 Task: Search one way flight ticket for 4 adults, 2 children, 2 infants in seat and 1 infant on lap in premium economy from Hibbing: Range Regional Airport (was Chisholm-hibbing Airport) to New Bern: Coastal Carolina Regional Airport (was Craven County Regional) on 5-4-2023. Choice of flights is Frontier. Number of bags: 1 carry on bag. Price is upto 79000. Outbound departure time preference is 7:00.
Action: Mouse moved to (271, 102)
Screenshot: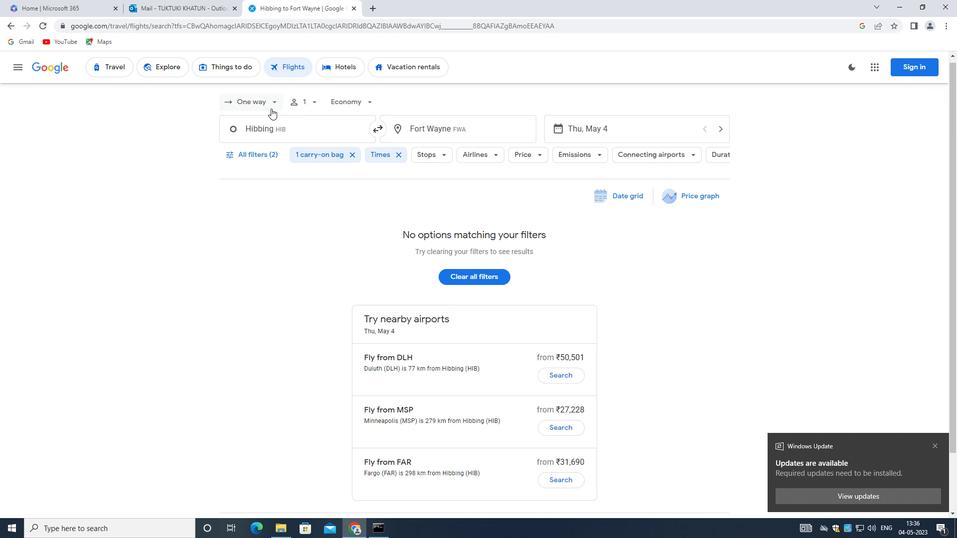 
Action: Mouse pressed left at (271, 102)
Screenshot: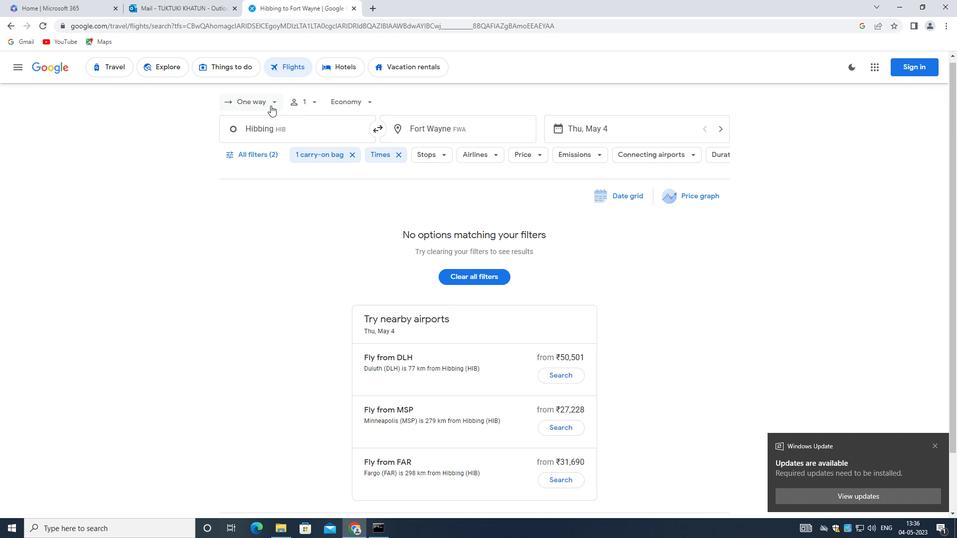 
Action: Mouse moved to (265, 148)
Screenshot: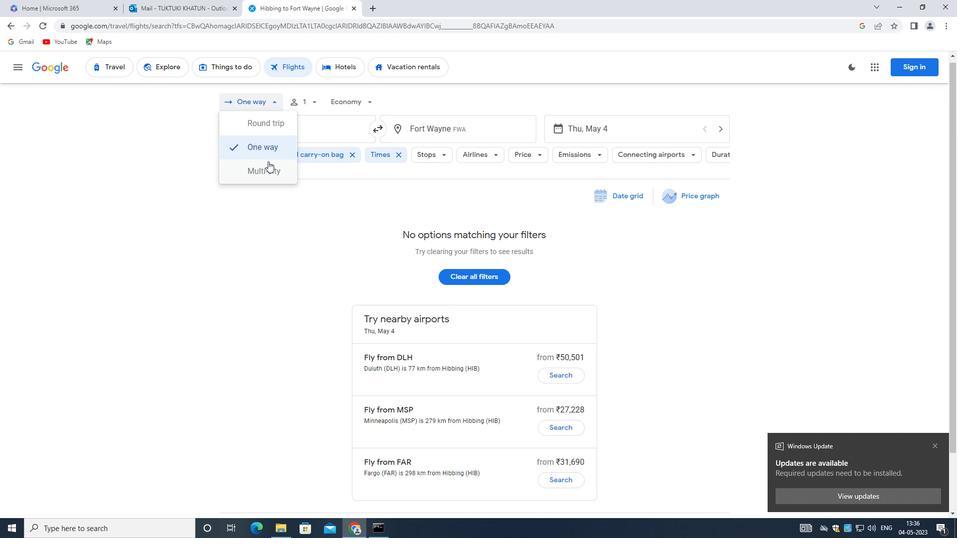 
Action: Mouse pressed left at (265, 148)
Screenshot: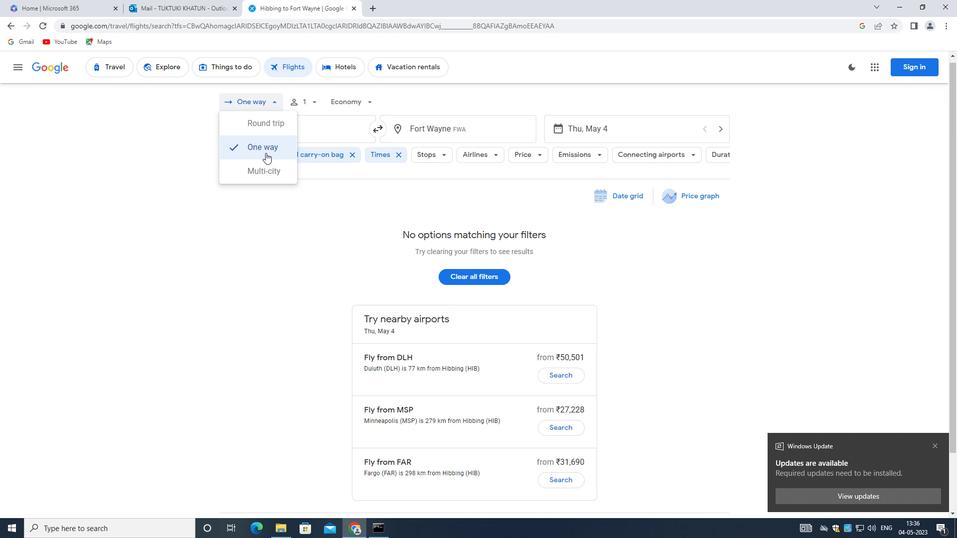 
Action: Mouse moved to (307, 101)
Screenshot: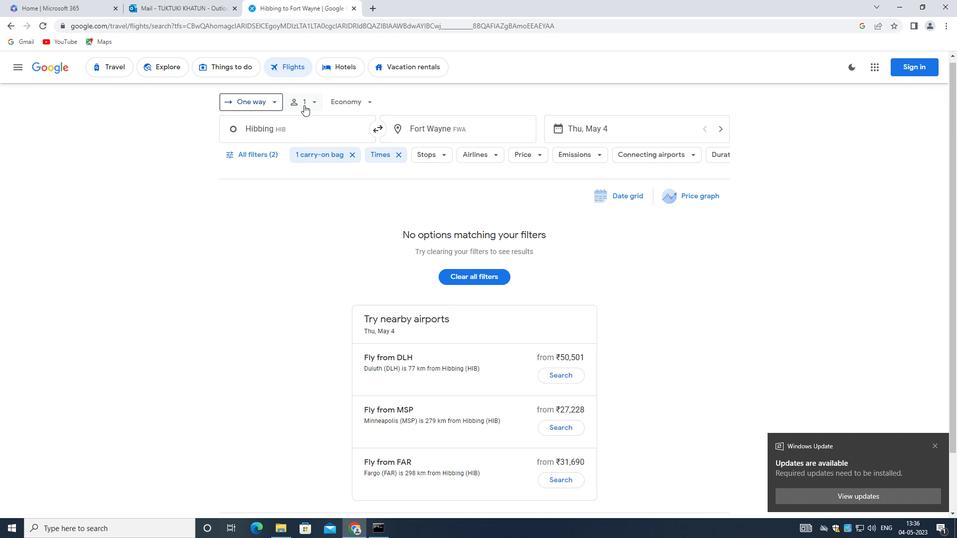 
Action: Mouse pressed left at (307, 101)
Screenshot: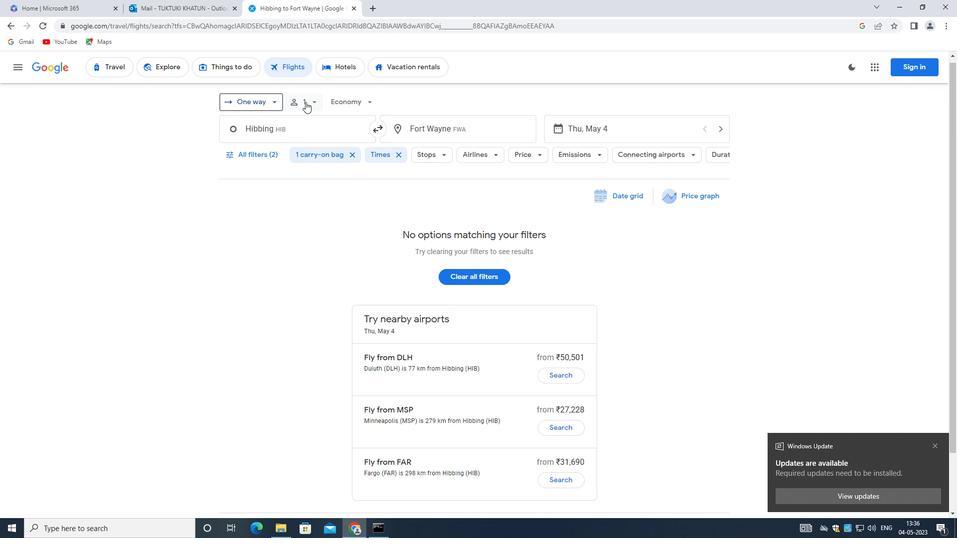 
Action: Mouse moved to (388, 125)
Screenshot: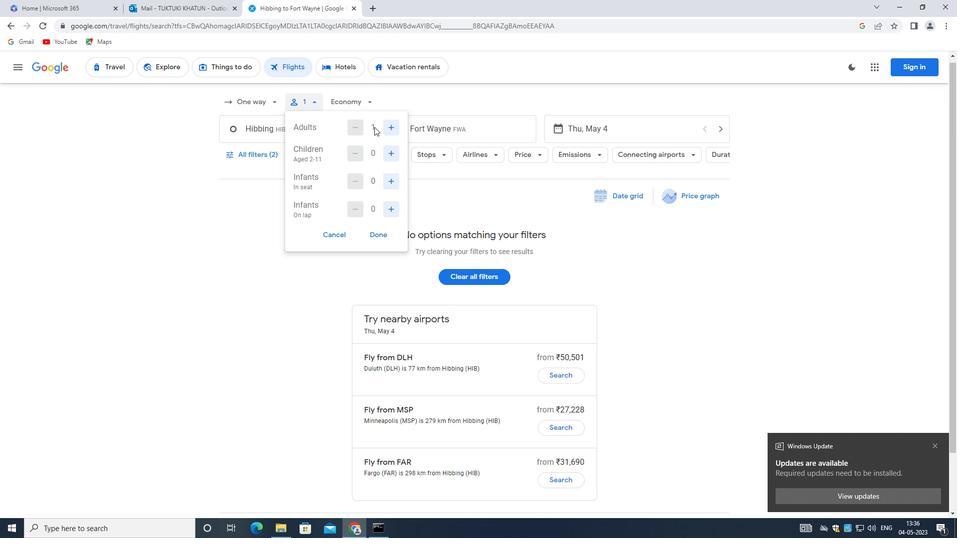 
Action: Mouse pressed left at (388, 125)
Screenshot: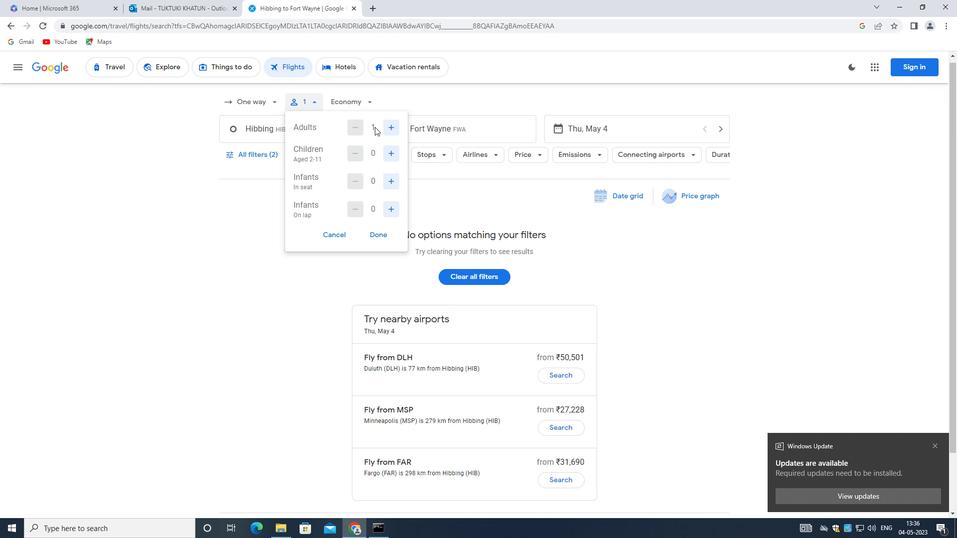 
Action: Mouse pressed left at (388, 125)
Screenshot: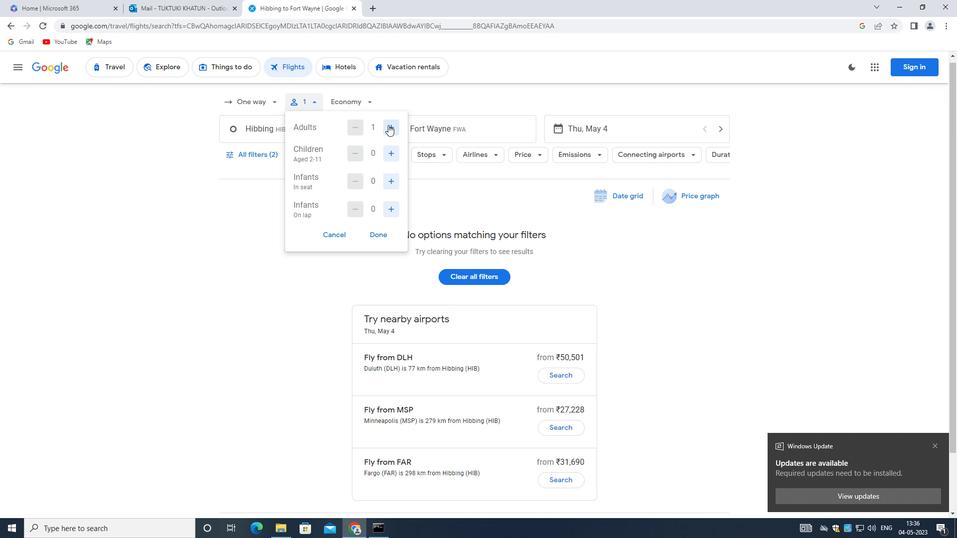 
Action: Mouse pressed left at (388, 125)
Screenshot: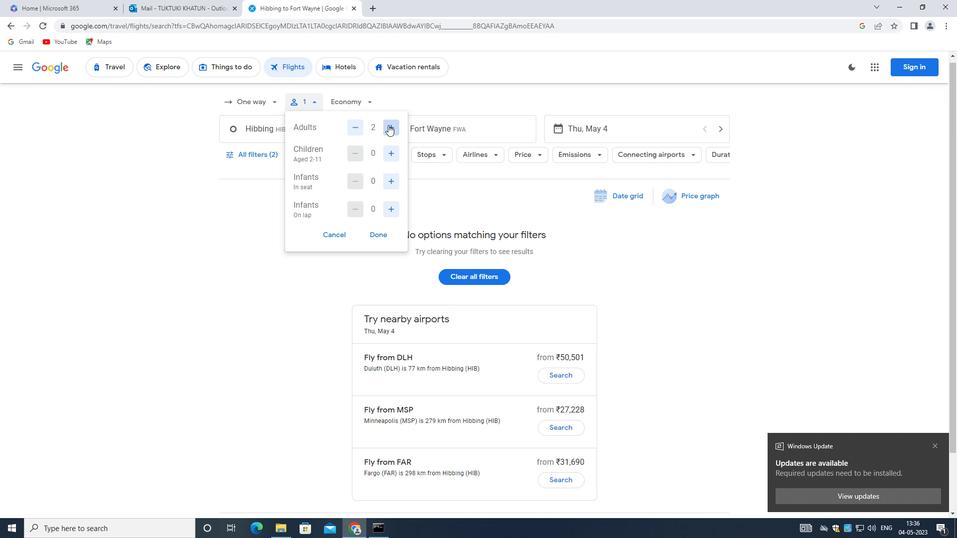 
Action: Mouse moved to (389, 152)
Screenshot: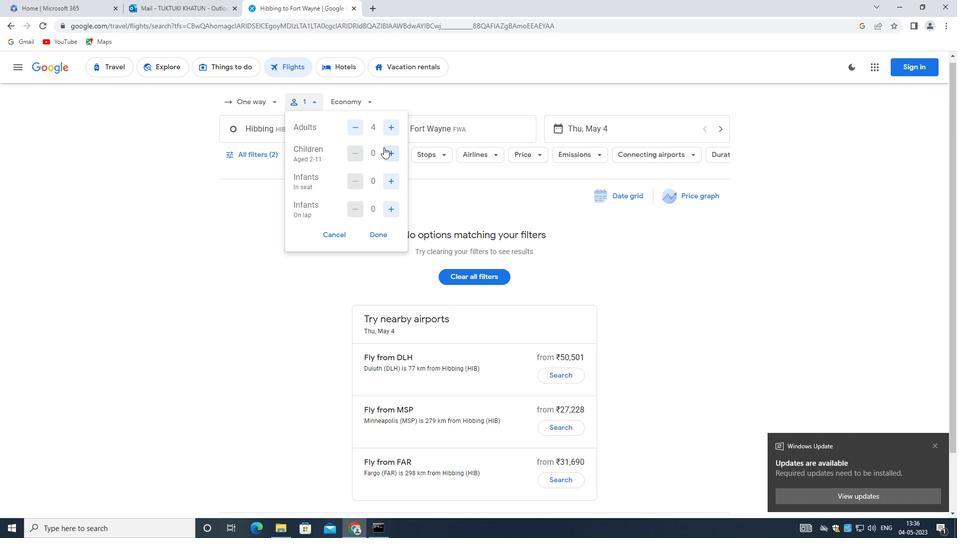 
Action: Mouse pressed left at (389, 152)
Screenshot: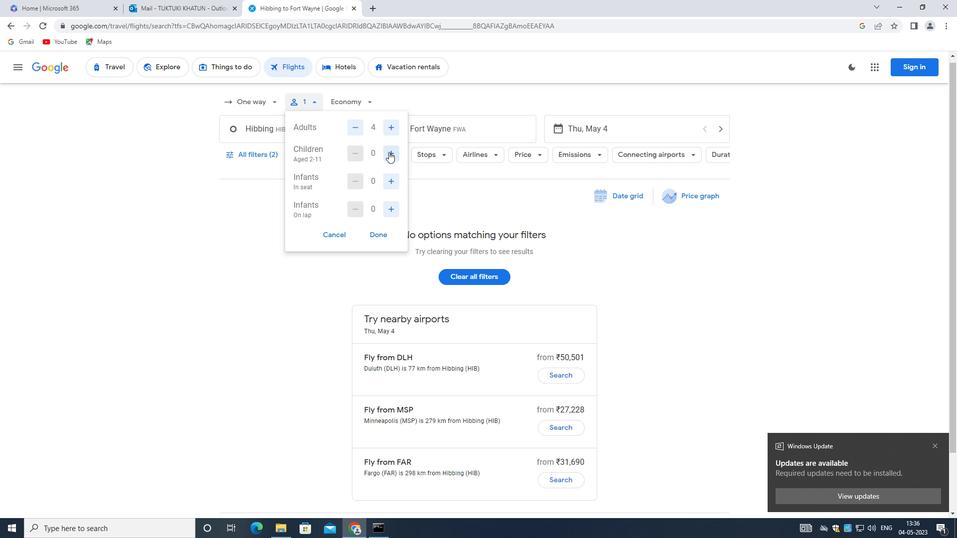
Action: Mouse moved to (390, 152)
Screenshot: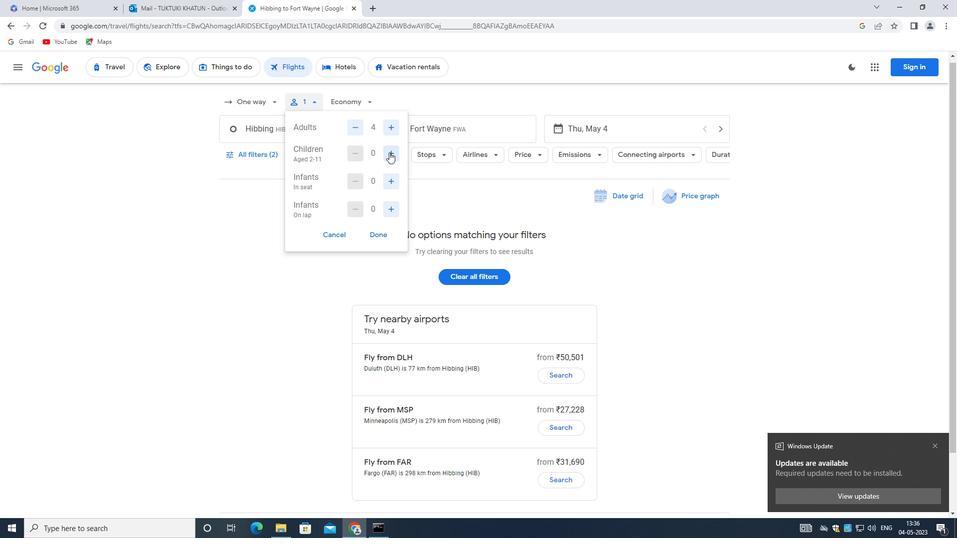 
Action: Mouse pressed left at (390, 152)
Screenshot: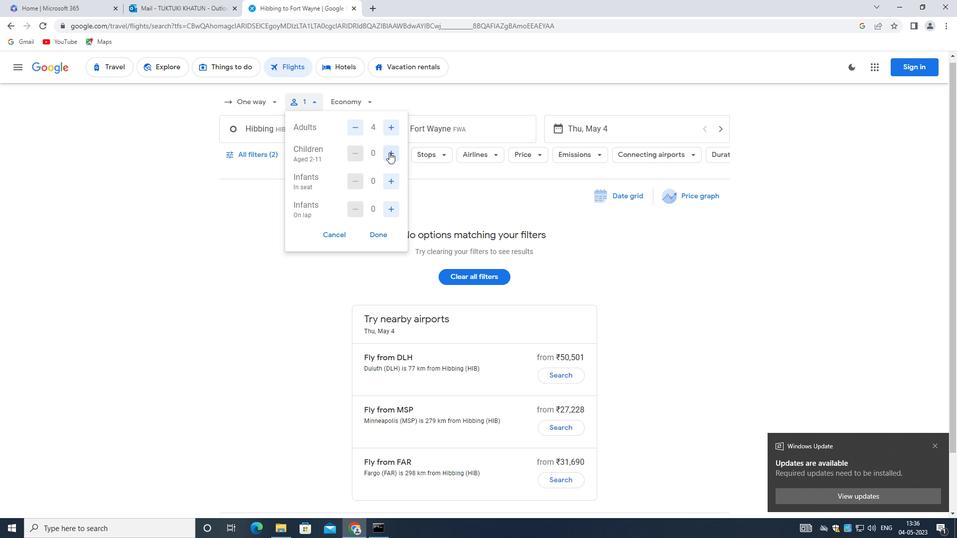 
Action: Mouse moved to (387, 178)
Screenshot: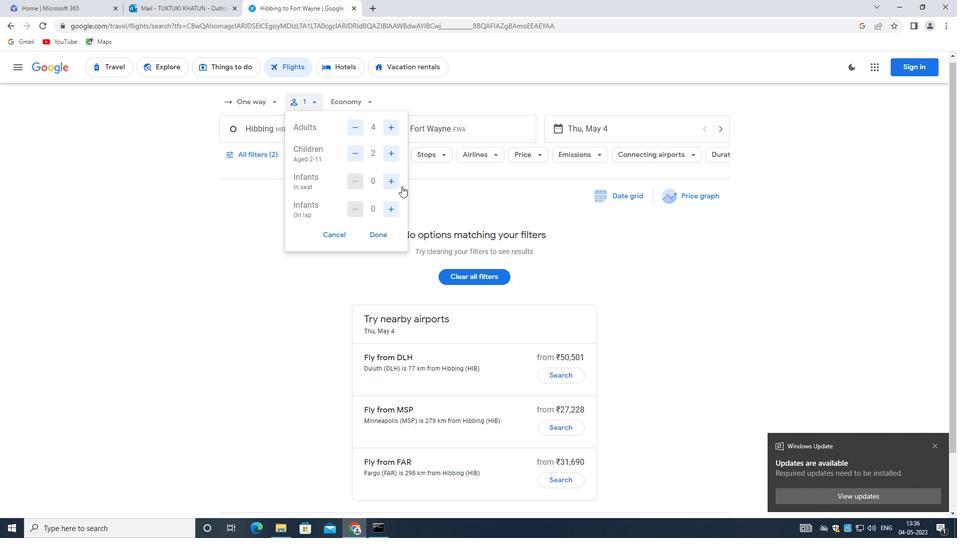 
Action: Mouse pressed left at (387, 178)
Screenshot: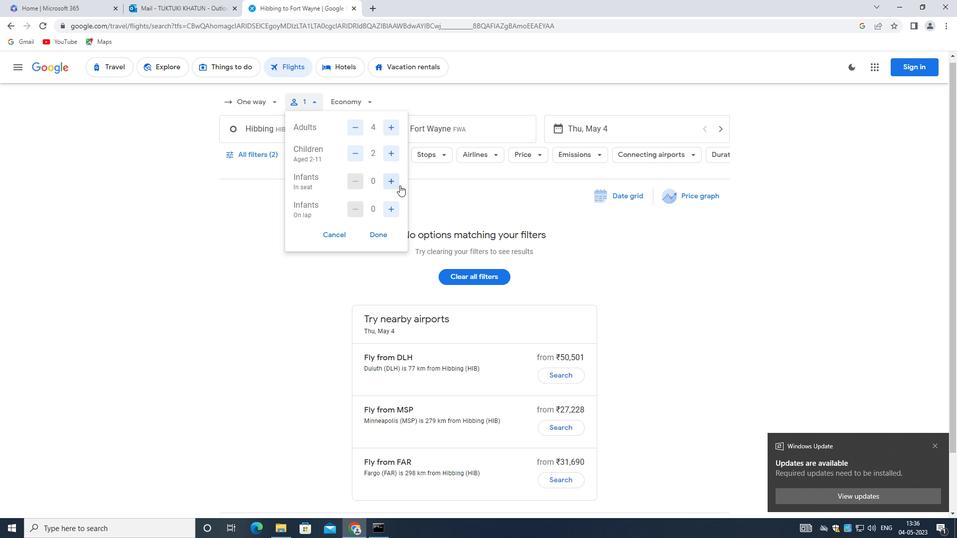 
Action: Mouse pressed left at (387, 178)
Screenshot: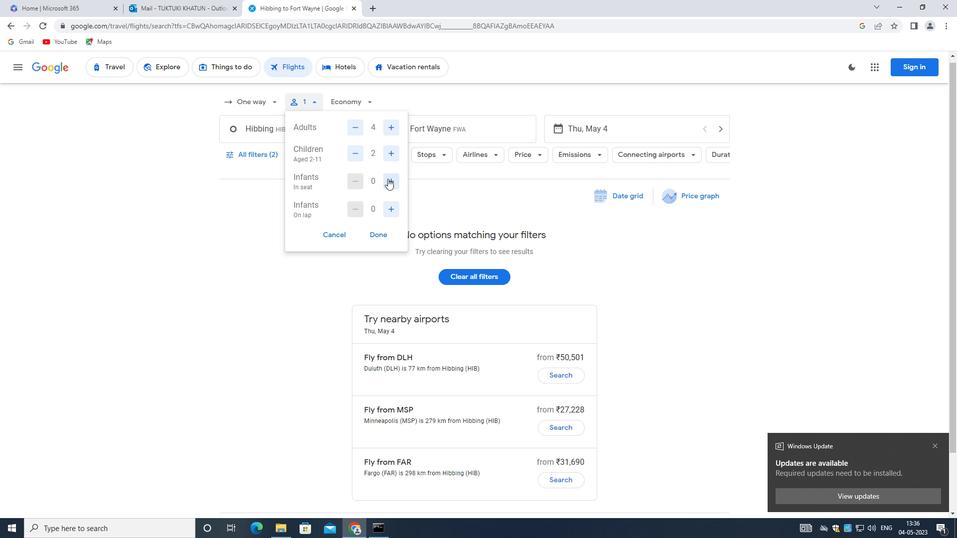 
Action: Mouse moved to (391, 205)
Screenshot: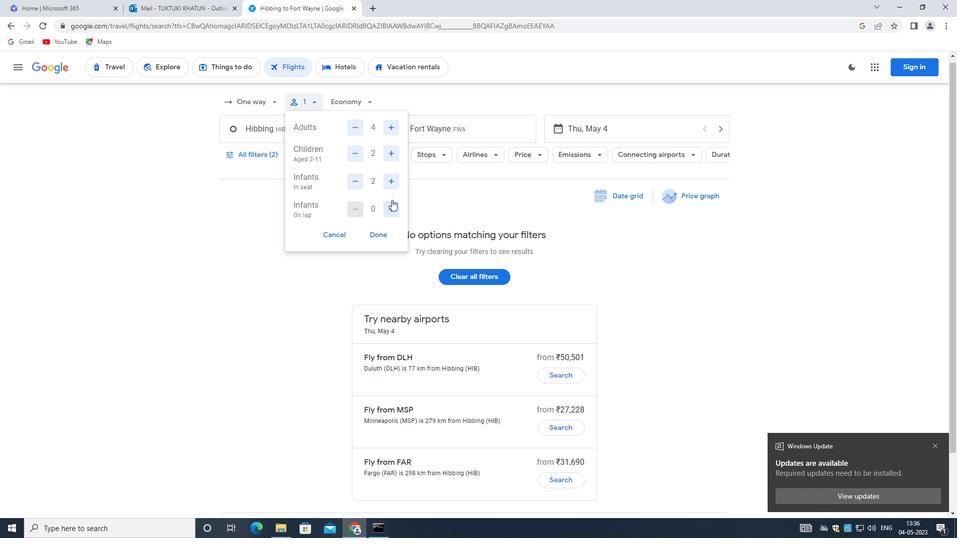 
Action: Mouse pressed left at (391, 205)
Screenshot: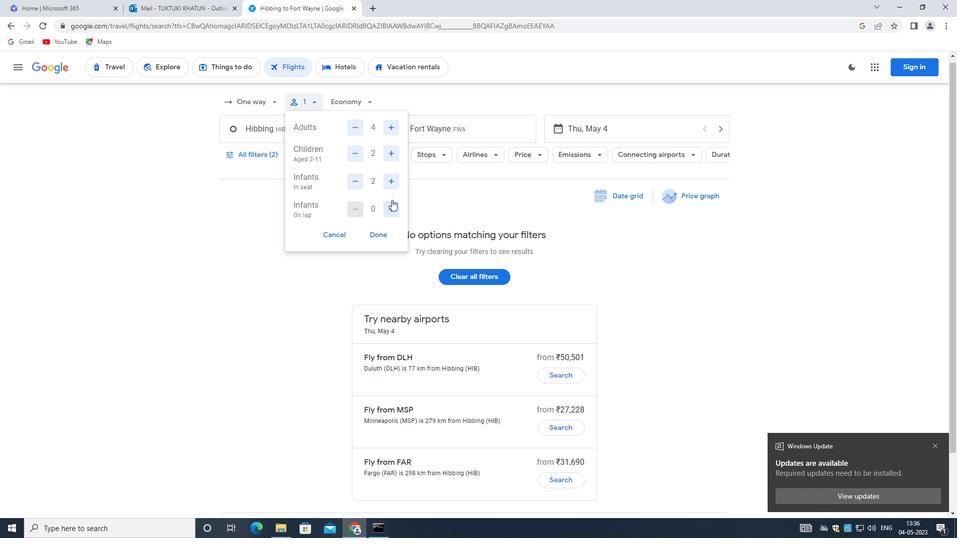 
Action: Mouse moved to (373, 235)
Screenshot: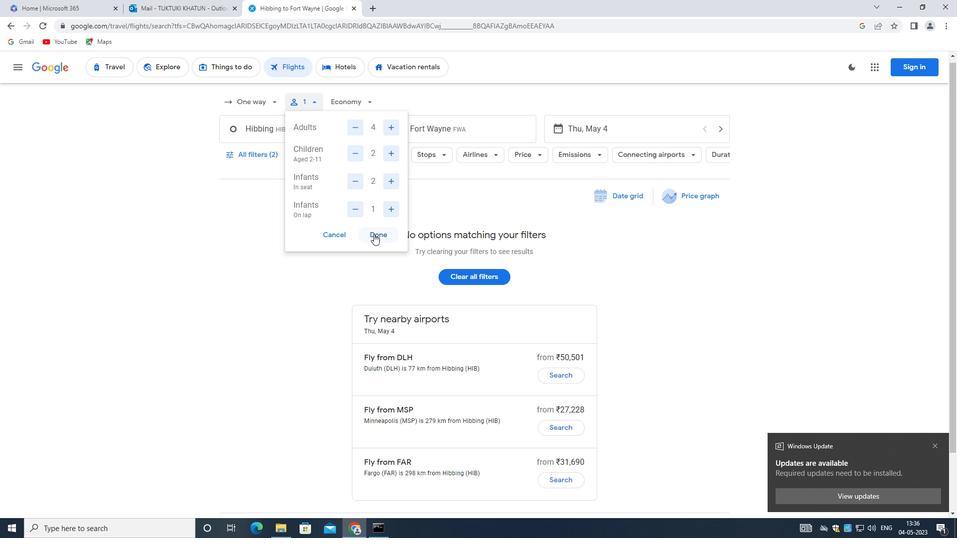 
Action: Mouse pressed left at (373, 235)
Screenshot: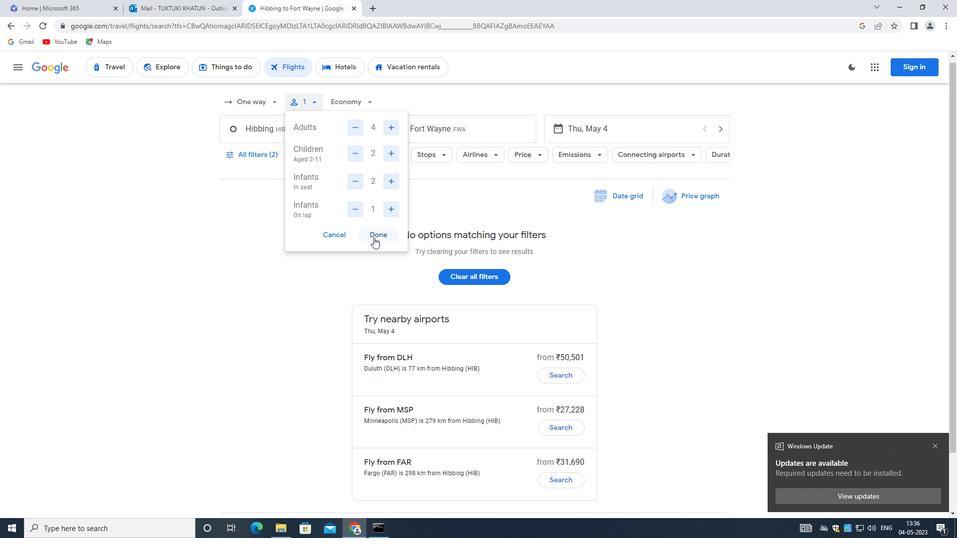 
Action: Mouse moved to (342, 111)
Screenshot: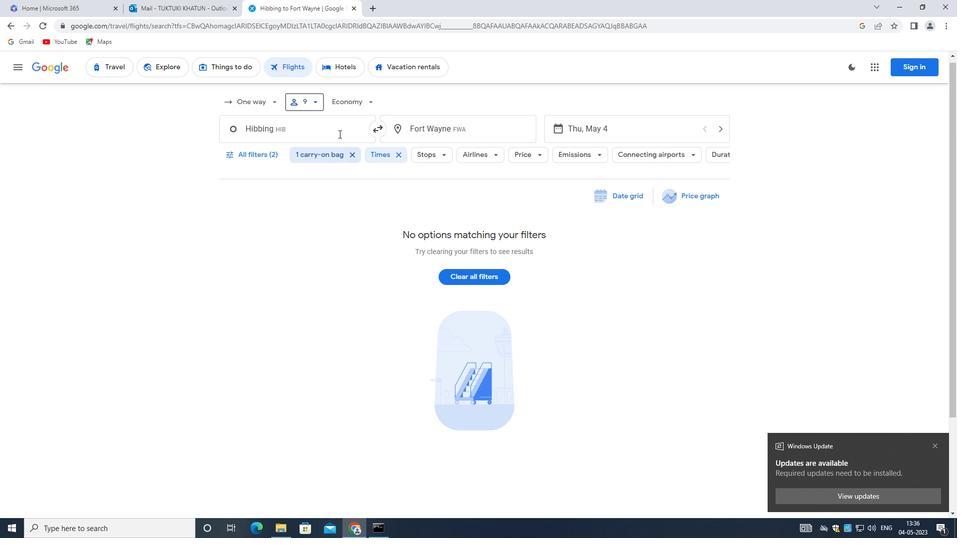 
Action: Mouse pressed left at (342, 111)
Screenshot: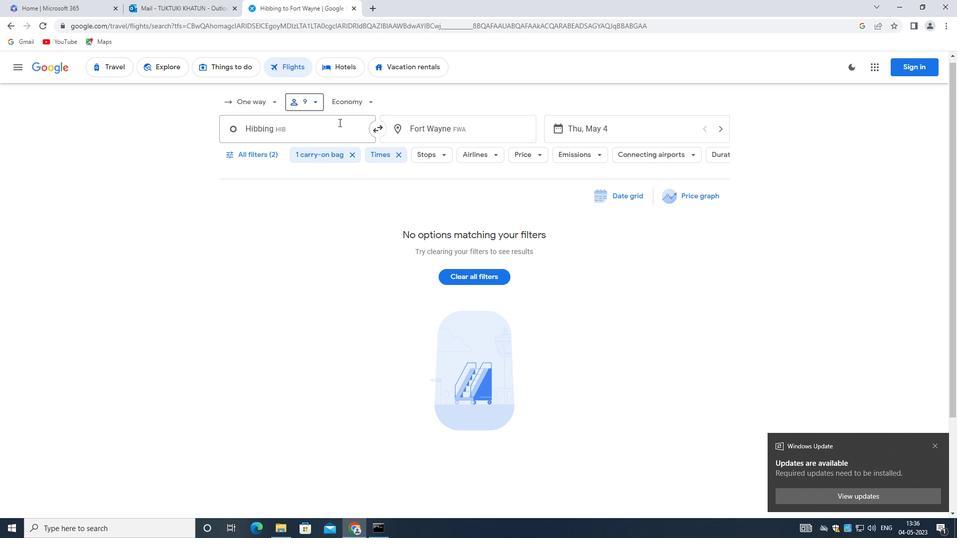
Action: Mouse moved to (383, 150)
Screenshot: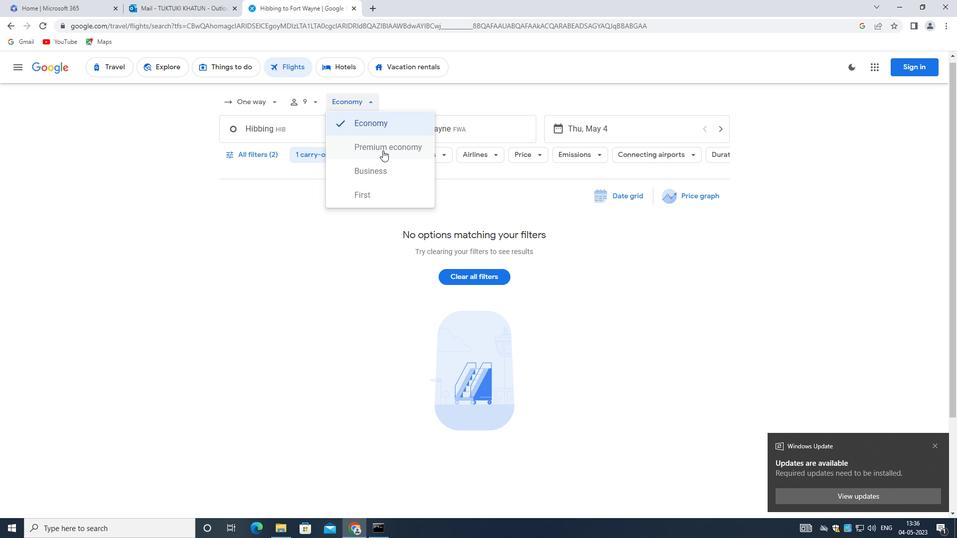 
Action: Mouse pressed left at (383, 150)
Screenshot: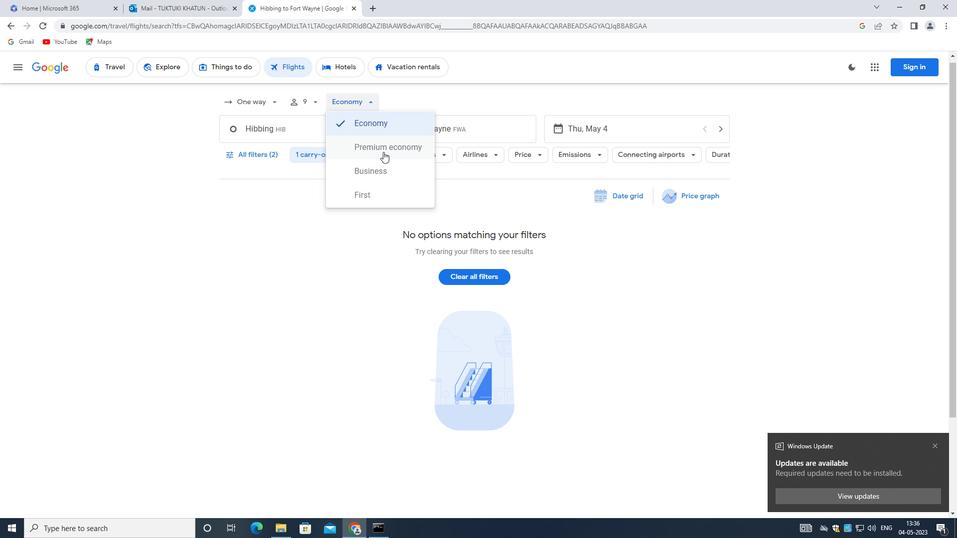 
Action: Mouse moved to (303, 128)
Screenshot: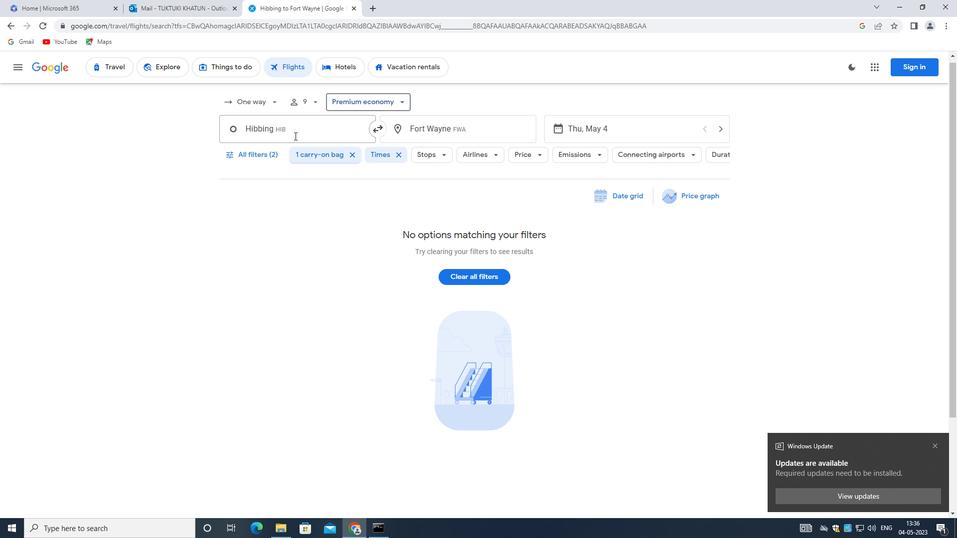 
Action: Mouse pressed left at (303, 128)
Screenshot: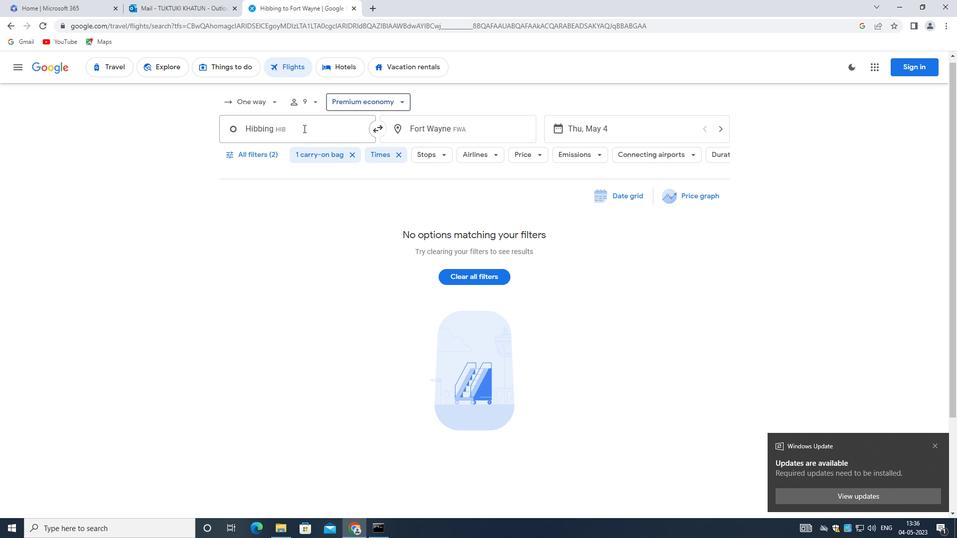 
Action: Mouse moved to (304, 128)
Screenshot: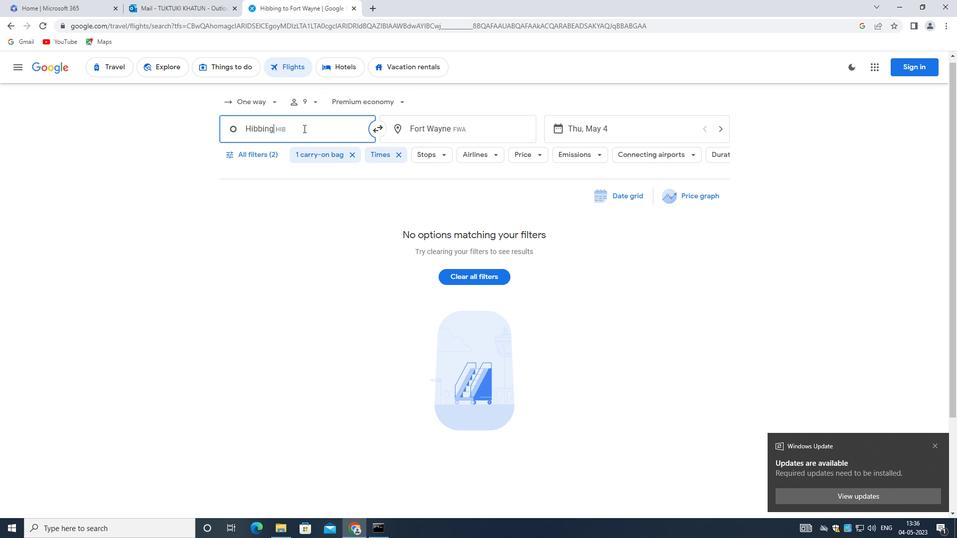 
Action: Key pressed <Key.backspace><Key.shift><Key.shift><Key.shift><Key.shift><Key.shift><Key.shift>RANGE<Key.space><Key.shift><Key.shift><Key.shift><Key.shift><Key.shift><Key.shift><Key.shift><Key.shift><Key.shift><Key.shift><Key.shift><Key.shift>R
Screenshot: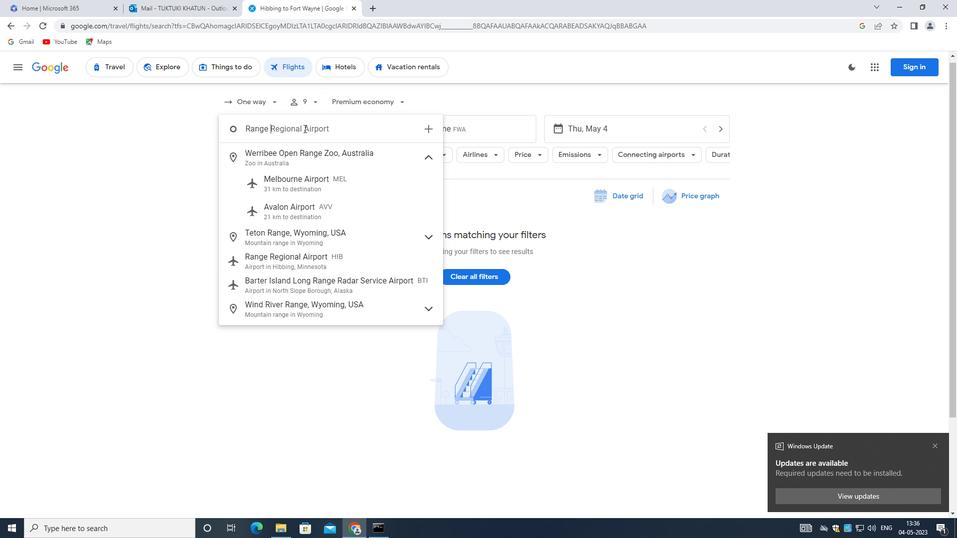 
Action: Mouse moved to (312, 153)
Screenshot: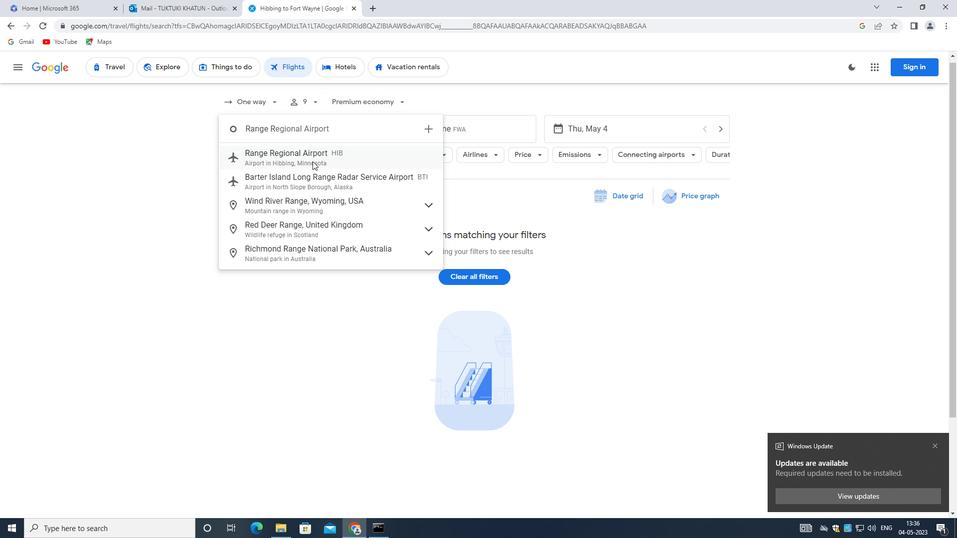 
Action: Mouse pressed left at (312, 153)
Screenshot: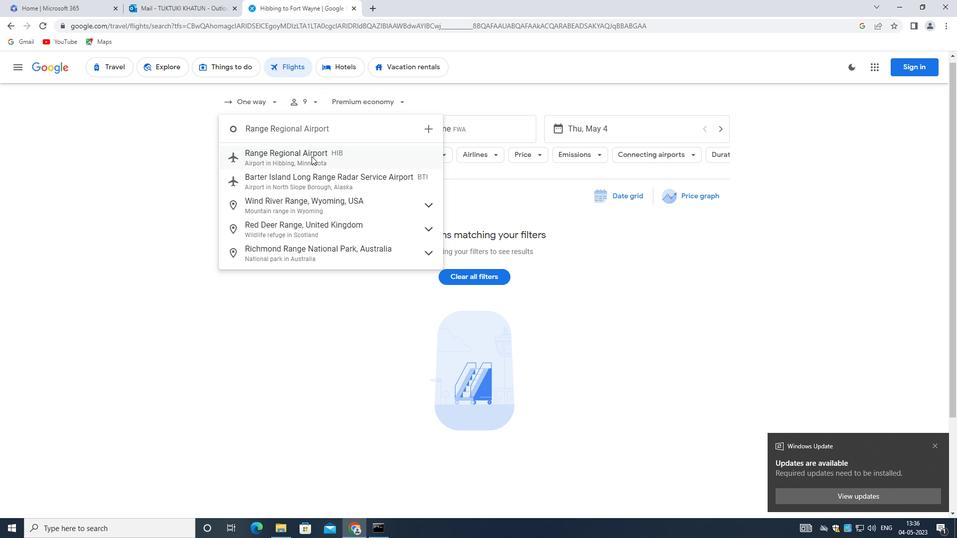 
Action: Mouse moved to (451, 124)
Screenshot: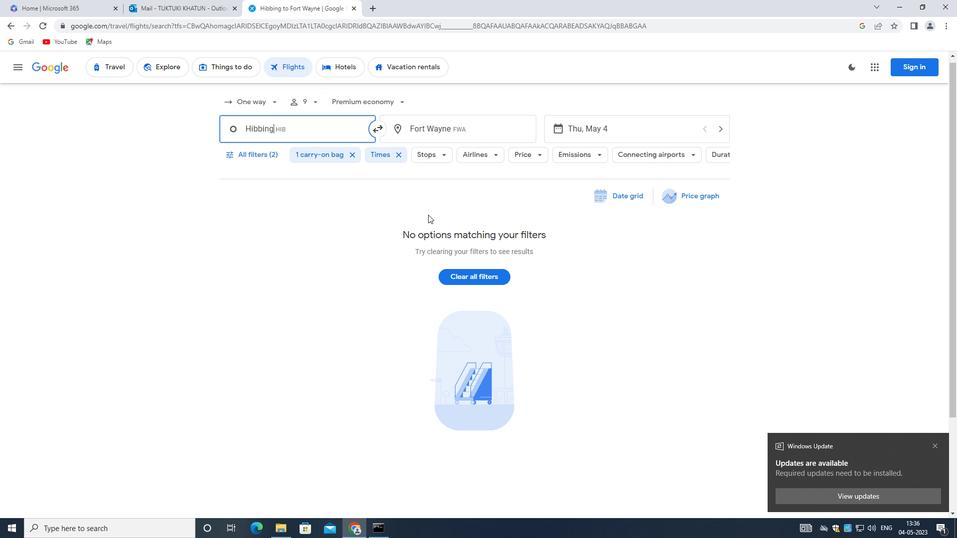 
Action: Mouse pressed left at (451, 124)
Screenshot: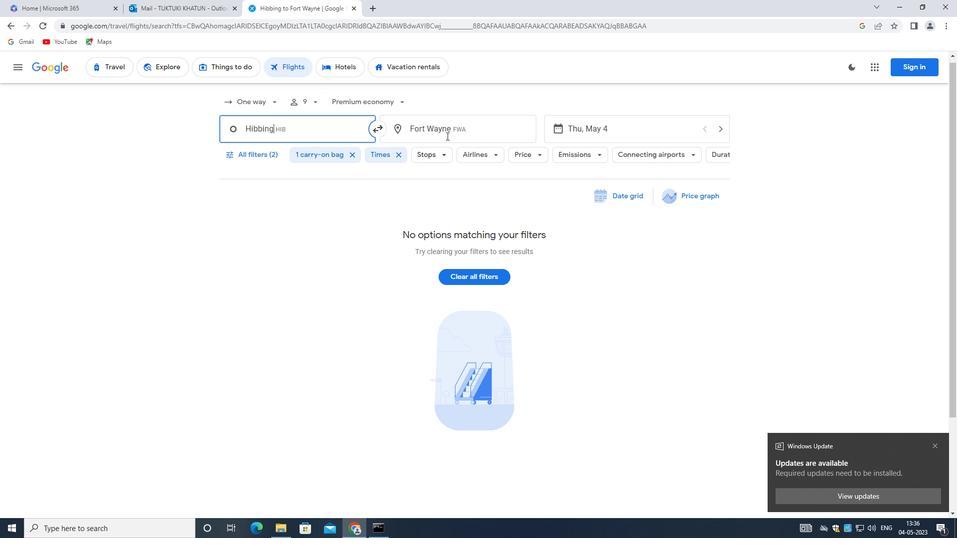
Action: Mouse moved to (452, 124)
Screenshot: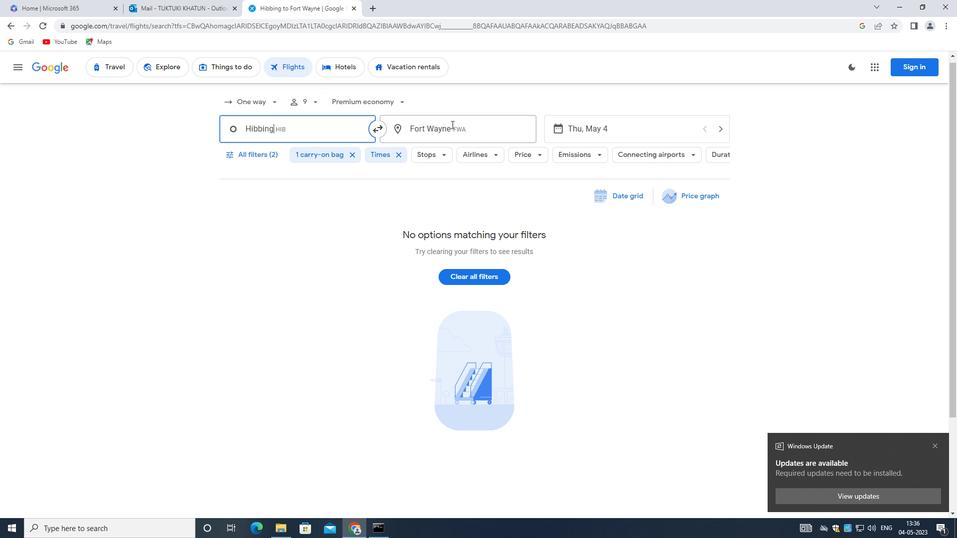 
Action: Key pressed <Key.shift>COASTAL<Key.space><Key.shift>CAROLINA
Screenshot: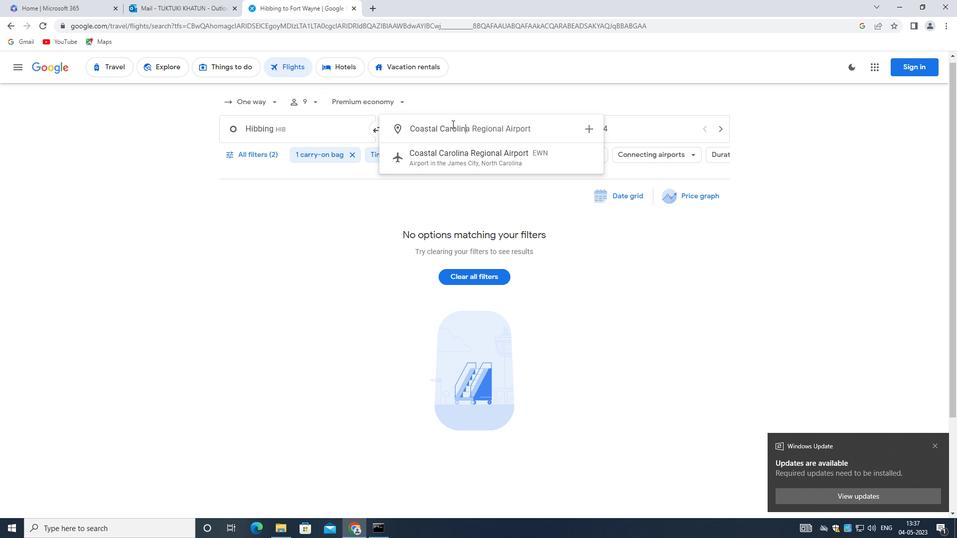 
Action: Mouse moved to (500, 153)
Screenshot: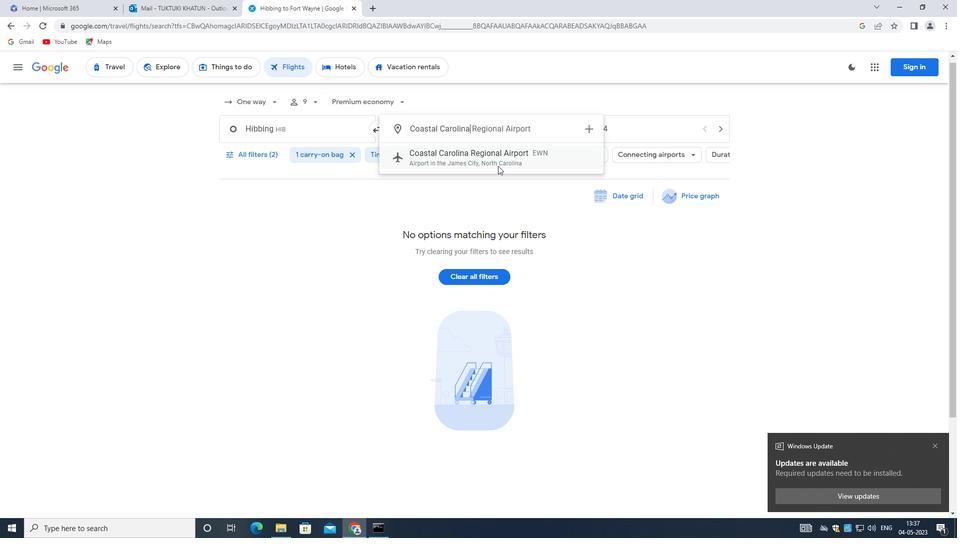 
Action: Mouse pressed left at (500, 153)
Screenshot: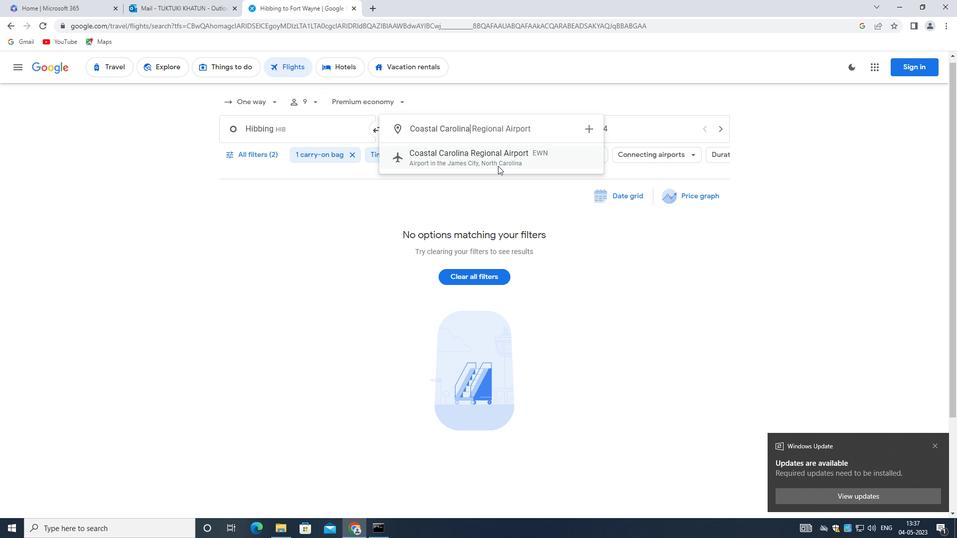 
Action: Mouse moved to (585, 132)
Screenshot: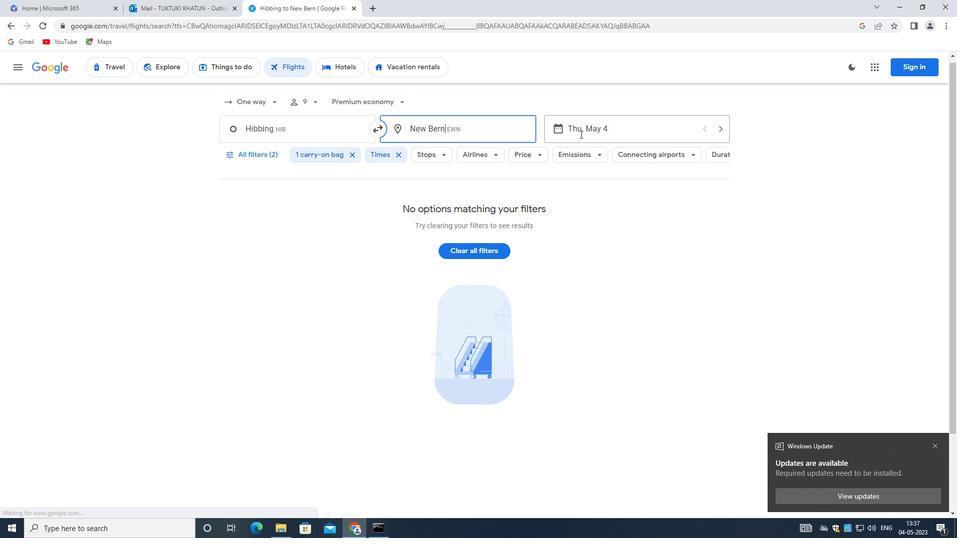
Action: Mouse pressed left at (585, 132)
Screenshot: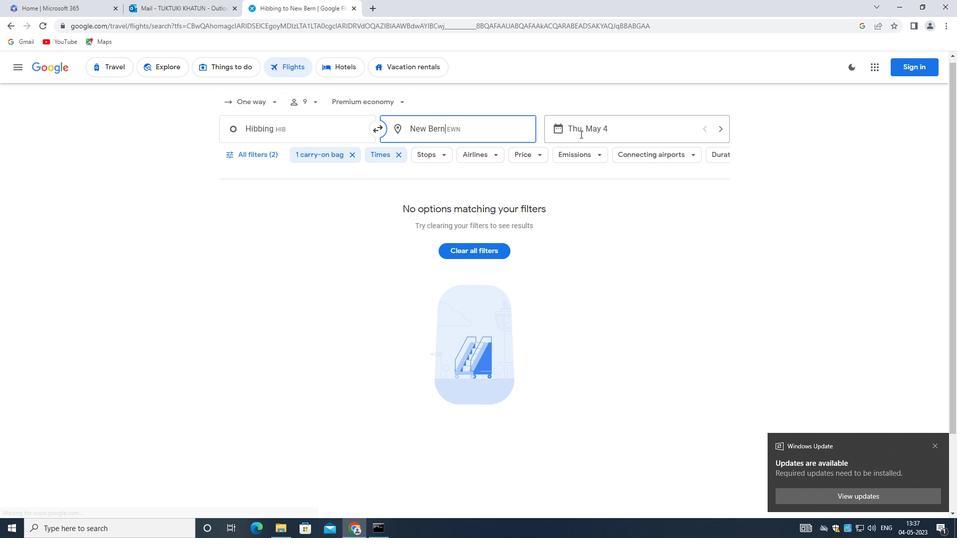 
Action: Mouse moved to (705, 372)
Screenshot: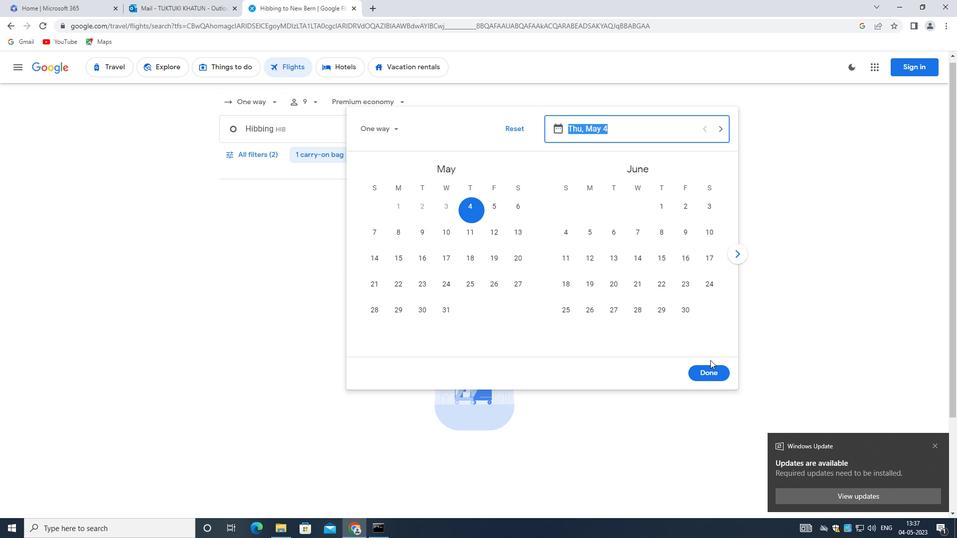 
Action: Mouse pressed left at (705, 372)
Screenshot: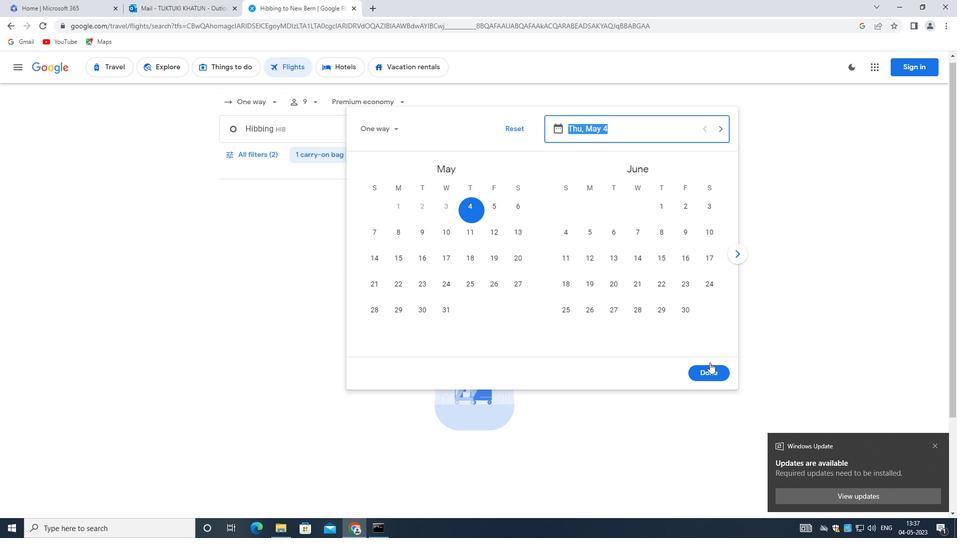
Action: Mouse moved to (249, 150)
Screenshot: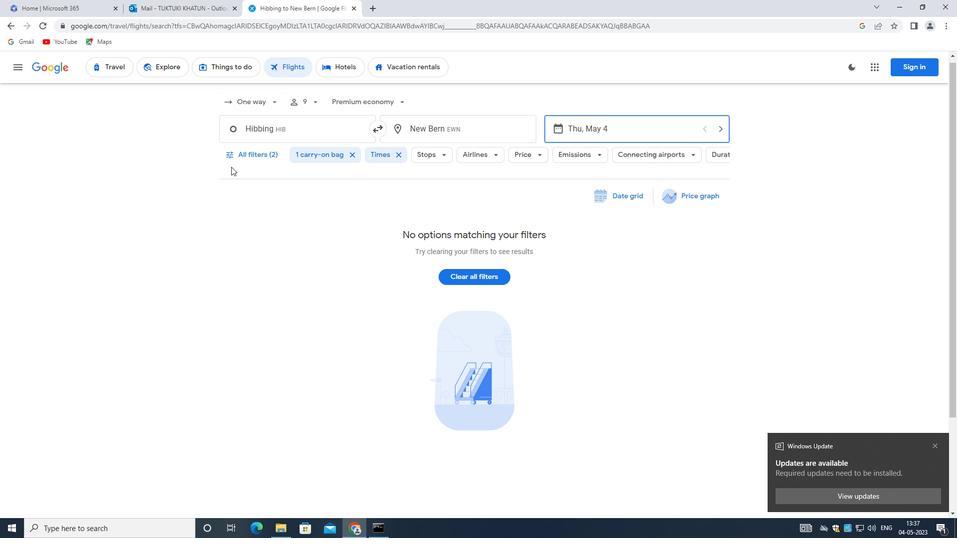 
Action: Mouse pressed left at (249, 150)
Screenshot: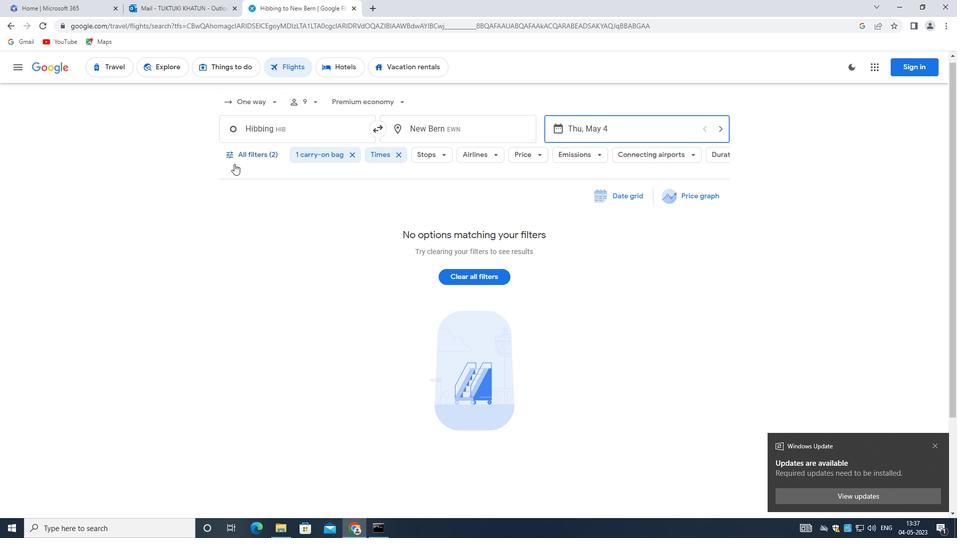 
Action: Mouse moved to (345, 335)
Screenshot: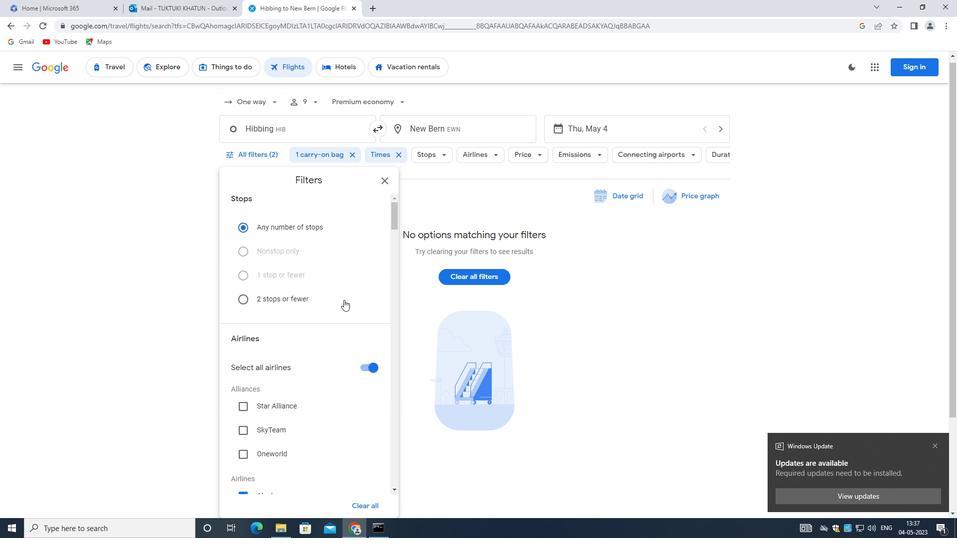 
Action: Mouse scrolled (345, 334) with delta (0, 0)
Screenshot: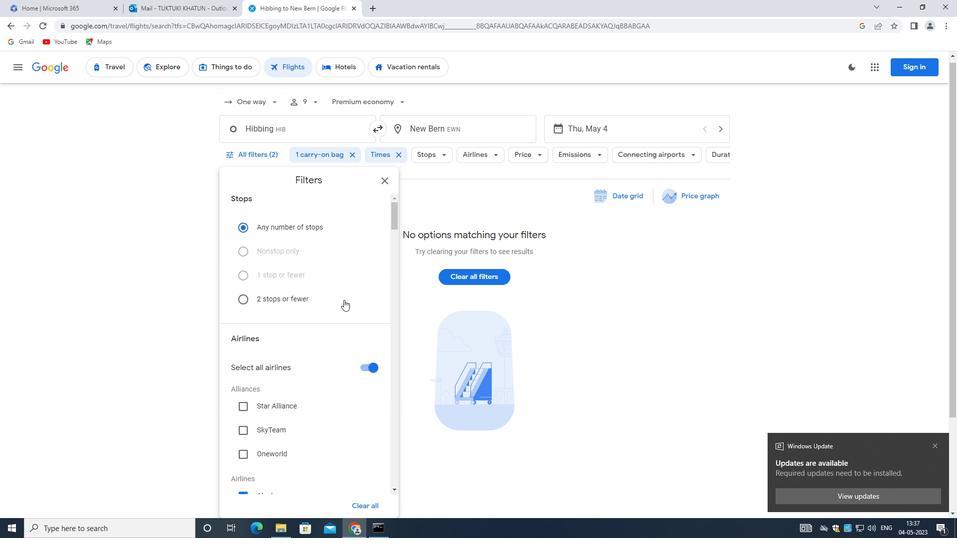 
Action: Mouse moved to (361, 318)
Screenshot: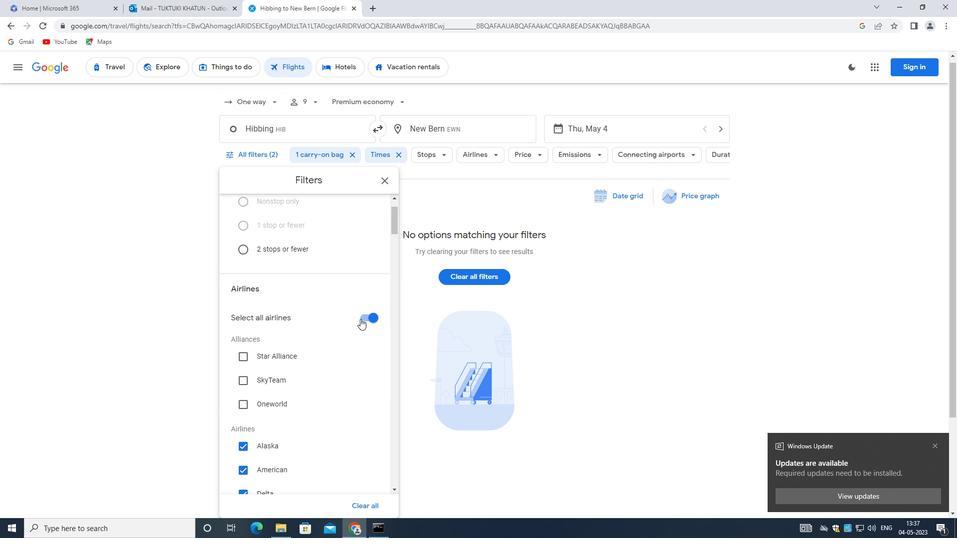 
Action: Mouse pressed left at (361, 318)
Screenshot: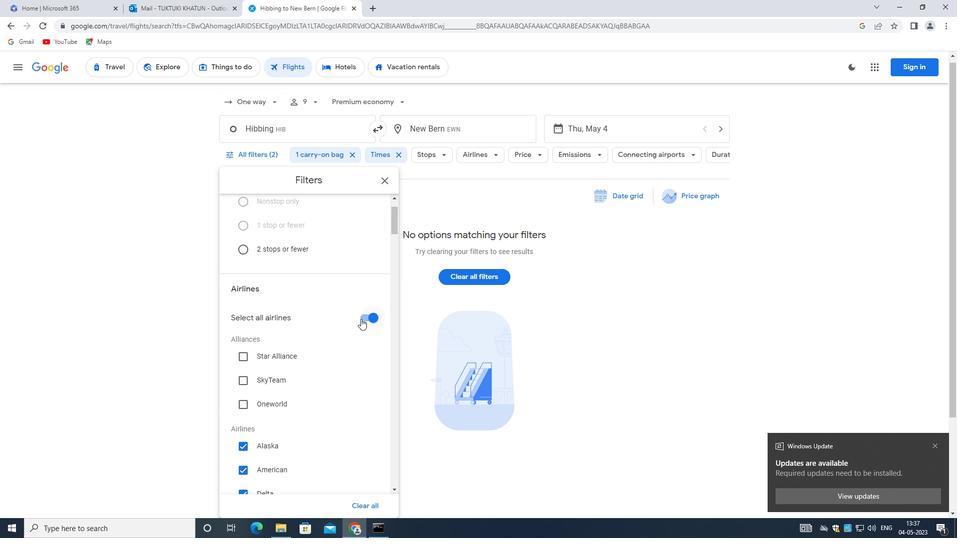 
Action: Mouse moved to (330, 333)
Screenshot: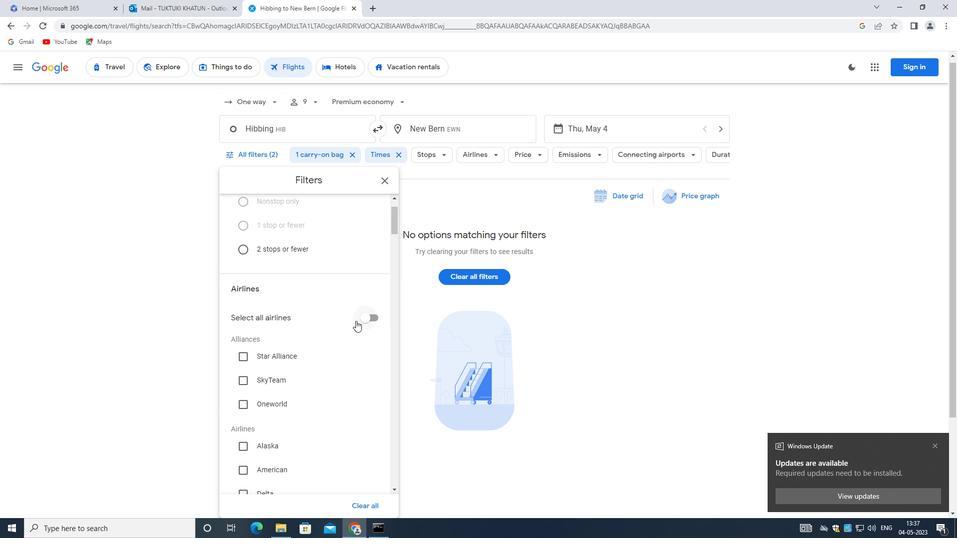 
Action: Mouse scrolled (330, 332) with delta (0, 0)
Screenshot: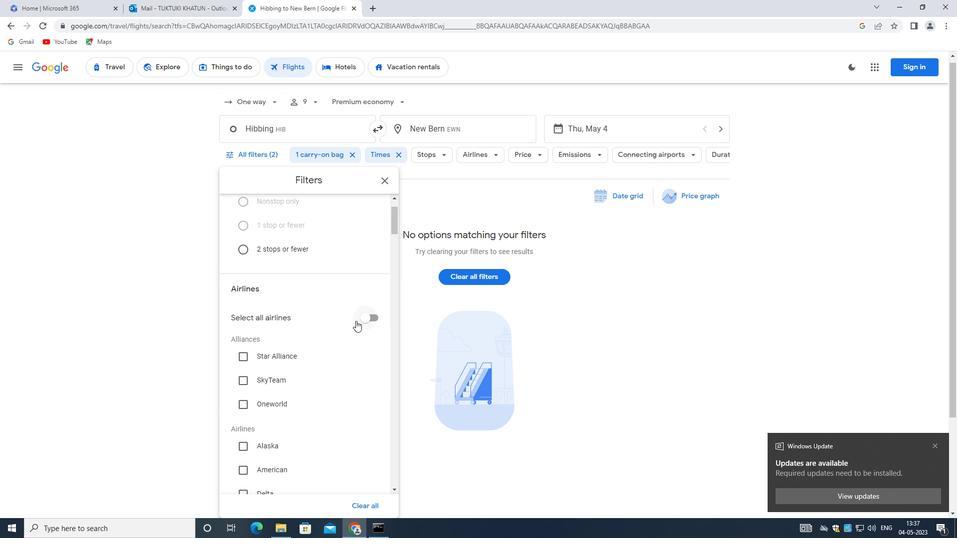 
Action: Mouse moved to (329, 338)
Screenshot: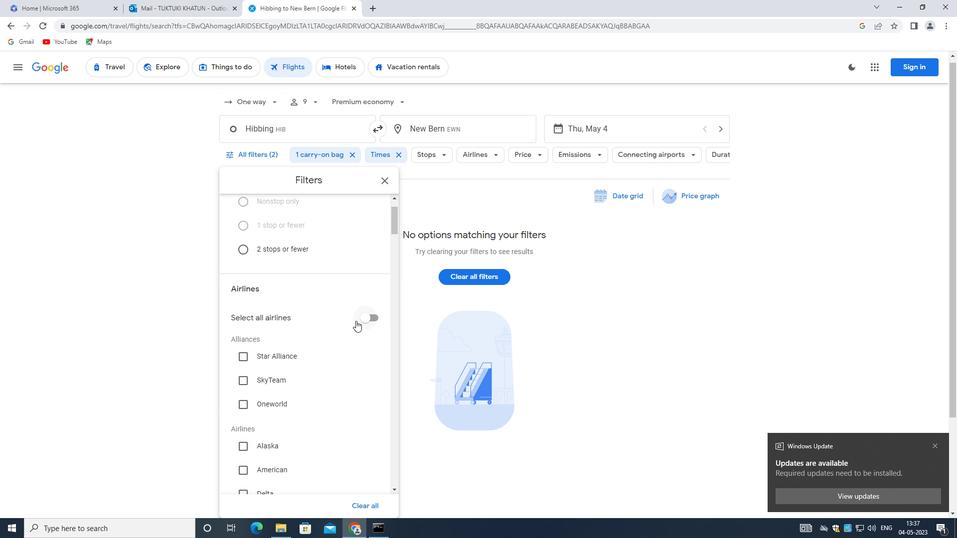 
Action: Mouse scrolled (329, 337) with delta (0, 0)
Screenshot: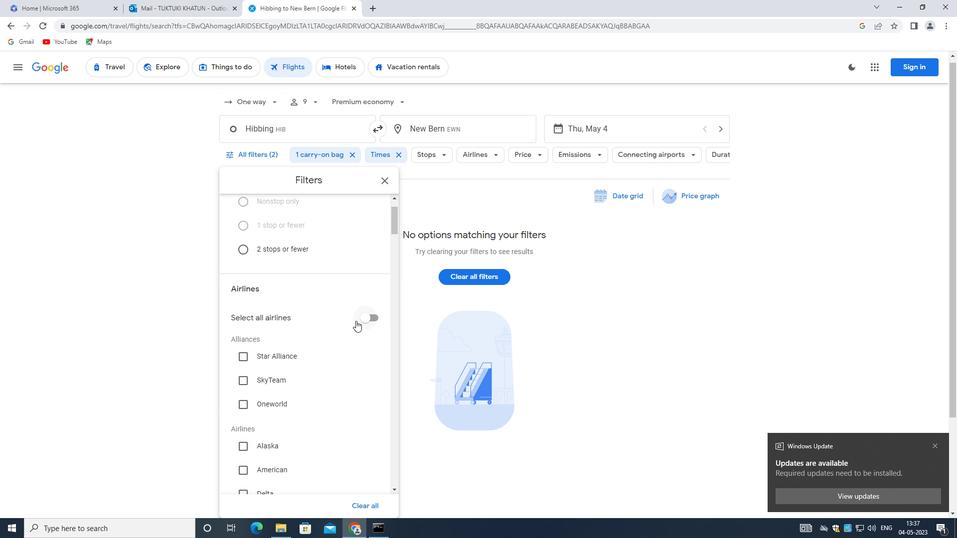
Action: Mouse moved to (328, 341)
Screenshot: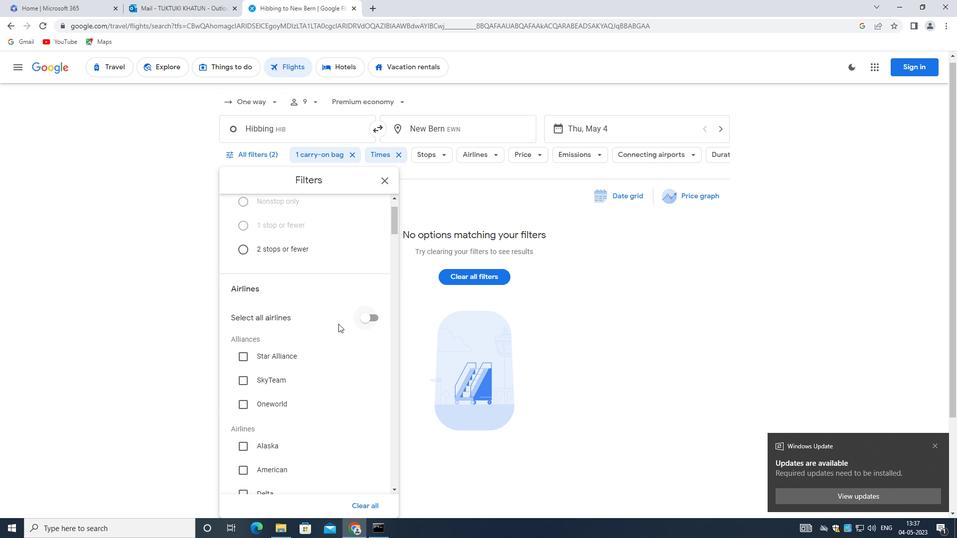 
Action: Mouse scrolled (328, 340) with delta (0, 0)
Screenshot: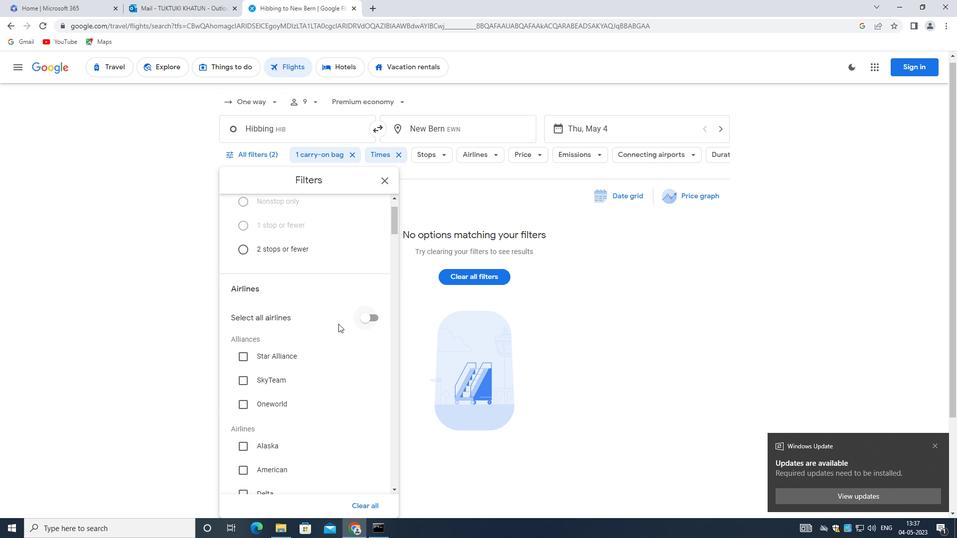 
Action: Mouse scrolled (328, 340) with delta (0, 0)
Screenshot: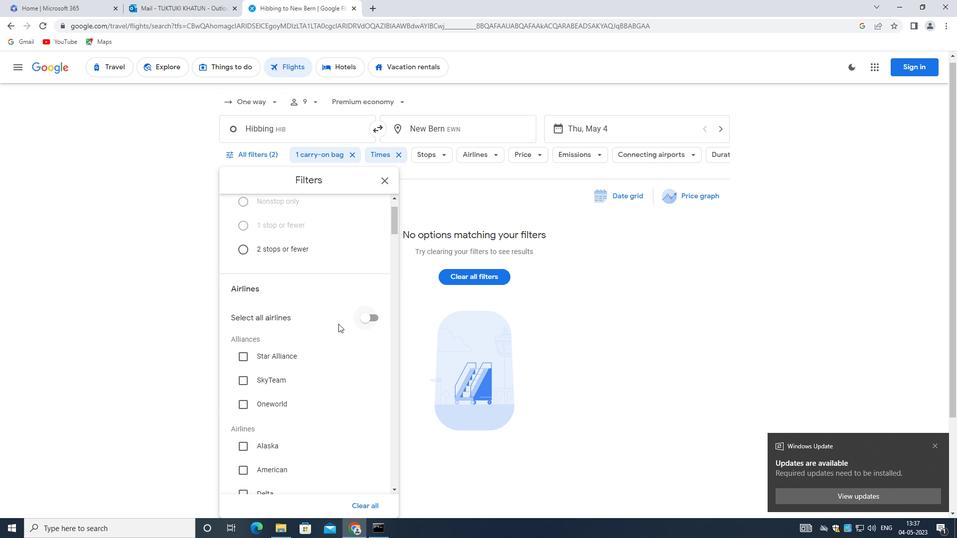 
Action: Mouse scrolled (328, 340) with delta (0, 0)
Screenshot: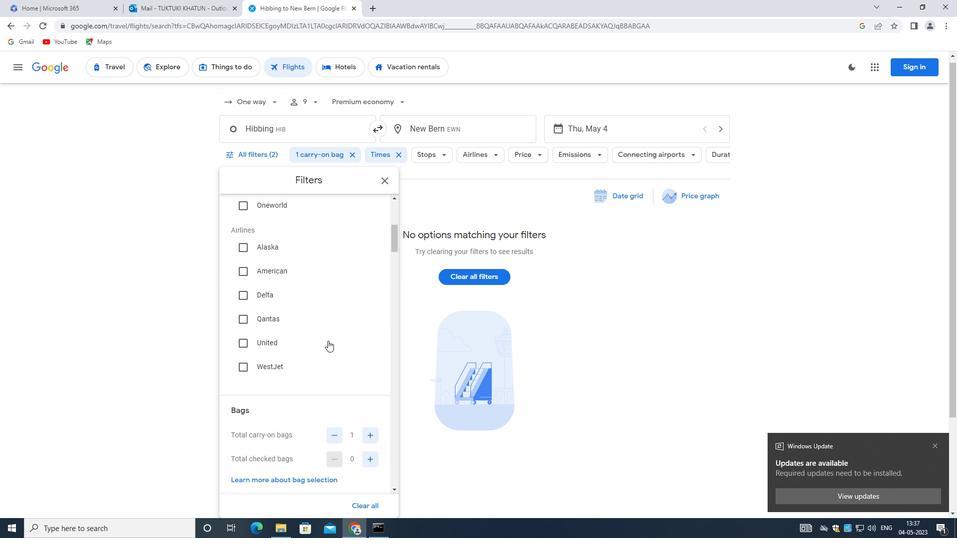 
Action: Mouse scrolled (328, 340) with delta (0, 0)
Screenshot: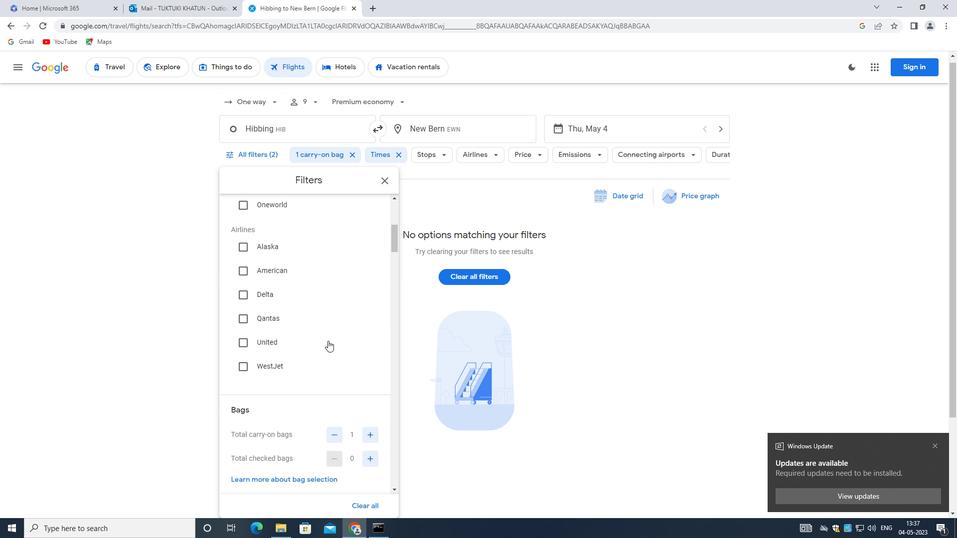 
Action: Mouse moved to (333, 375)
Screenshot: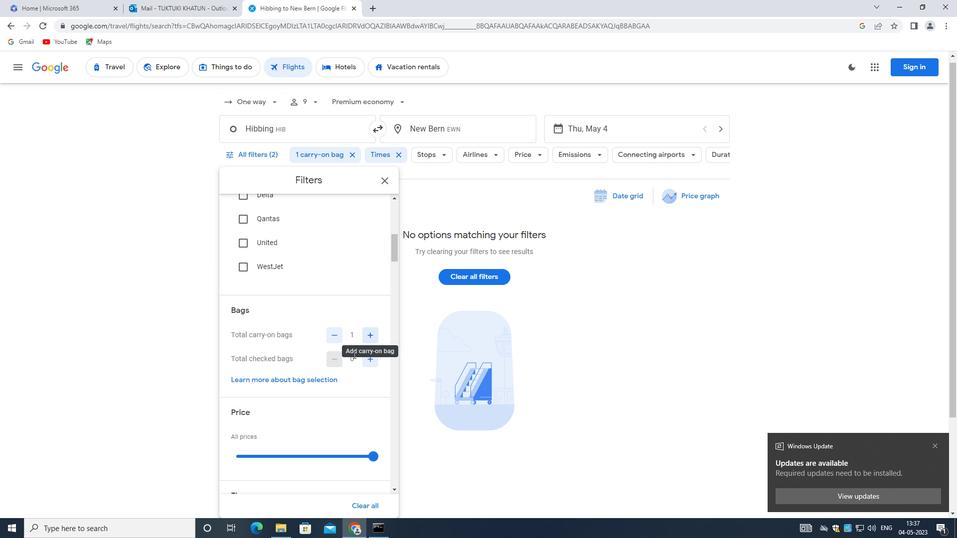 
Action: Mouse scrolled (333, 375) with delta (0, 0)
Screenshot: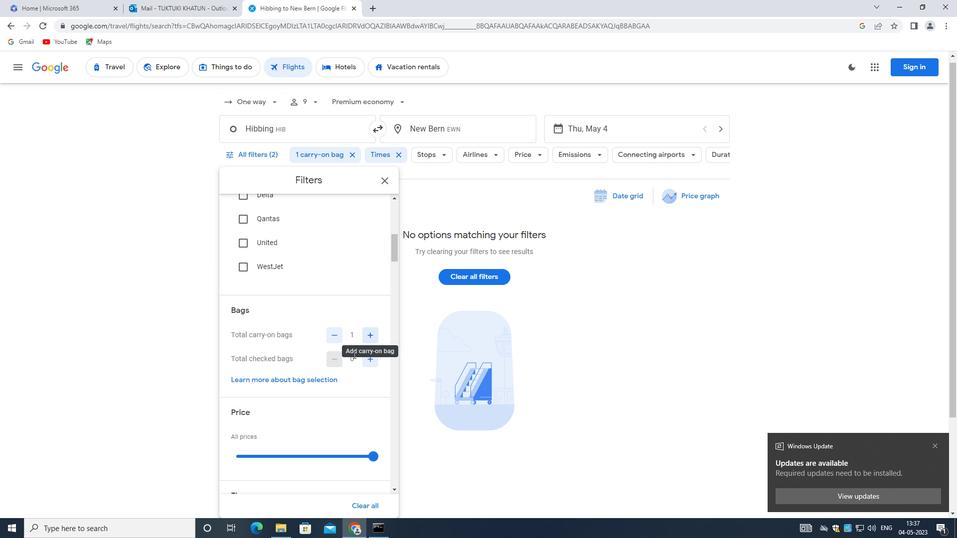 
Action: Mouse moved to (332, 378)
Screenshot: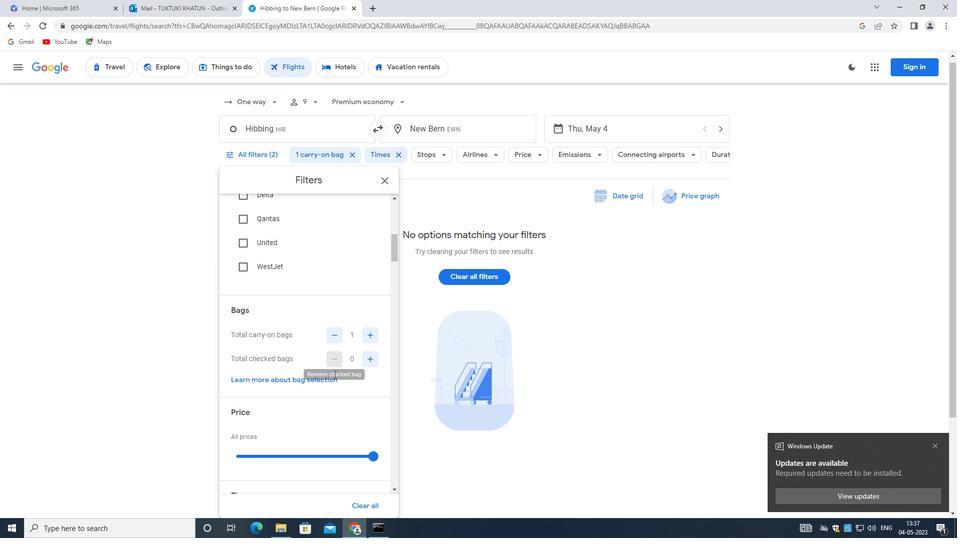 
Action: Mouse scrolled (332, 377) with delta (0, 0)
Screenshot: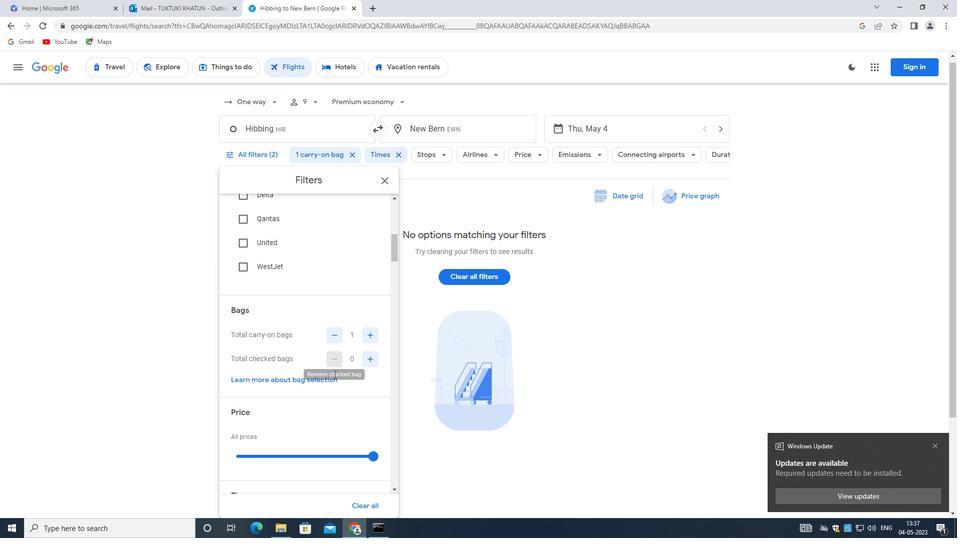 
Action: Mouse moved to (374, 352)
Screenshot: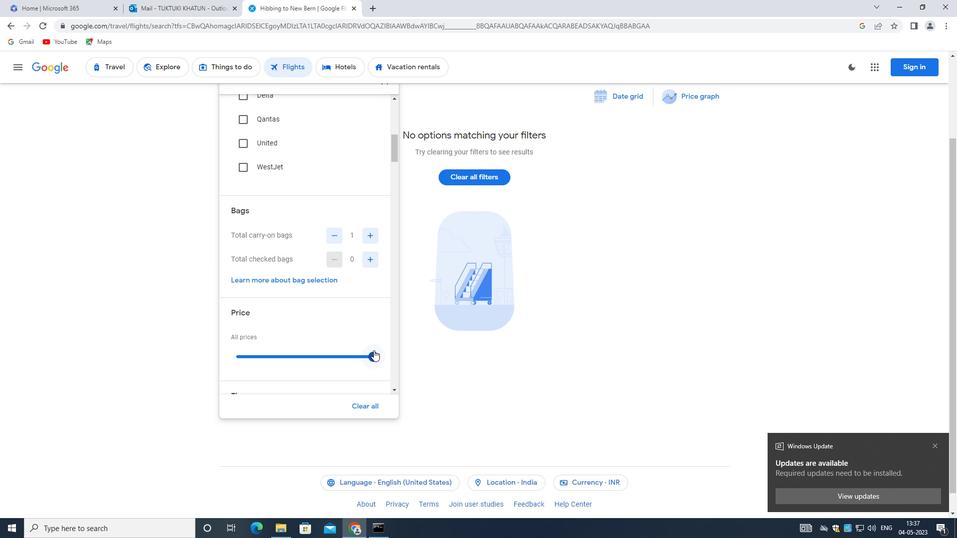 
Action: Mouse pressed left at (374, 352)
Screenshot: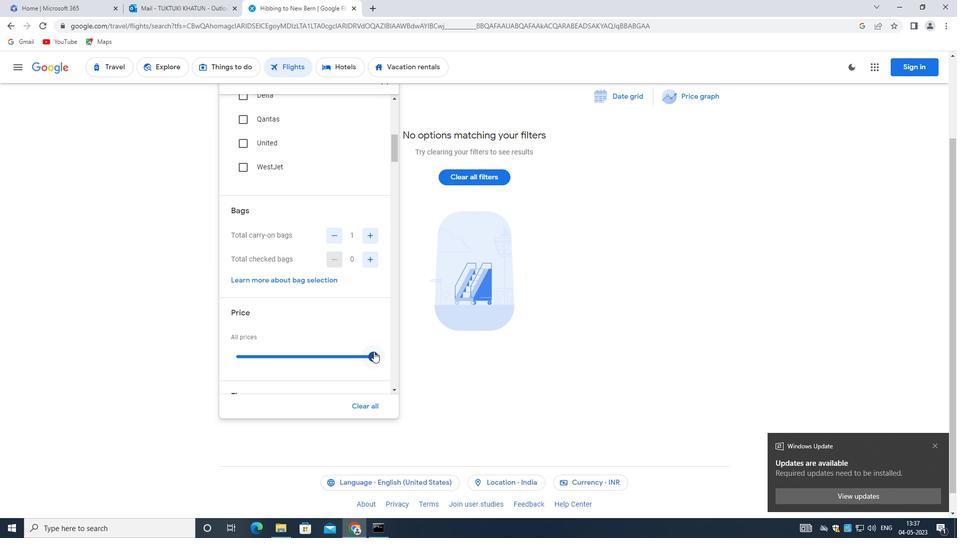 
Action: Mouse moved to (366, 348)
Screenshot: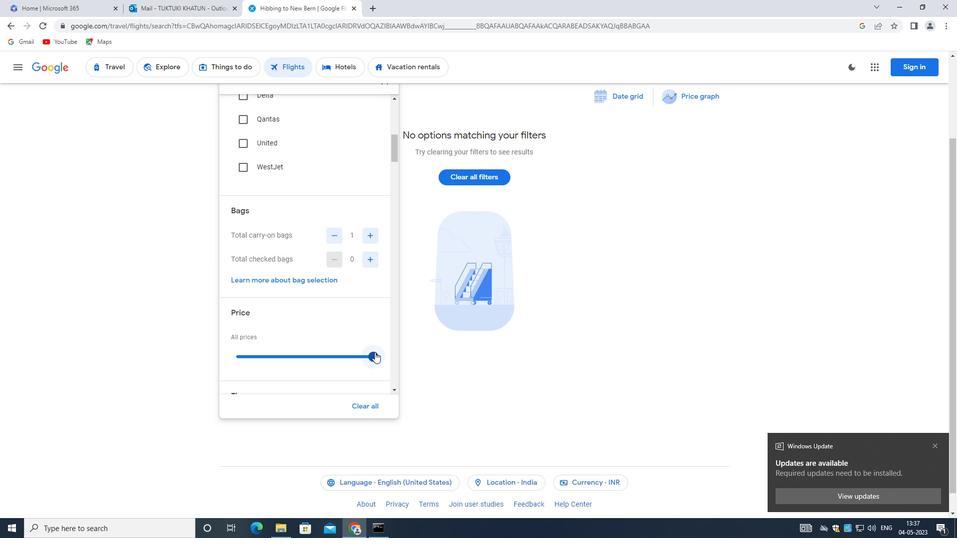 
Action: Mouse scrolled (366, 348) with delta (0, 0)
Screenshot: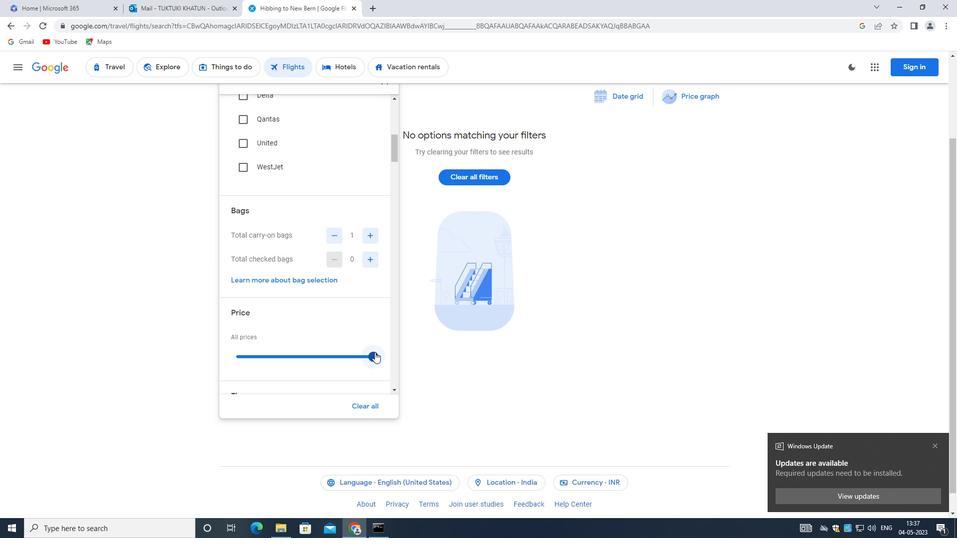 
Action: Mouse moved to (366, 348)
Screenshot: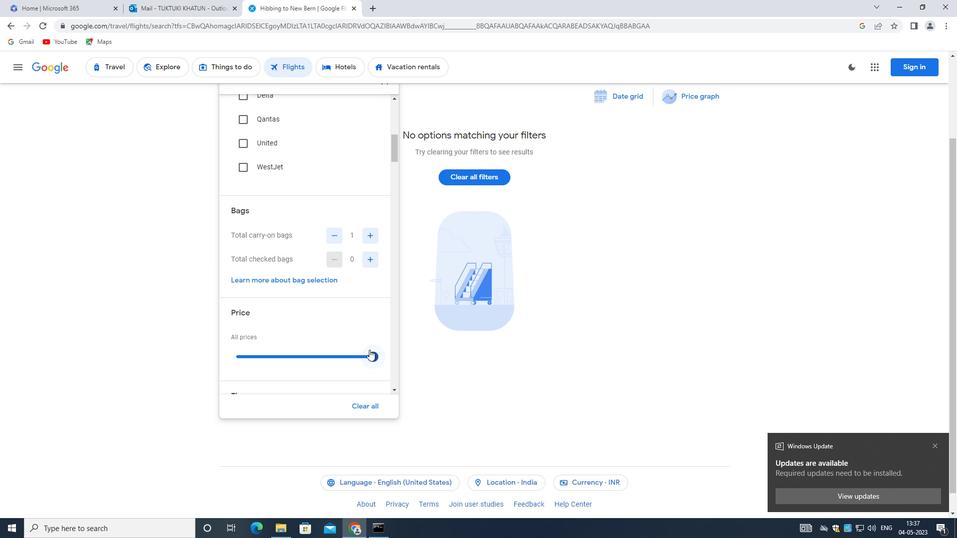 
Action: Mouse scrolled (366, 348) with delta (0, 0)
Screenshot: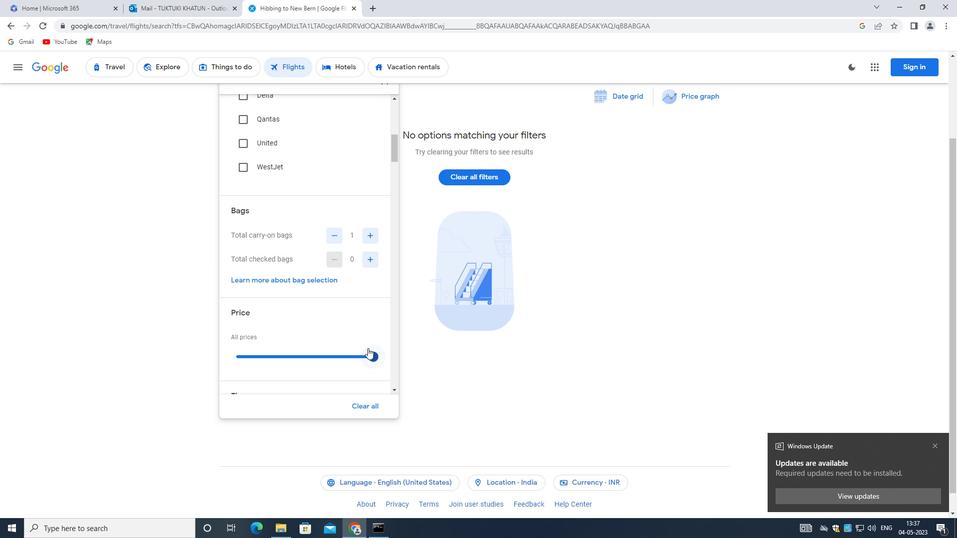 
Action: Mouse moved to (364, 348)
Screenshot: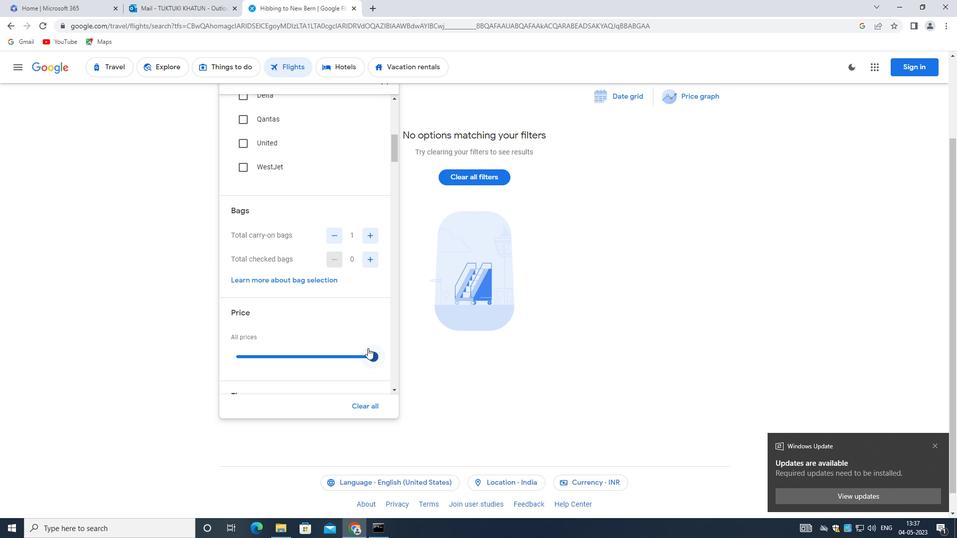 
Action: Mouse scrolled (364, 348) with delta (0, 0)
Screenshot: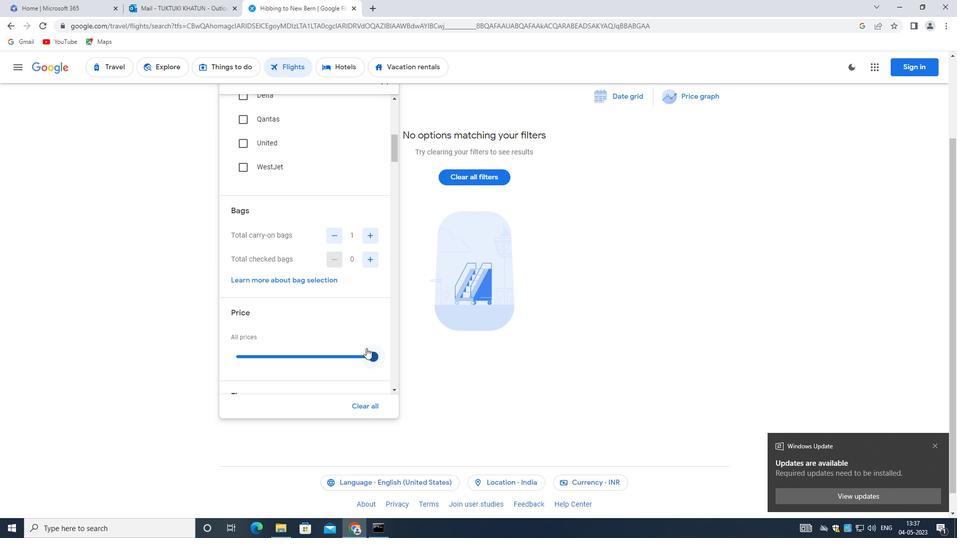 
Action: Mouse scrolled (364, 348) with delta (0, 0)
Screenshot: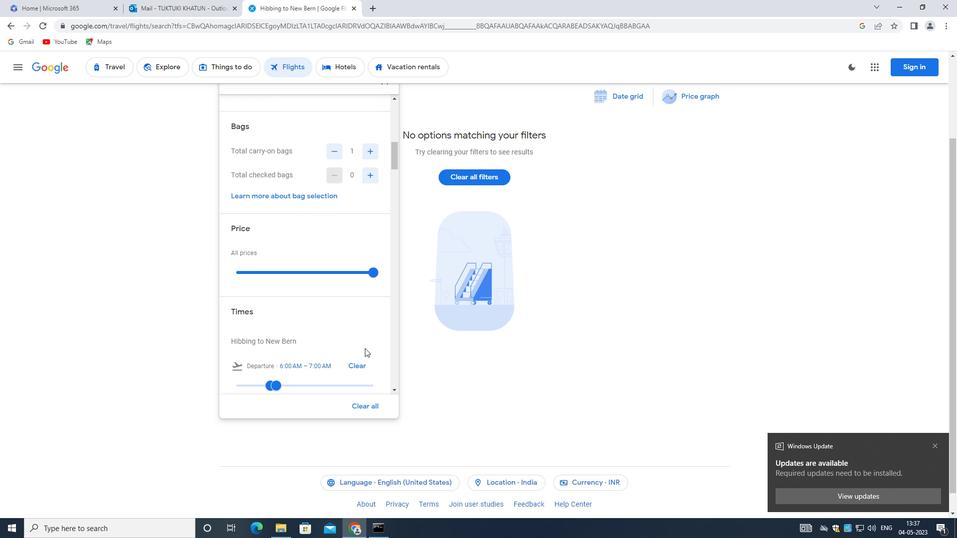 
Action: Mouse moved to (254, 322)
Screenshot: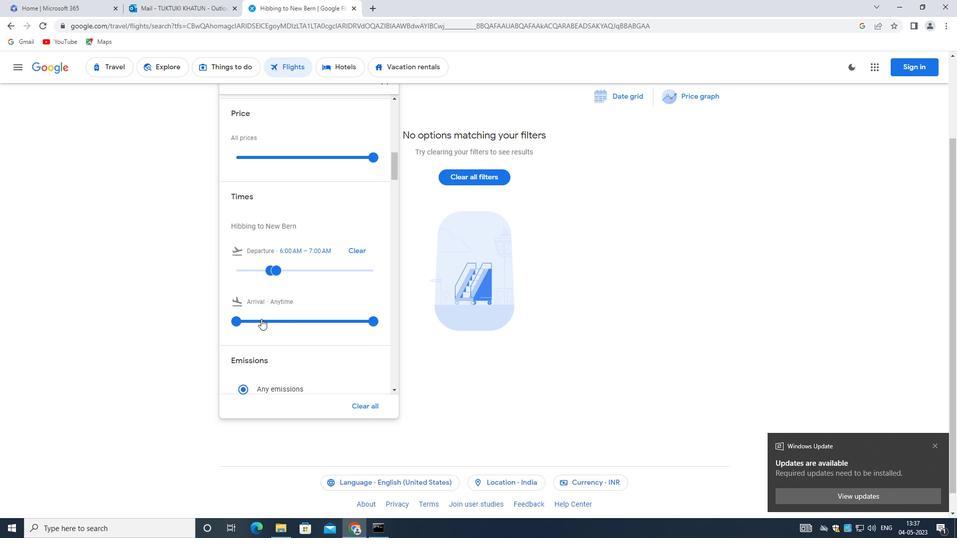 
Action: Mouse pressed left at (254, 322)
Screenshot: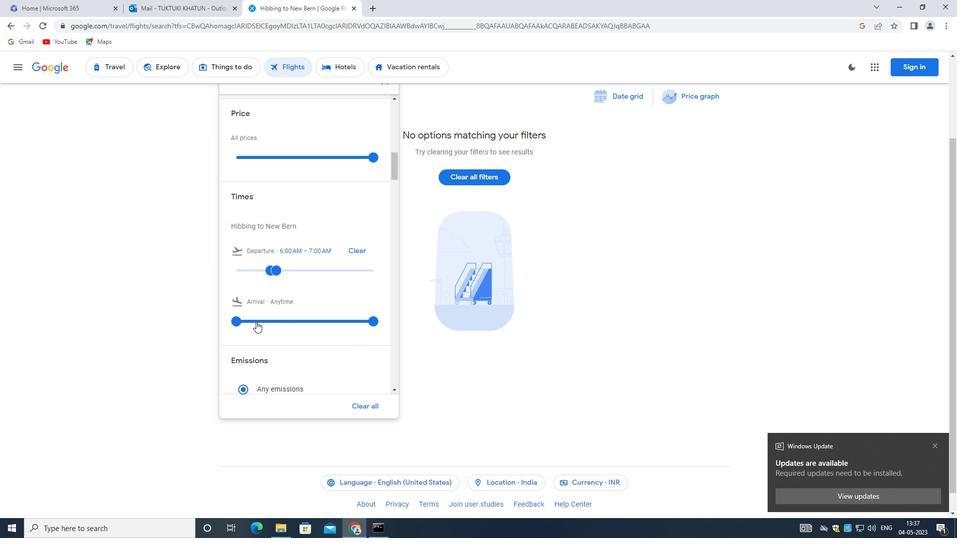 
Action: Mouse moved to (279, 324)
Screenshot: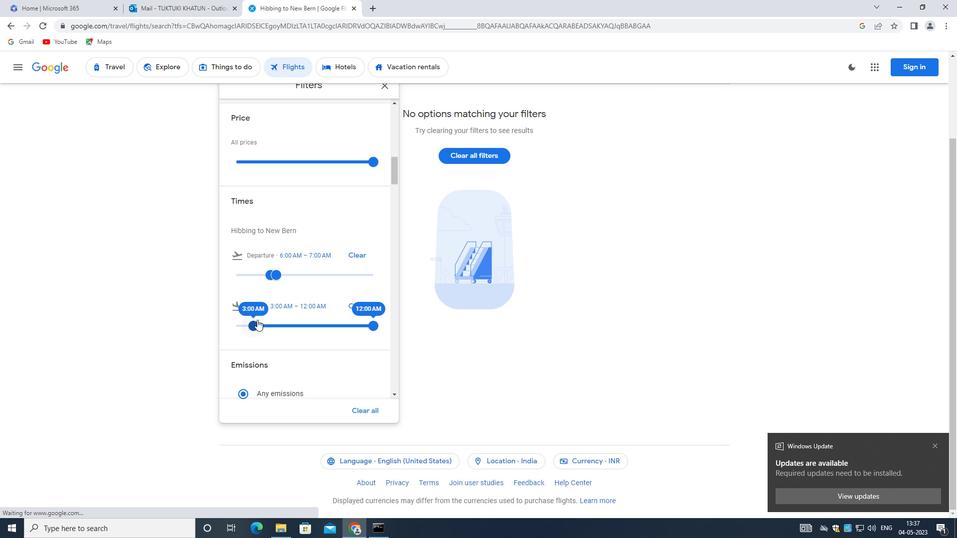 
Action: Mouse pressed left at (279, 324)
Screenshot: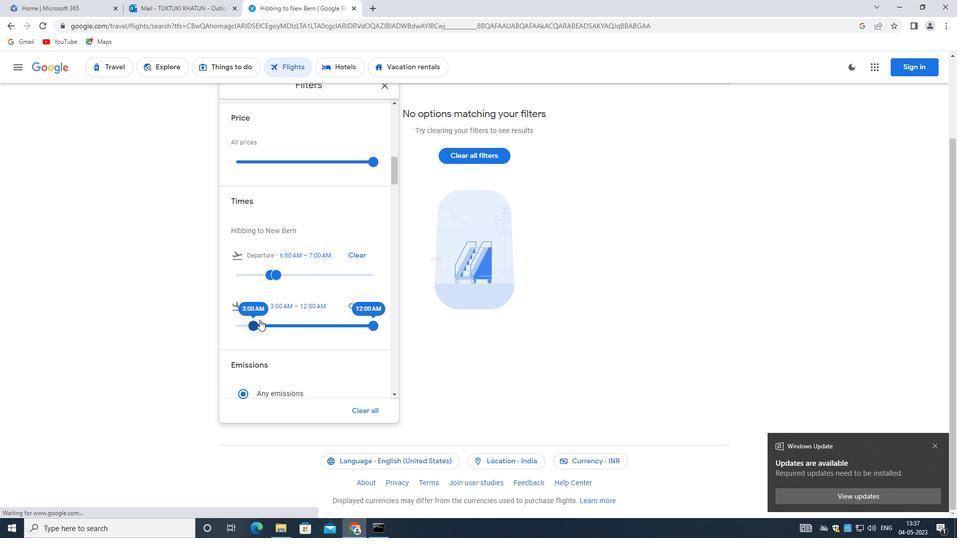 
Action: Mouse moved to (271, 324)
Screenshot: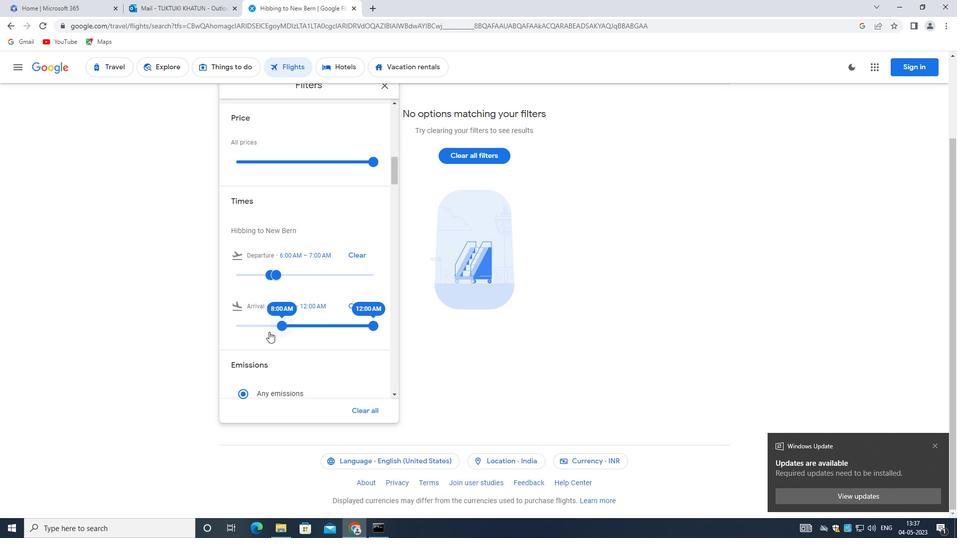 
Action: Mouse pressed left at (271, 324)
Screenshot: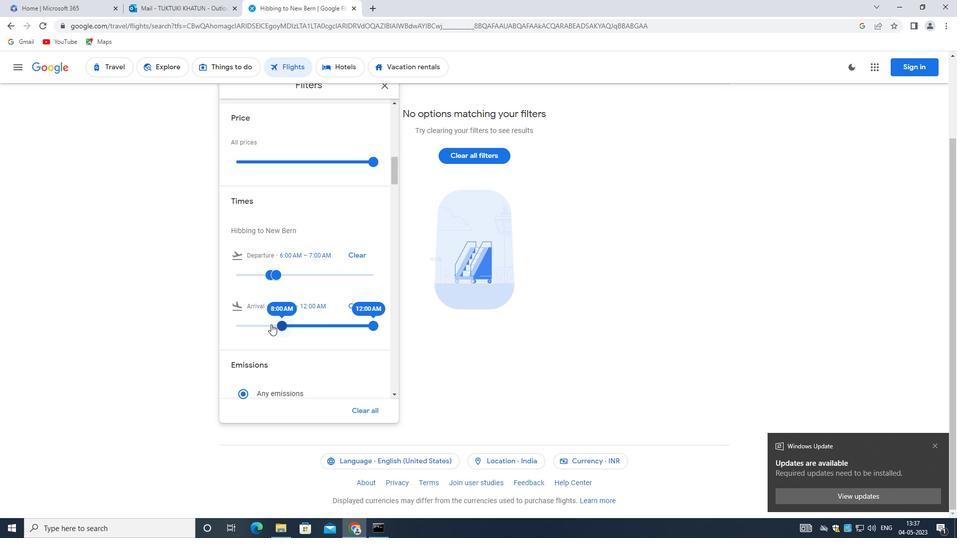 
Action: Mouse moved to (275, 322)
Screenshot: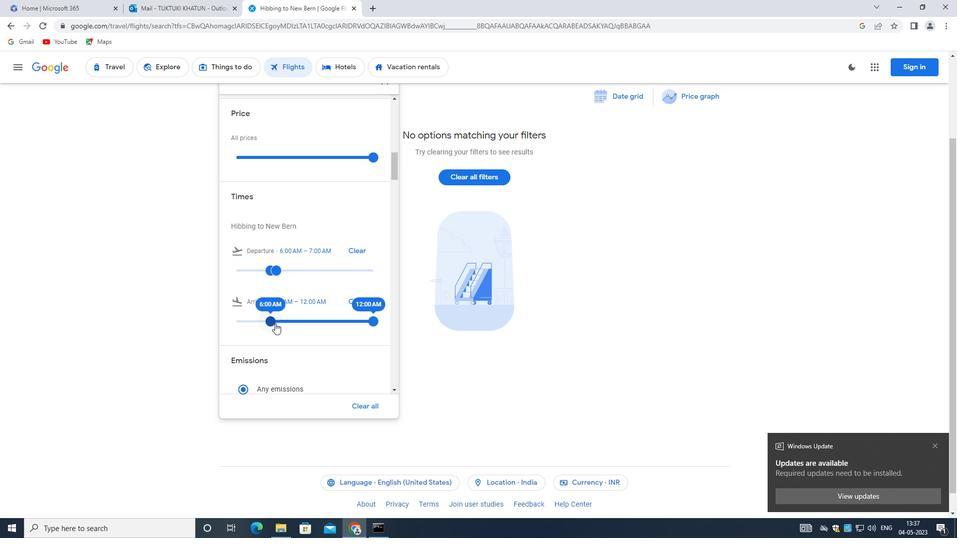 
Action: Mouse pressed left at (275, 322)
Screenshot: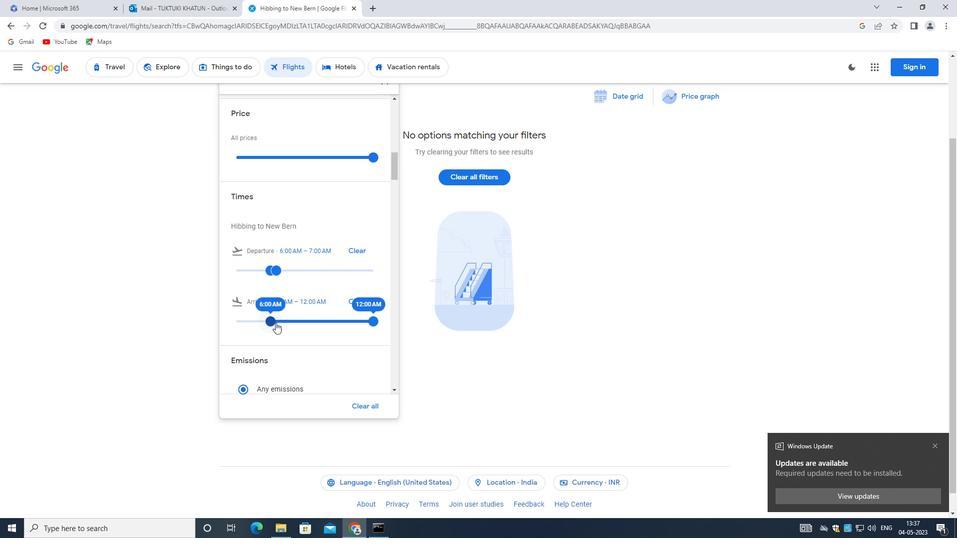 
Action: Mouse moved to (372, 322)
Screenshot: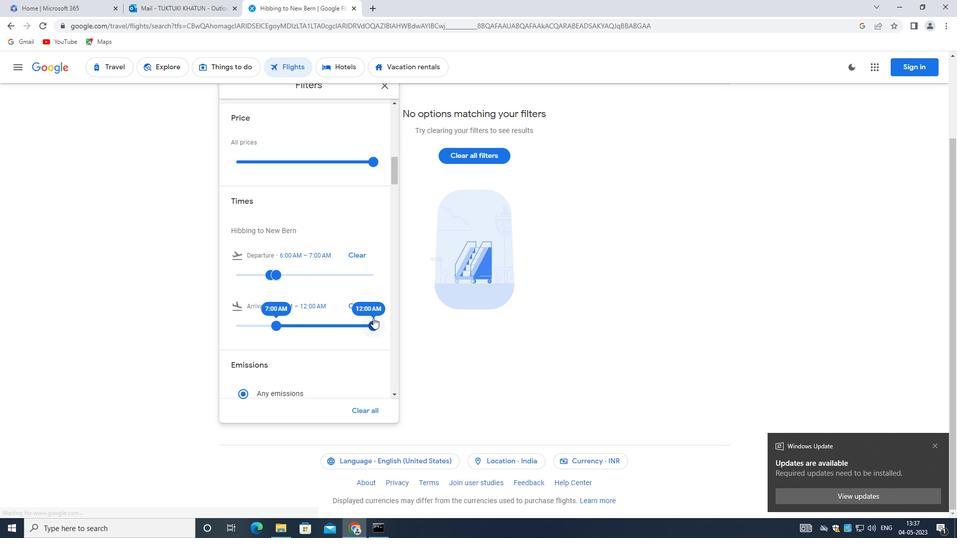 
Action: Mouse pressed left at (372, 322)
Screenshot: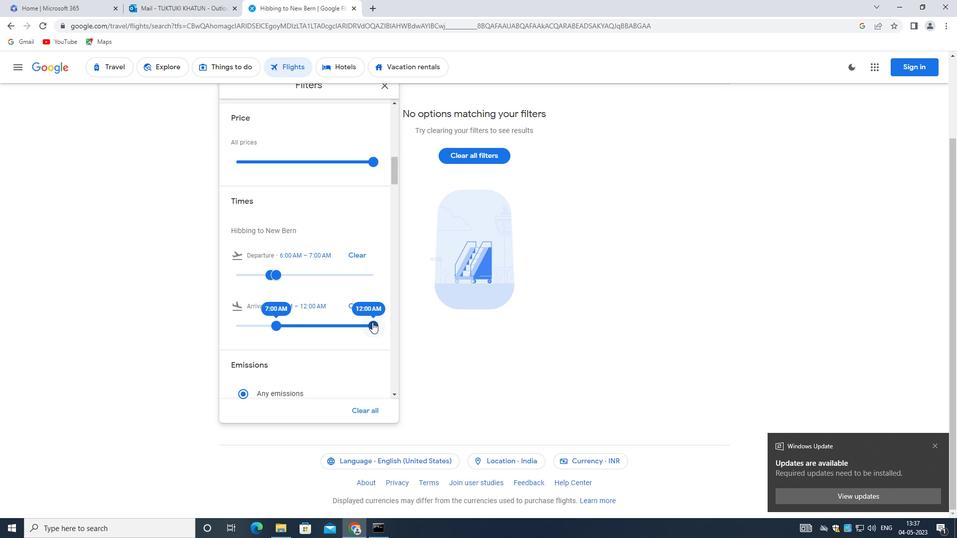
Action: Mouse moved to (278, 325)
Screenshot: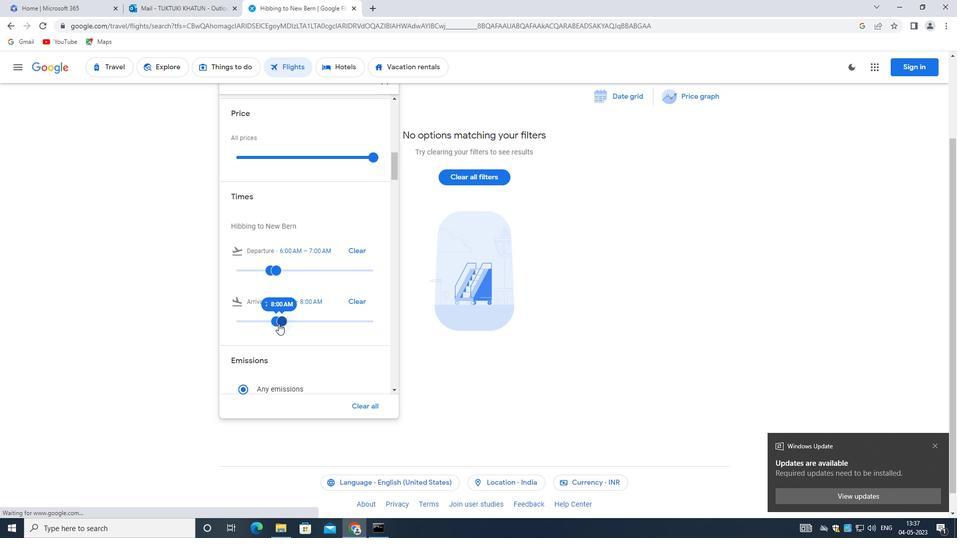 
Action: Mouse scrolled (278, 324) with delta (0, 0)
Screenshot: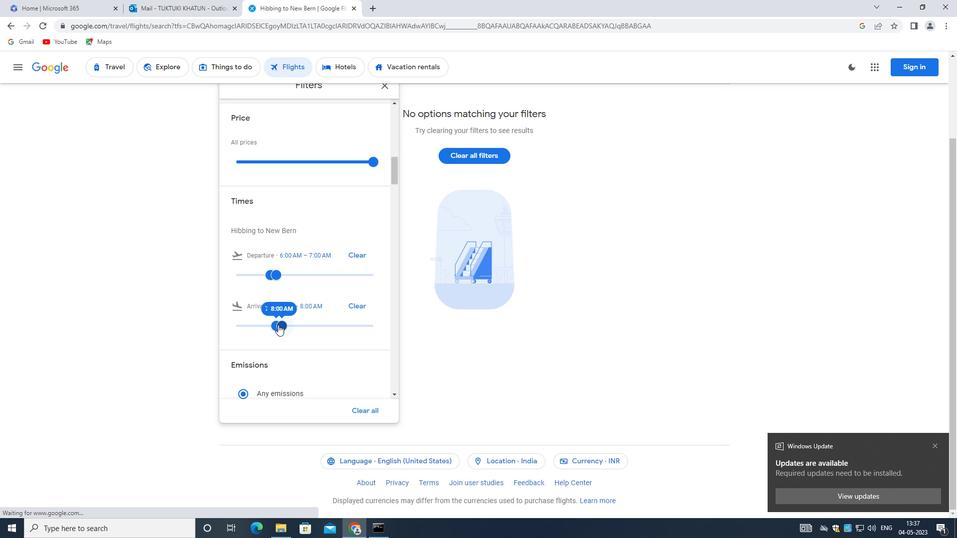 
Action: Mouse moved to (278, 326)
Screenshot: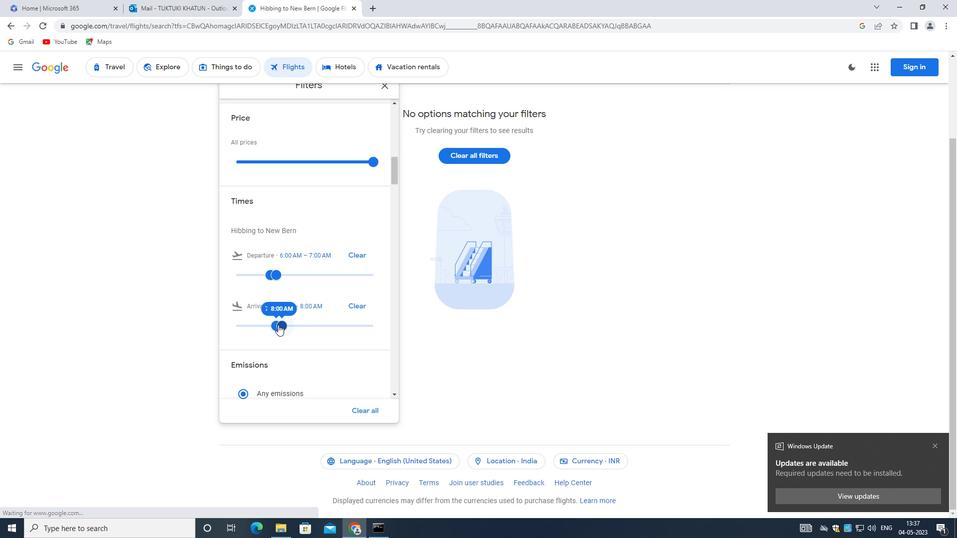 
Action: Mouse scrolled (278, 326) with delta (0, 0)
Screenshot: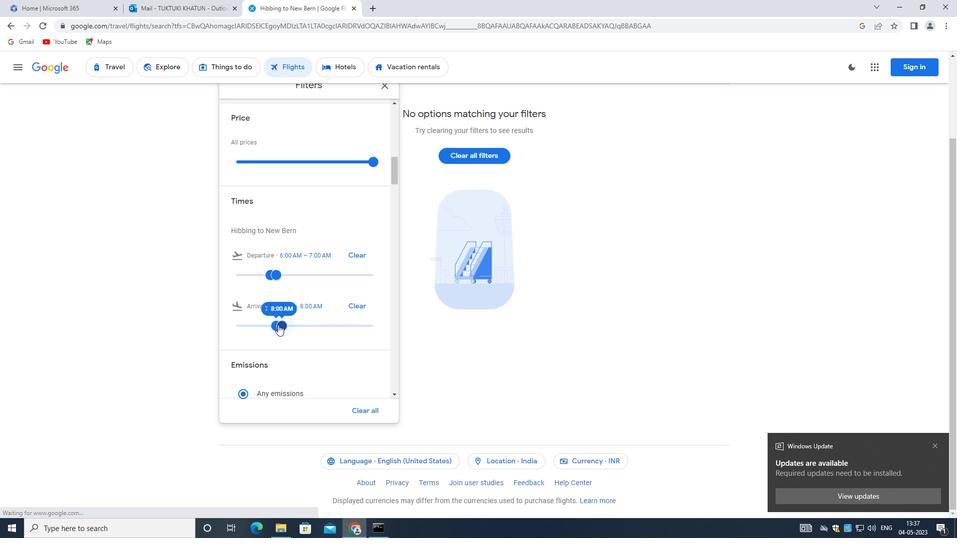 
Action: Mouse moved to (279, 318)
Screenshot: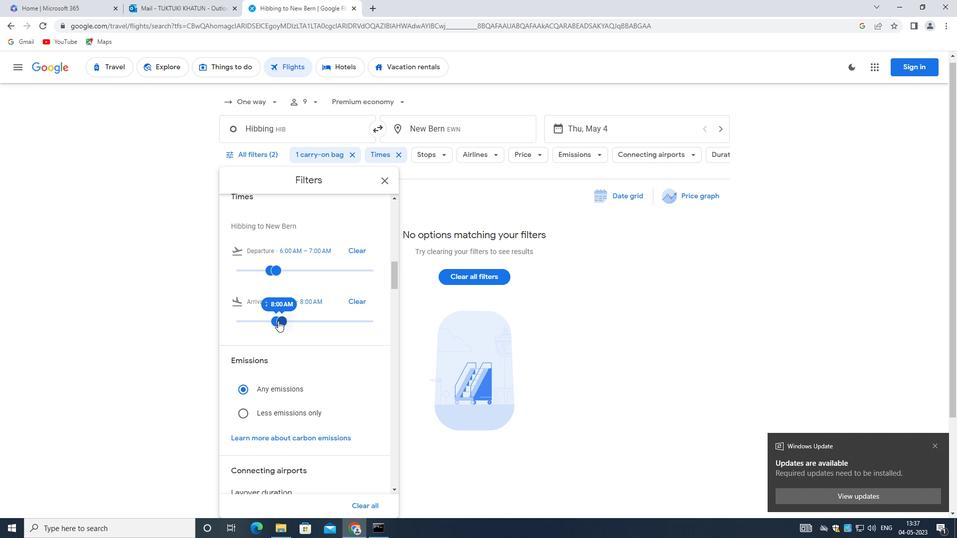 
Action: Mouse pressed left at (279, 318)
Screenshot: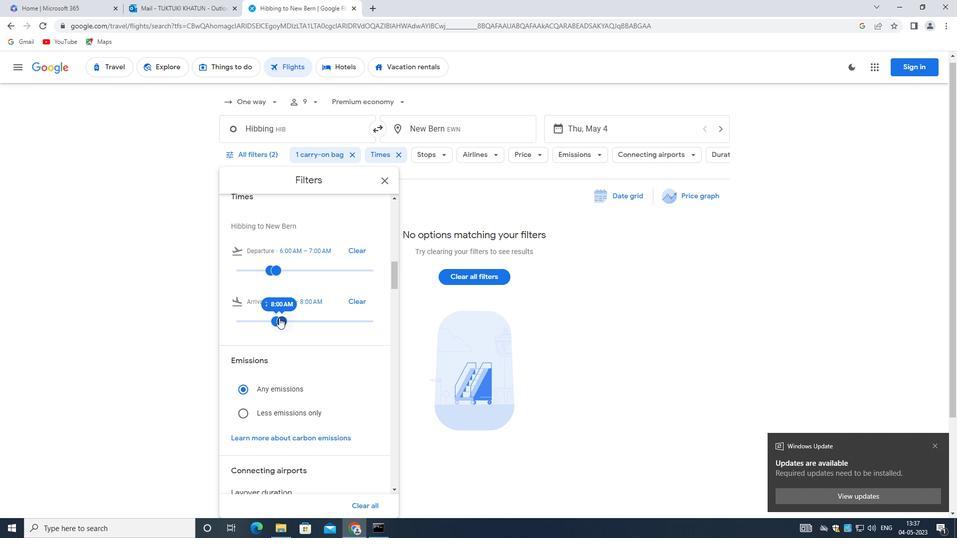 
Action: Mouse moved to (309, 335)
Screenshot: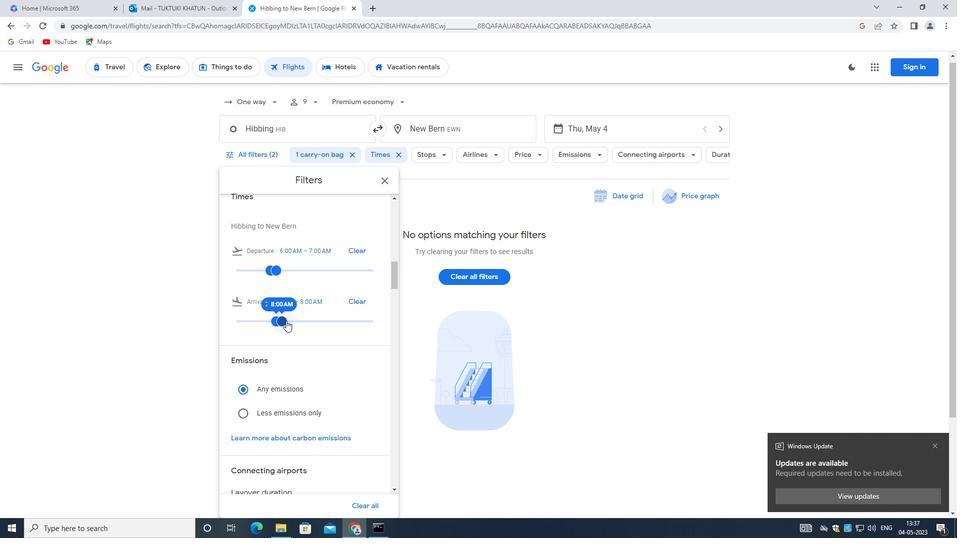 
Action: Mouse scrolled (309, 334) with delta (0, 0)
Screenshot: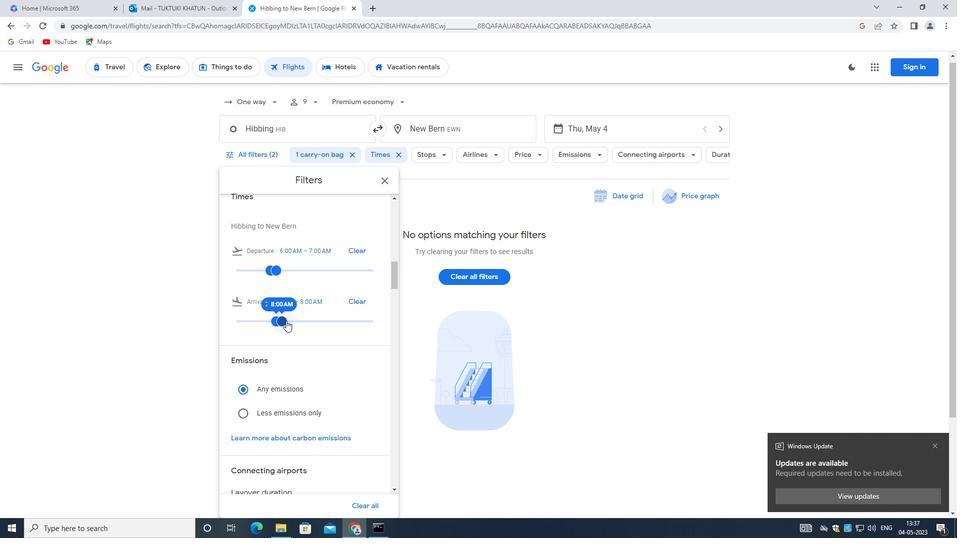 
Action: Mouse moved to (309, 336)
Screenshot: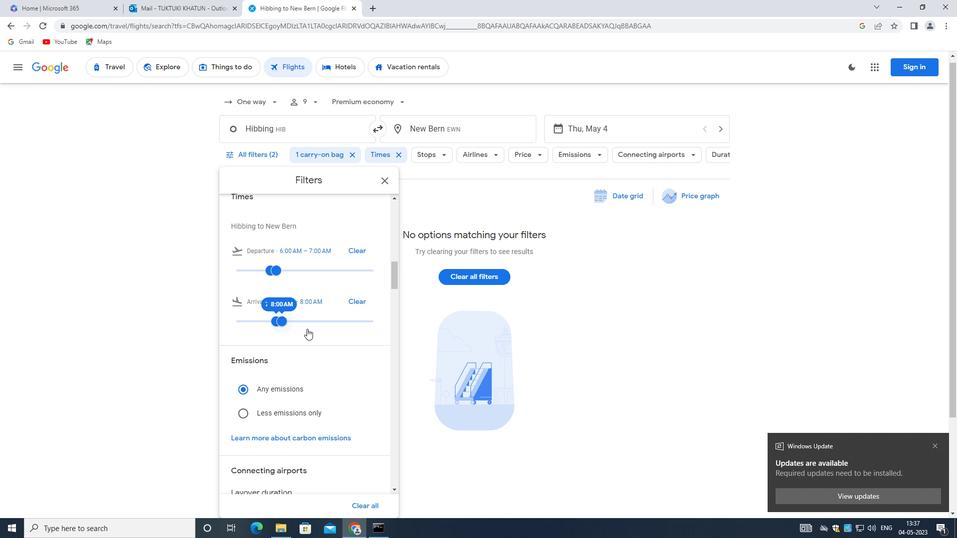 
Action: Mouse scrolled (309, 336) with delta (0, 0)
Screenshot: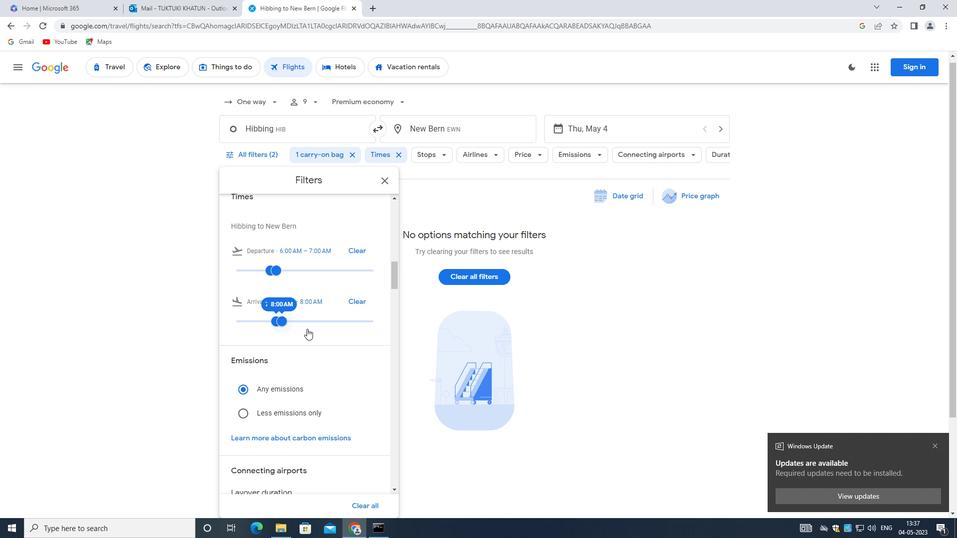 
Action: Mouse moved to (310, 337)
Screenshot: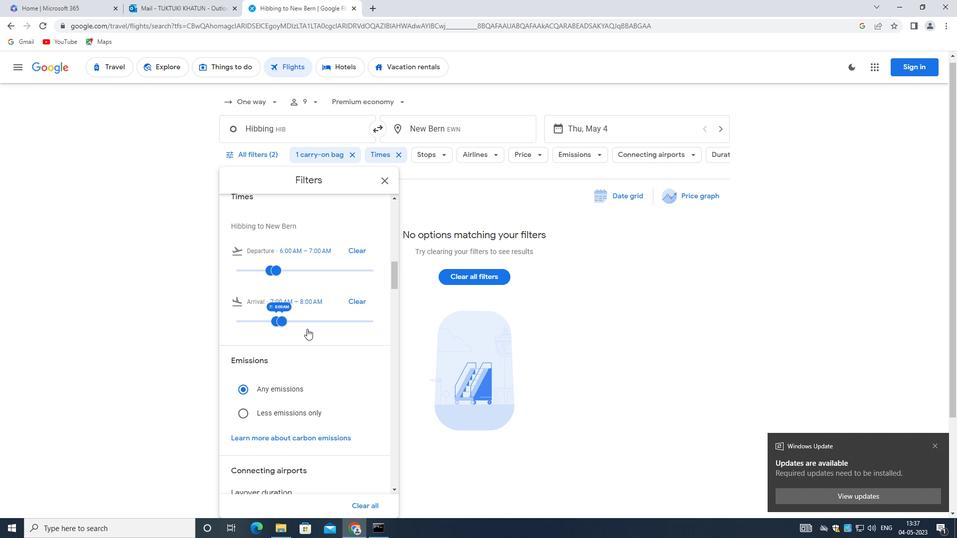 
Action: Mouse scrolled (310, 337) with delta (0, 0)
Screenshot: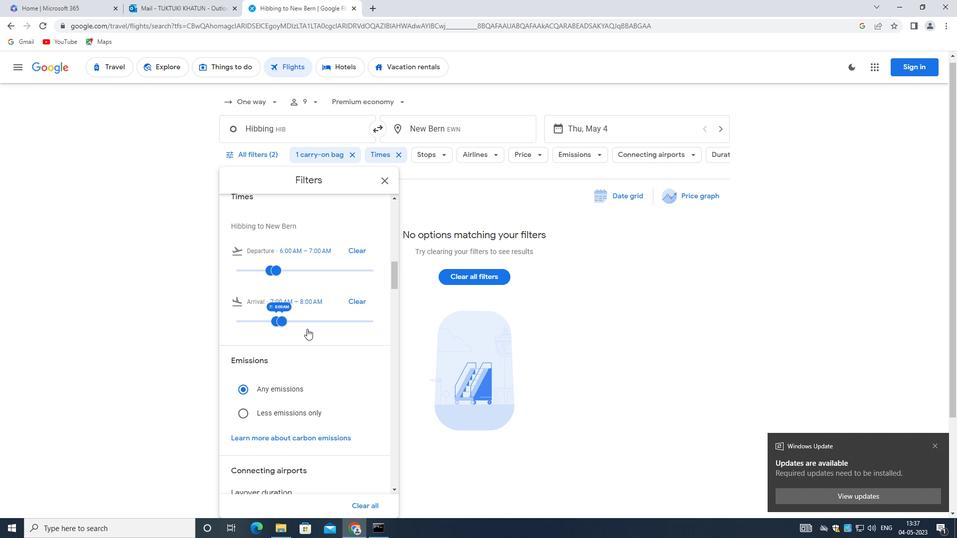 
Action: Mouse scrolled (310, 337) with delta (0, 0)
Screenshot: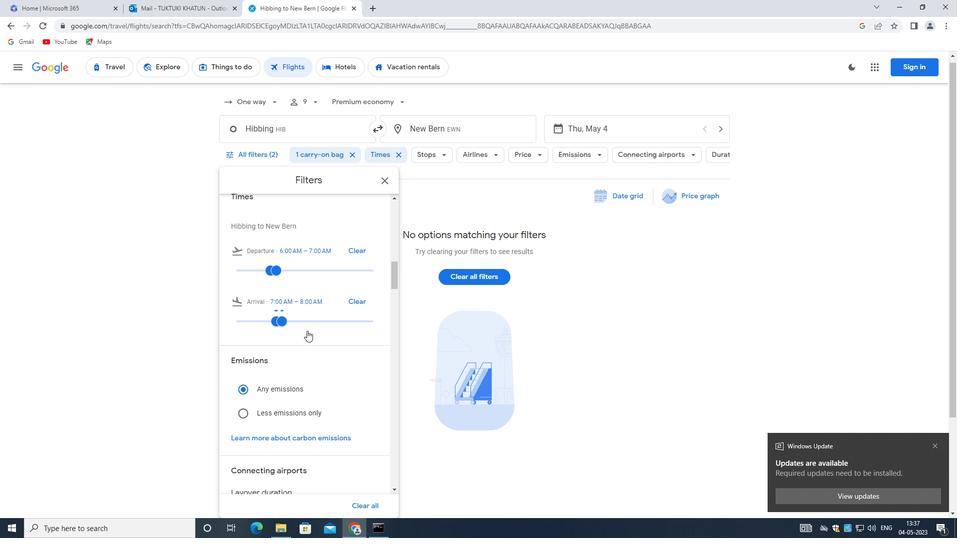 
Action: Mouse moved to (310, 338)
Screenshot: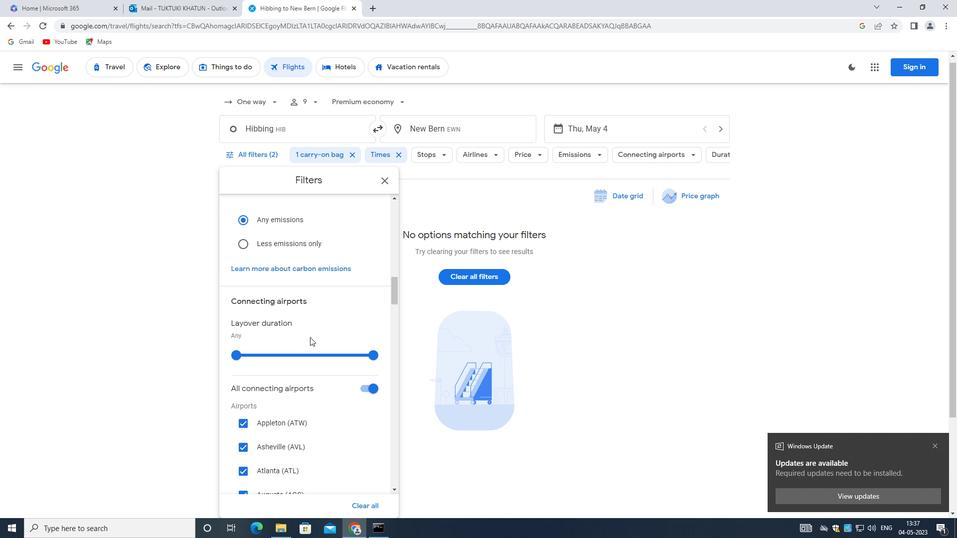 
Action: Mouse scrolled (310, 338) with delta (0, 0)
Screenshot: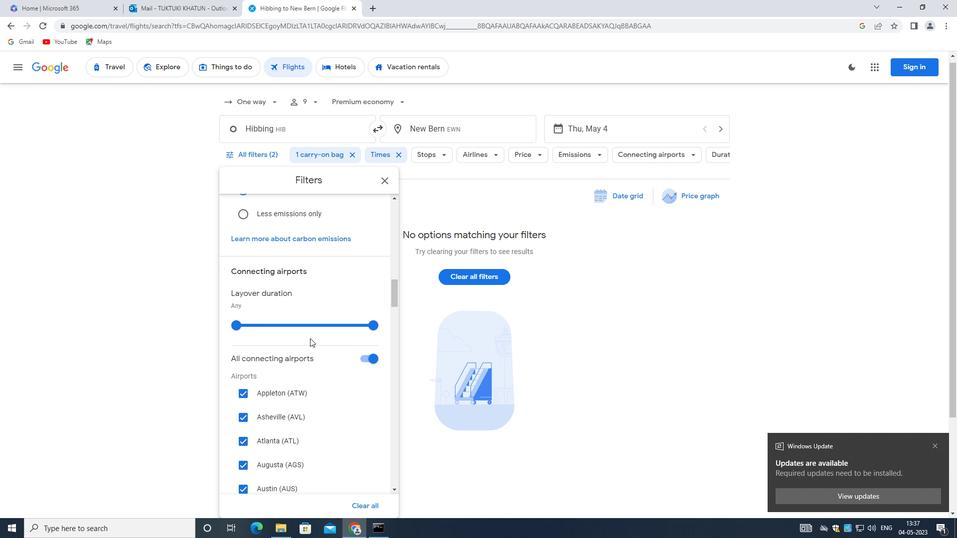 
Action: Mouse moved to (310, 341)
Screenshot: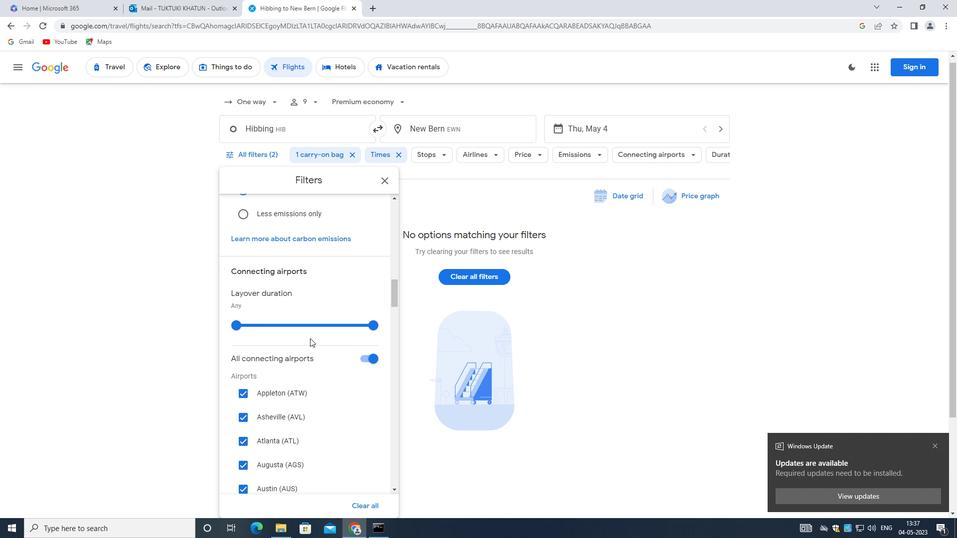 
Action: Mouse scrolled (310, 340) with delta (0, 0)
Screenshot: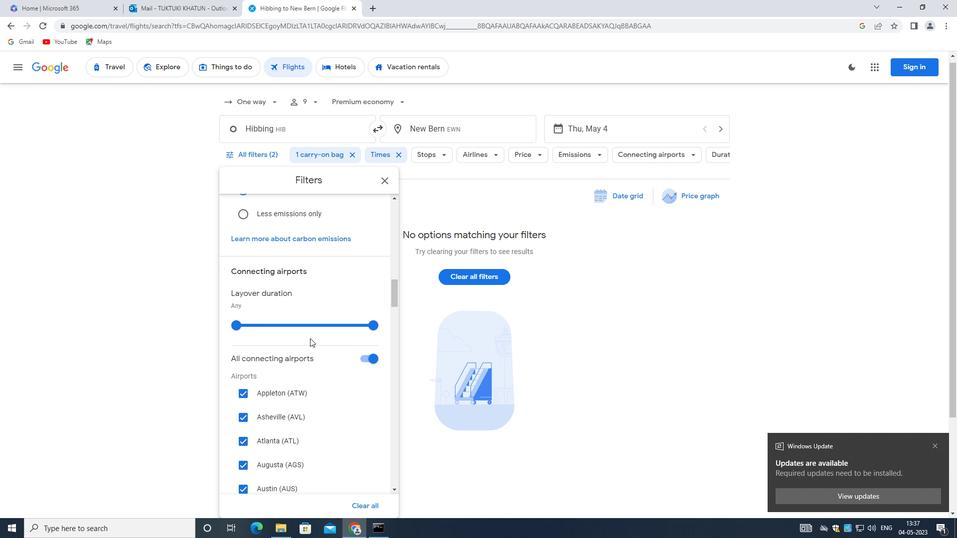 
Action: Mouse moved to (310, 343)
Screenshot: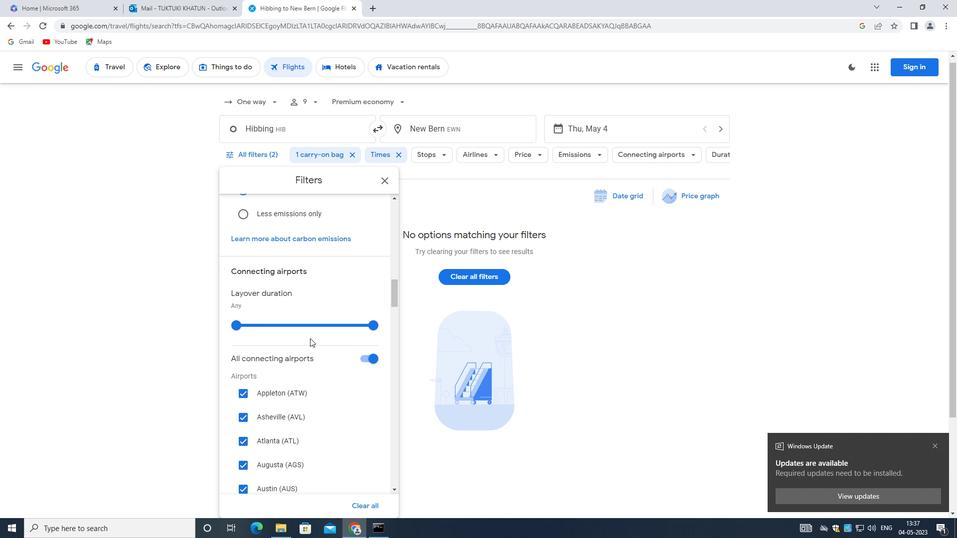 
Action: Mouse scrolled (310, 342) with delta (0, 0)
Screenshot: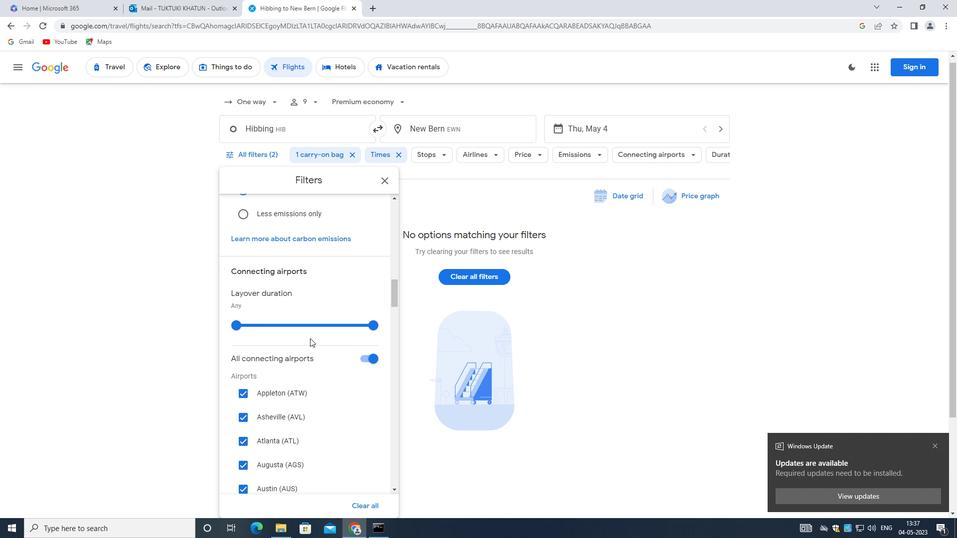 
Action: Mouse moved to (310, 344)
Screenshot: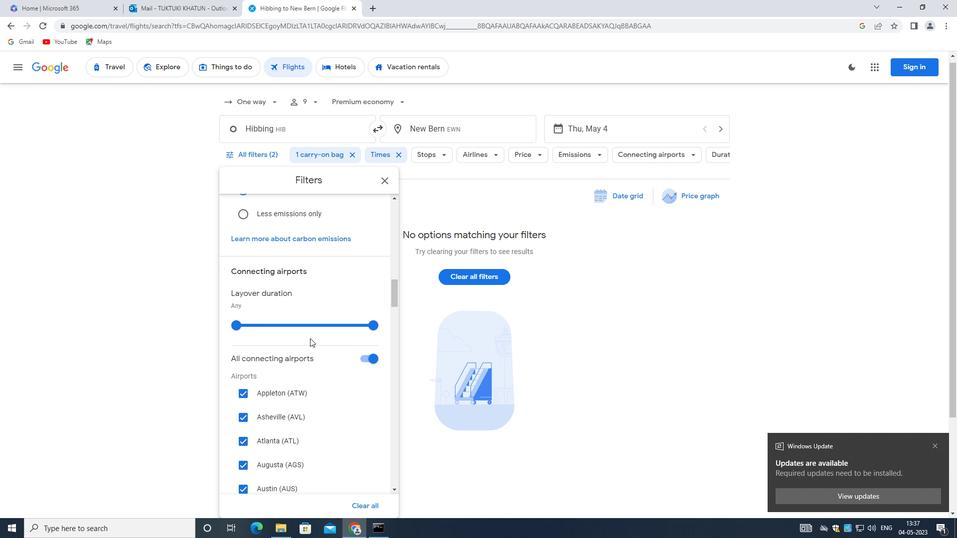 
Action: Mouse scrolled (310, 343) with delta (0, 0)
Screenshot: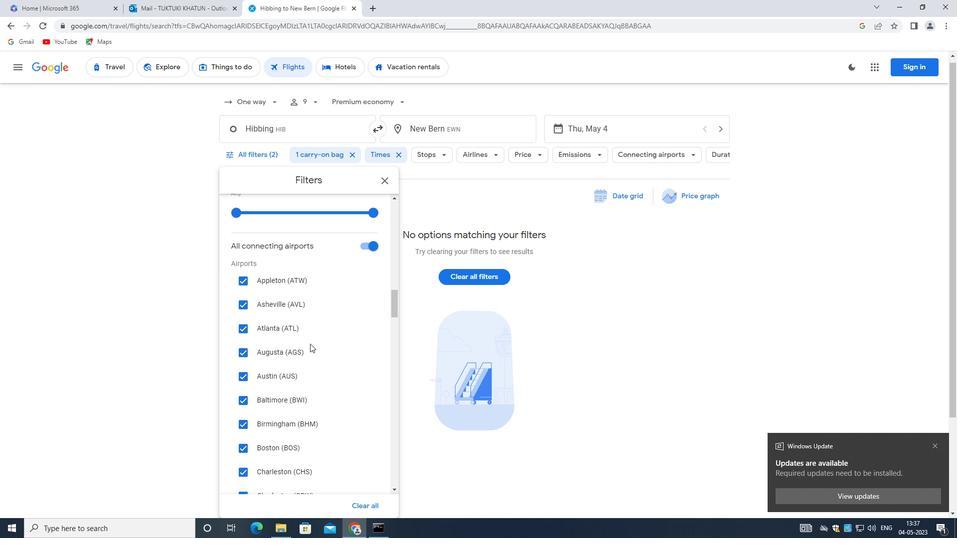 
Action: Mouse moved to (310, 345)
Screenshot: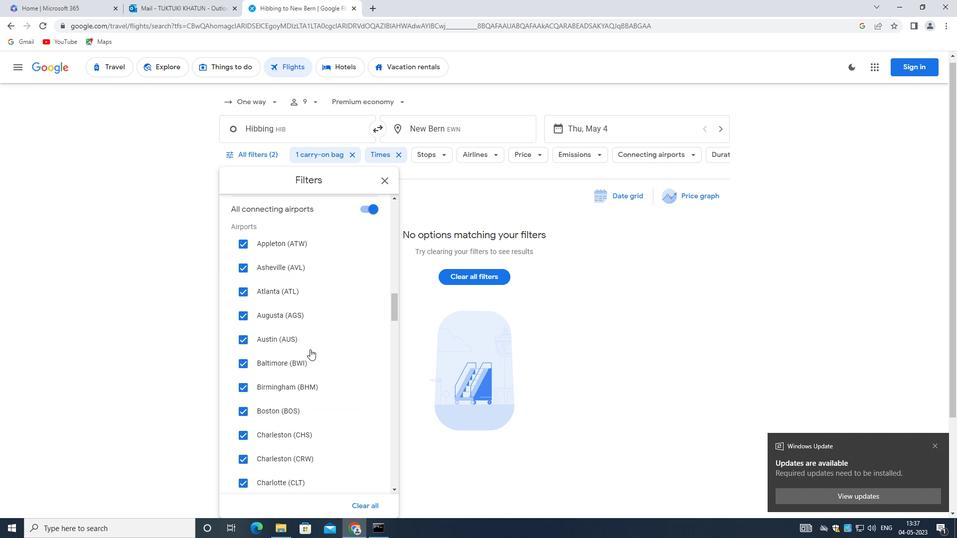 
Action: Mouse scrolled (310, 344) with delta (0, 0)
Screenshot: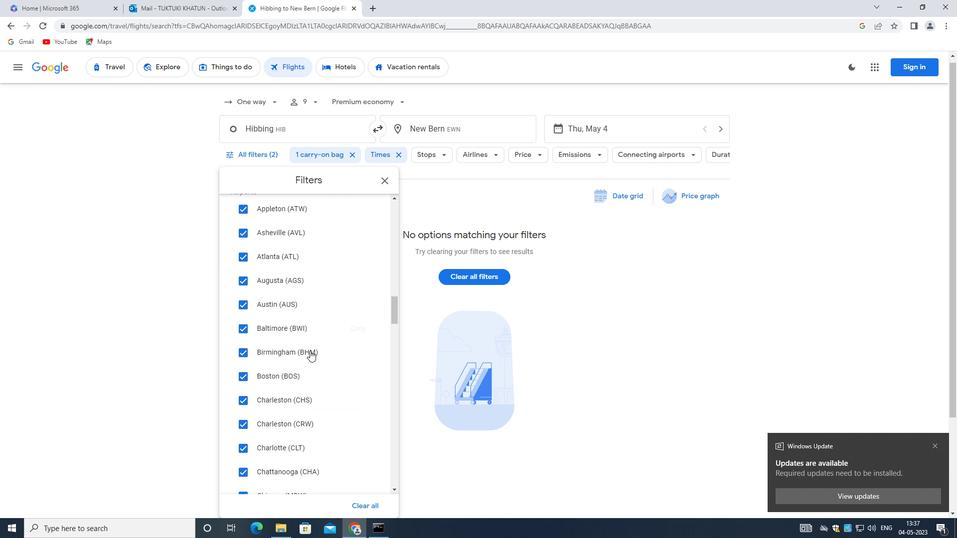 
Action: Mouse moved to (310, 344)
Screenshot: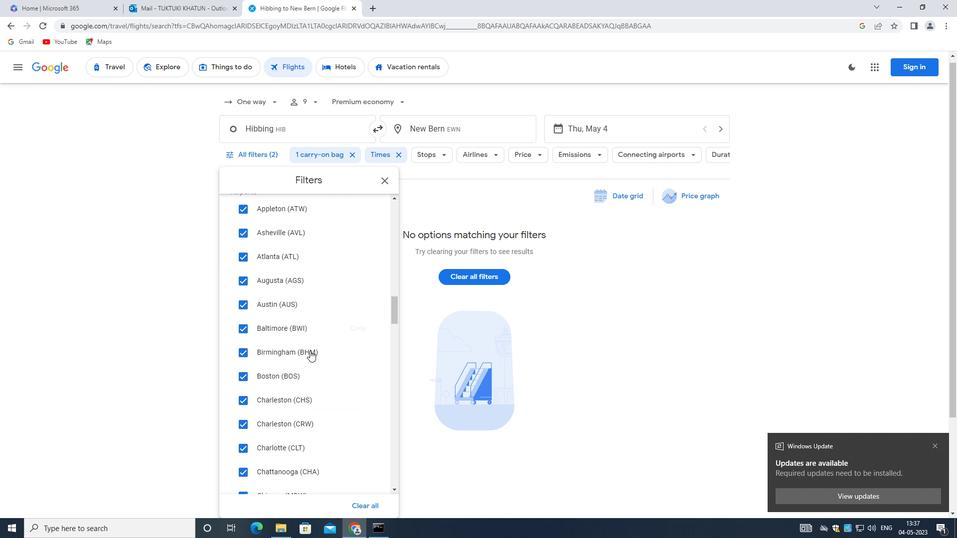 
Action: Mouse scrolled (310, 344) with delta (0, 0)
Screenshot: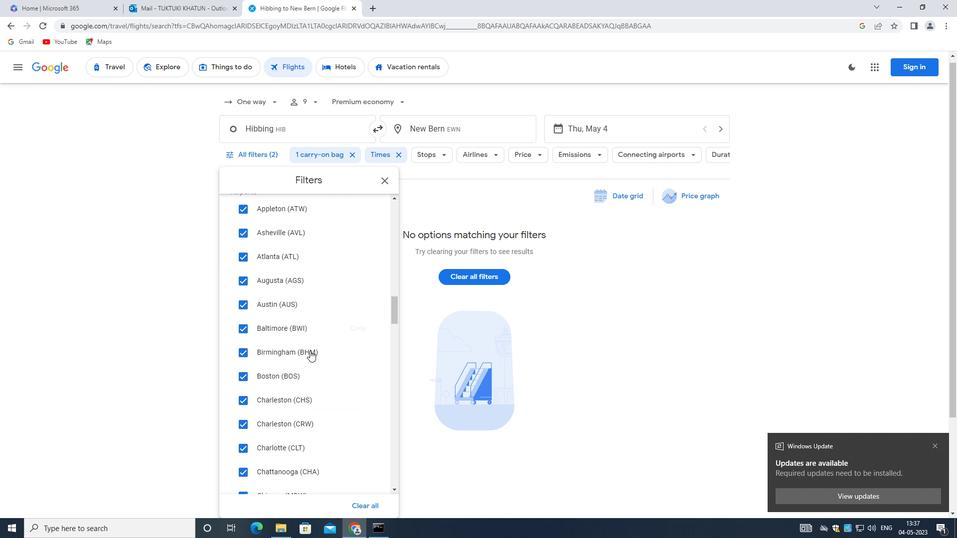 
Action: Mouse moved to (307, 353)
Screenshot: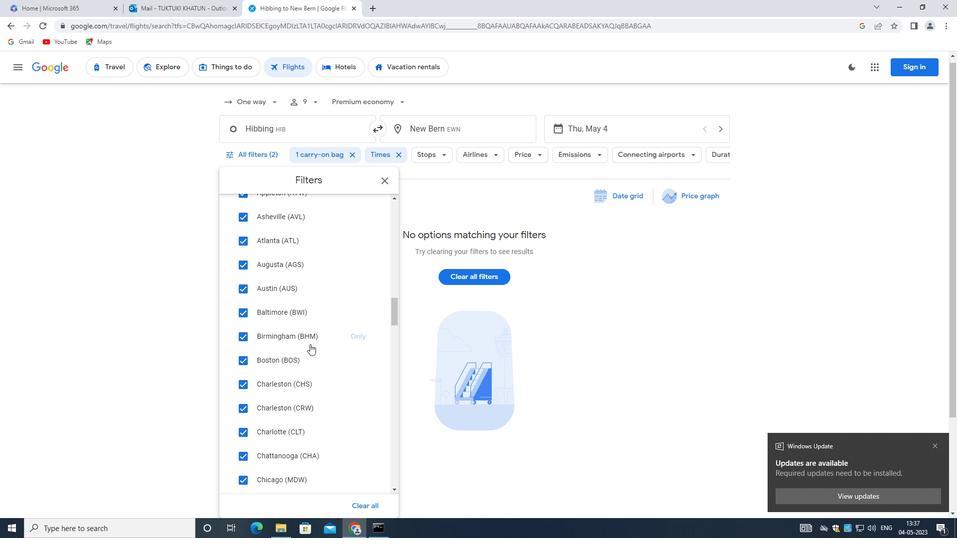 
Action: Mouse scrolled (307, 348) with delta (0, 0)
Screenshot: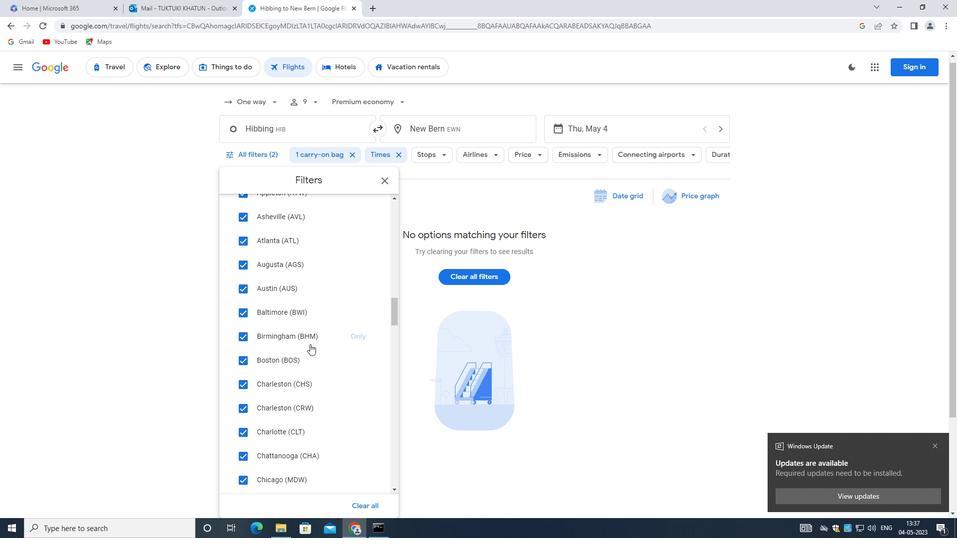 
Action: Mouse moved to (307, 359)
Screenshot: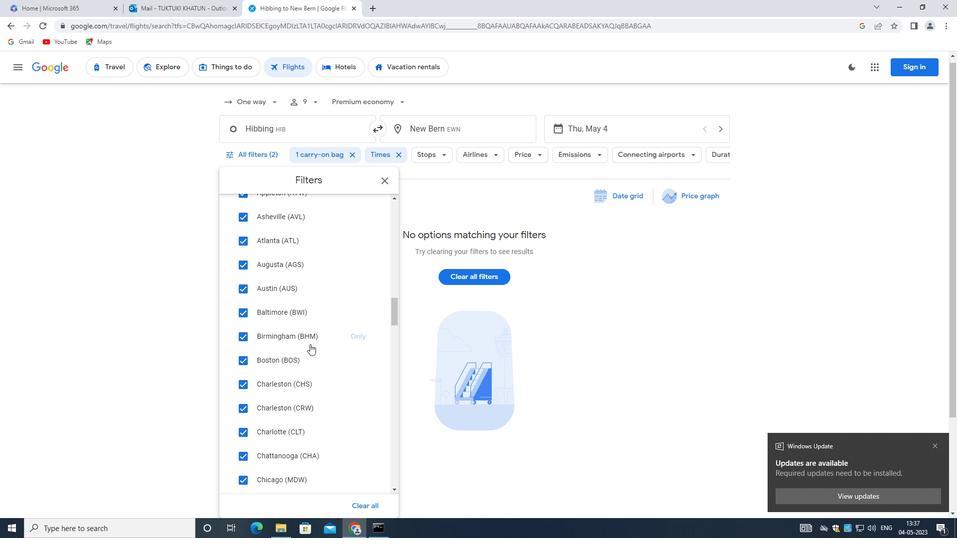 
Action: Mouse scrolled (307, 358) with delta (0, 0)
Screenshot: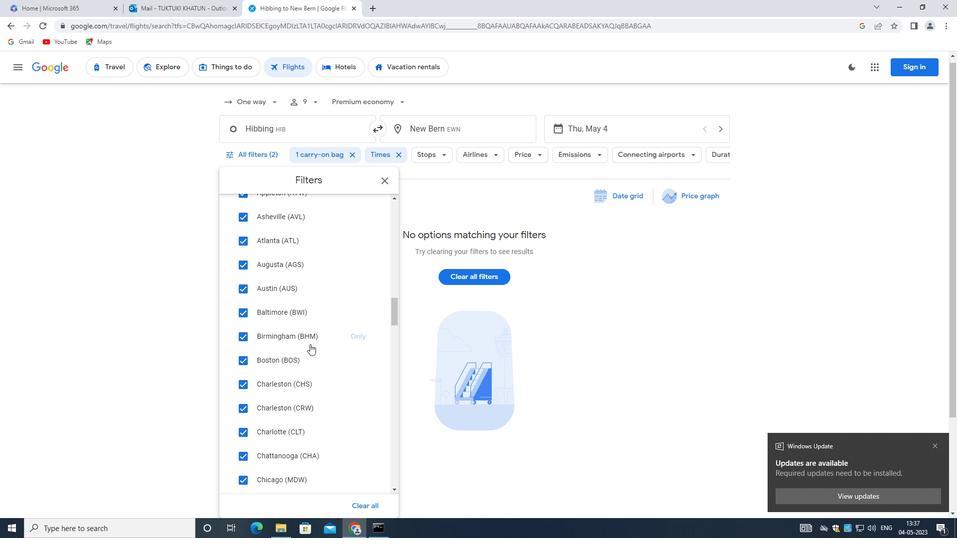 
Action: Mouse moved to (307, 363)
Screenshot: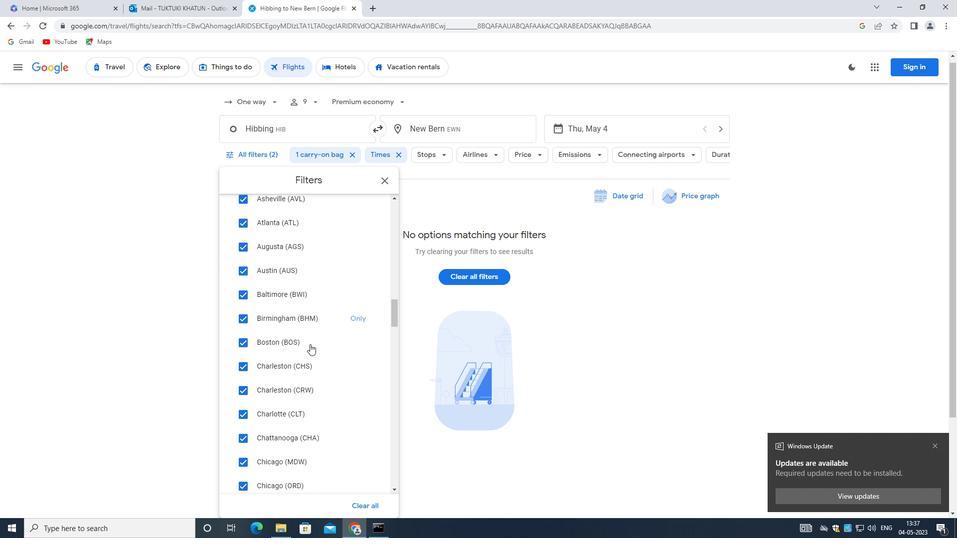 
Action: Mouse scrolled (307, 362) with delta (0, 0)
Screenshot: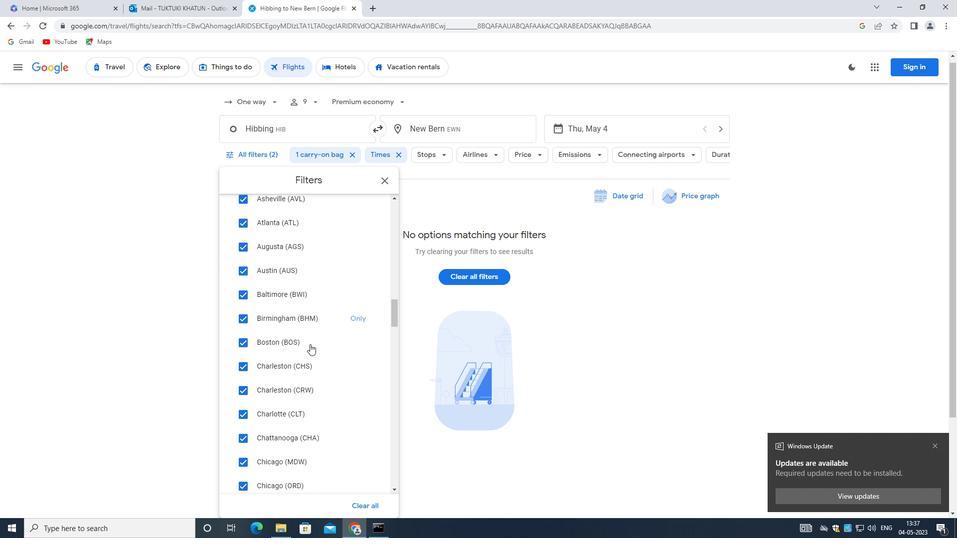 
Action: Mouse moved to (309, 374)
Screenshot: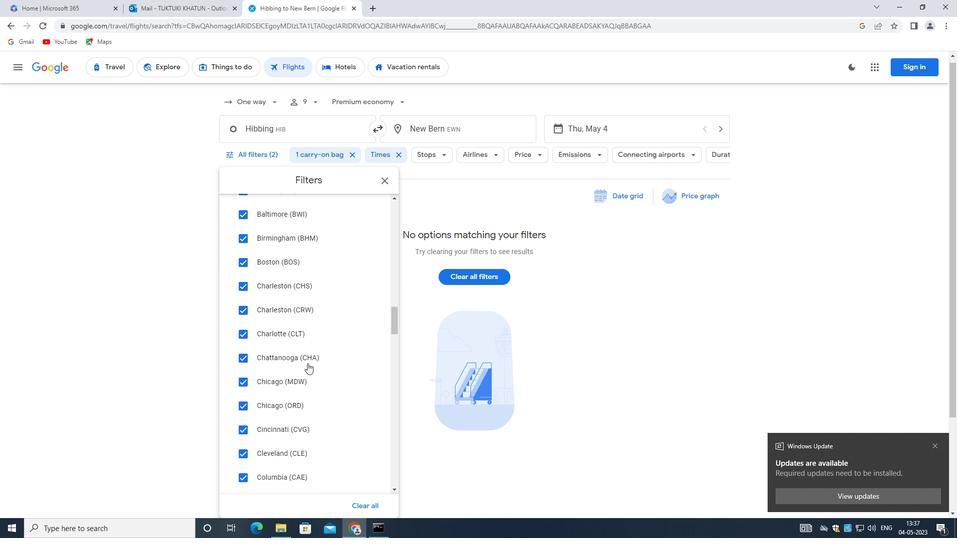 
Action: Mouse scrolled (309, 374) with delta (0, 0)
Screenshot: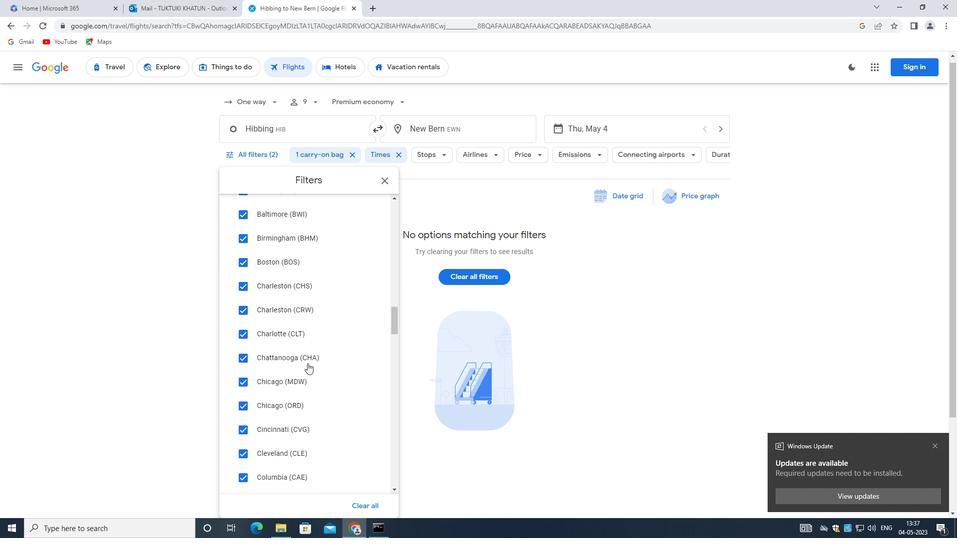 
Action: Mouse moved to (313, 382)
Screenshot: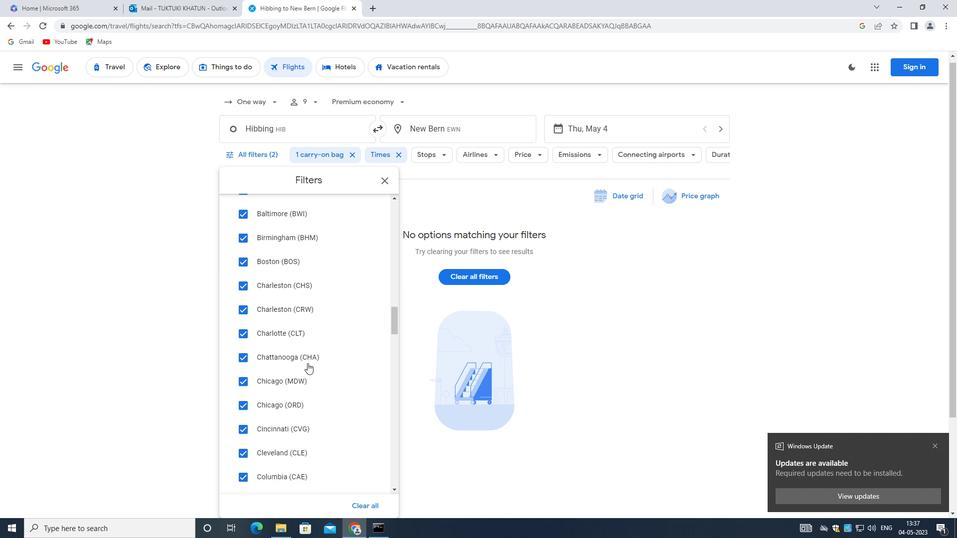 
Action: Mouse scrolled (313, 381) with delta (0, 0)
Screenshot: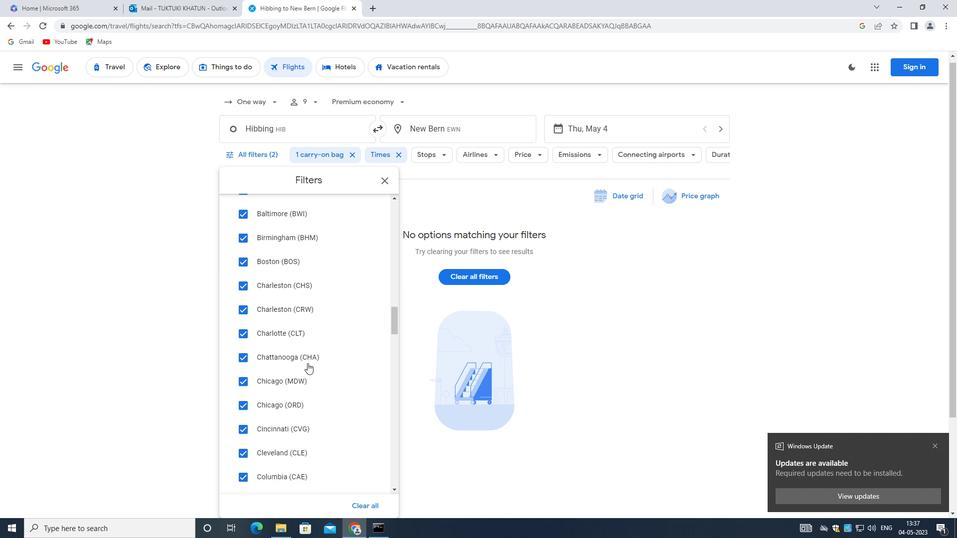 
Action: Mouse moved to (317, 390)
Screenshot: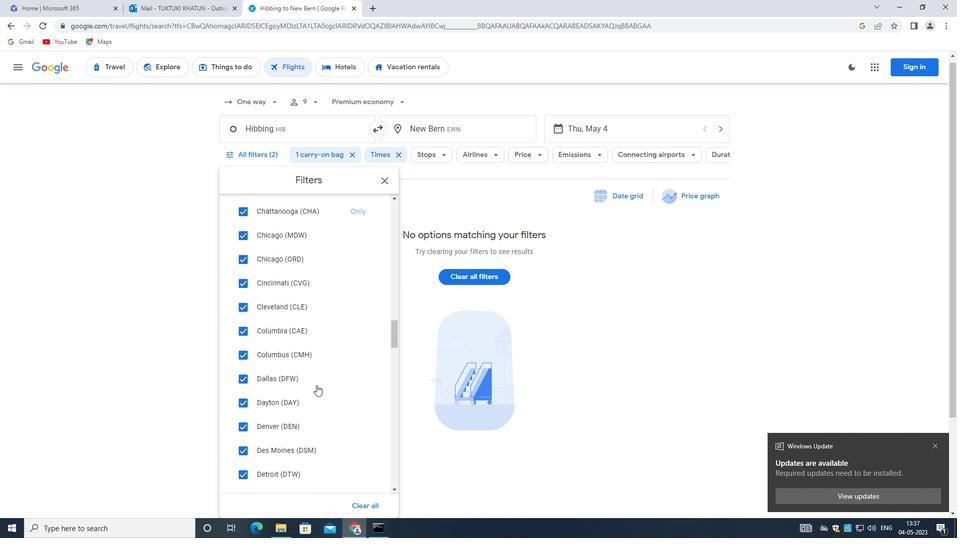
Action: Mouse scrolled (317, 390) with delta (0, 0)
Screenshot: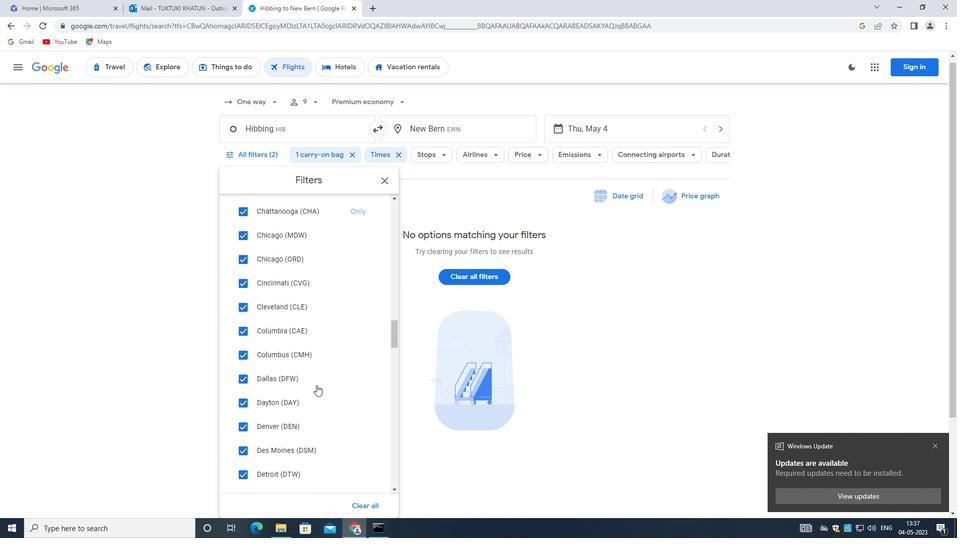 
Action: Mouse moved to (317, 409)
Screenshot: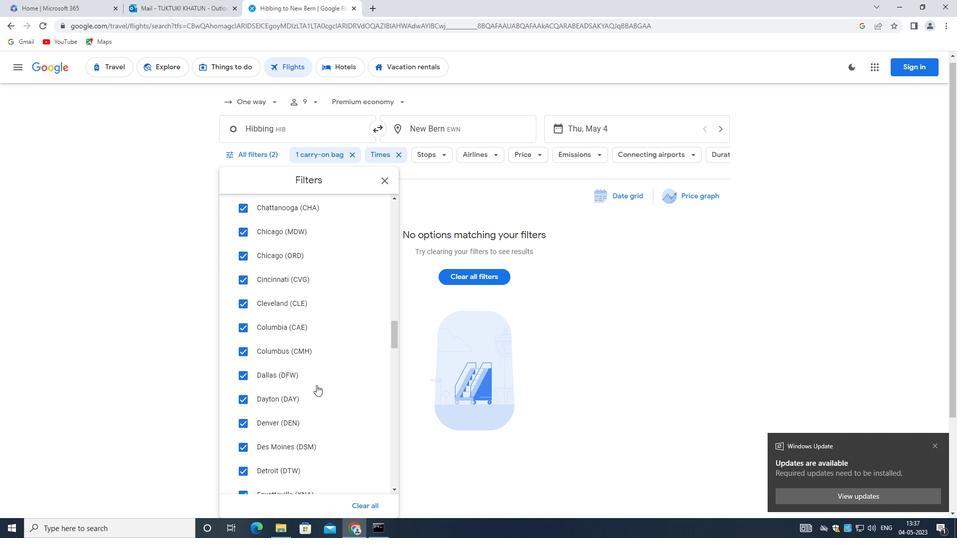 
Action: Mouse scrolled (317, 408) with delta (0, 0)
Screenshot: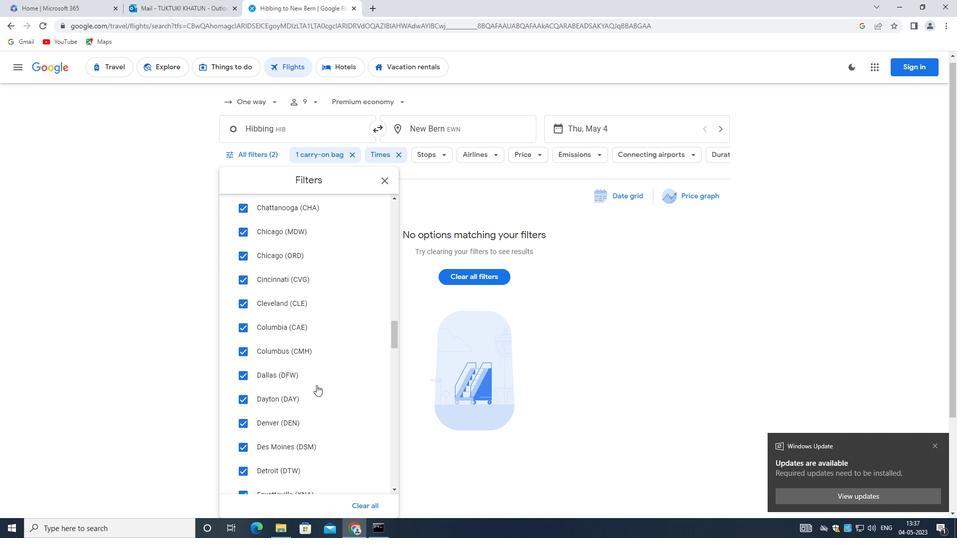 
Action: Mouse moved to (317, 415)
Screenshot: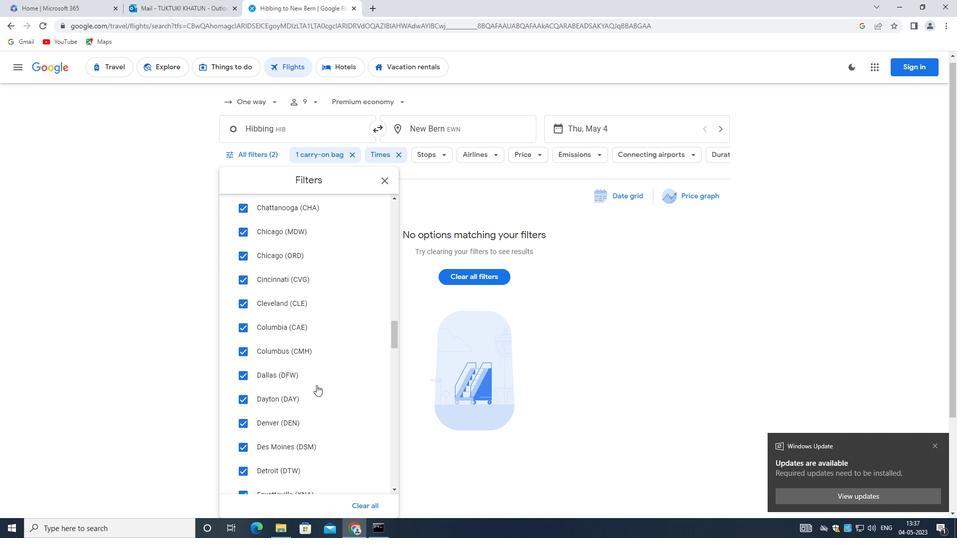 
Action: Mouse scrolled (317, 414) with delta (0, 0)
Screenshot: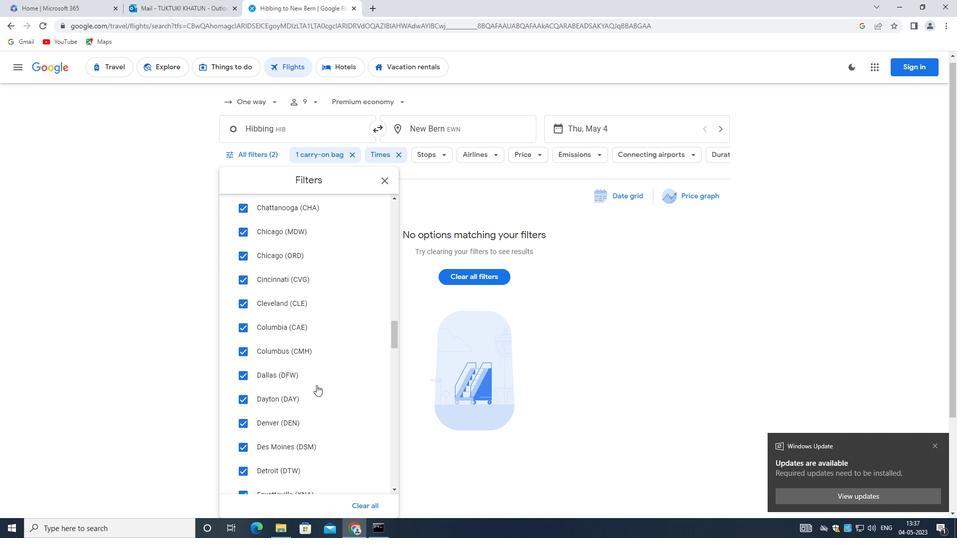 
Action: Mouse moved to (330, 461)
Screenshot: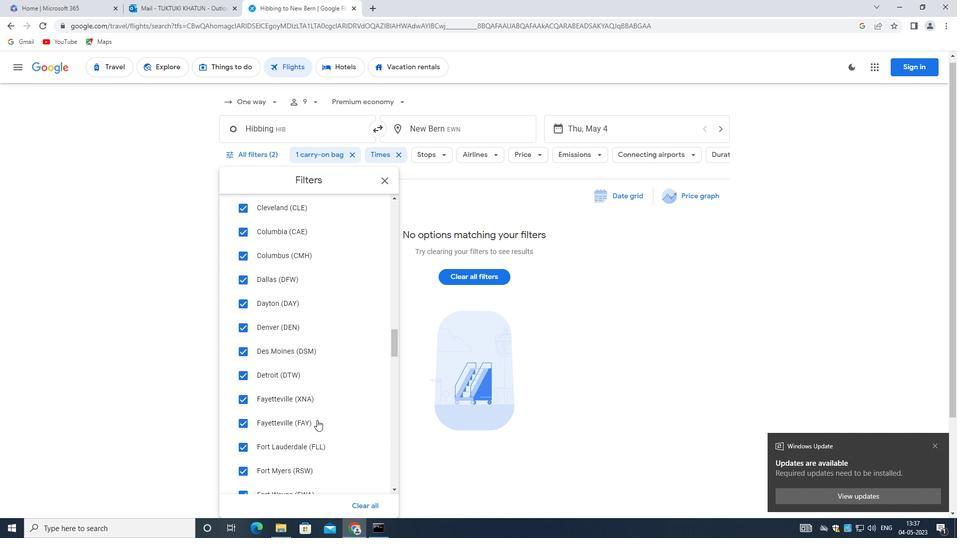 
Action: Mouse scrolled (330, 460) with delta (0, 0)
Screenshot: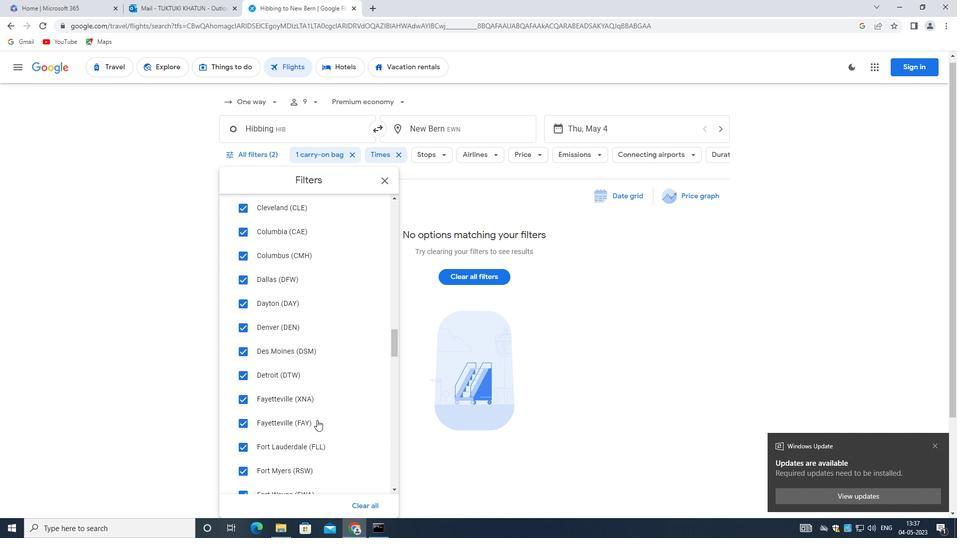 
Action: Mouse moved to (338, 487)
Screenshot: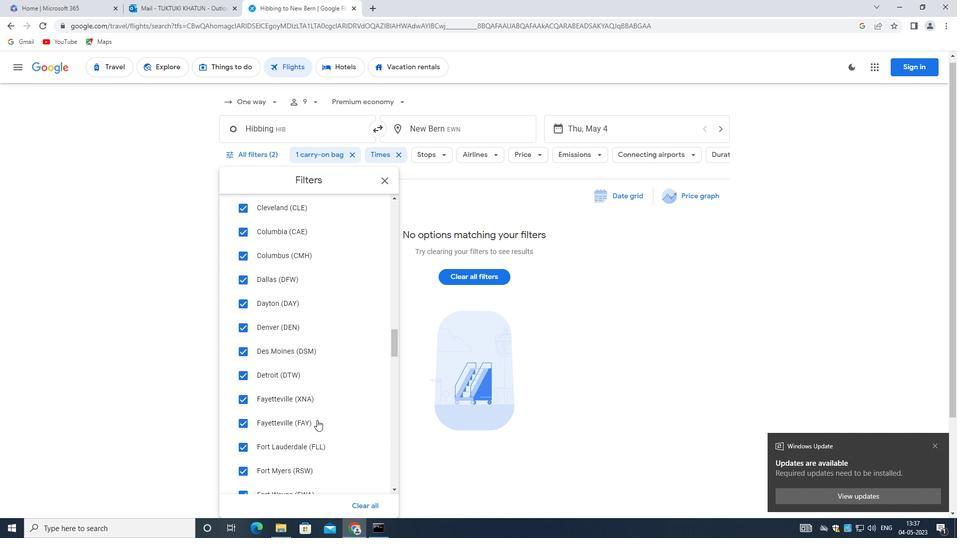 
Action: Mouse scrolled (338, 486) with delta (0, 0)
Screenshot: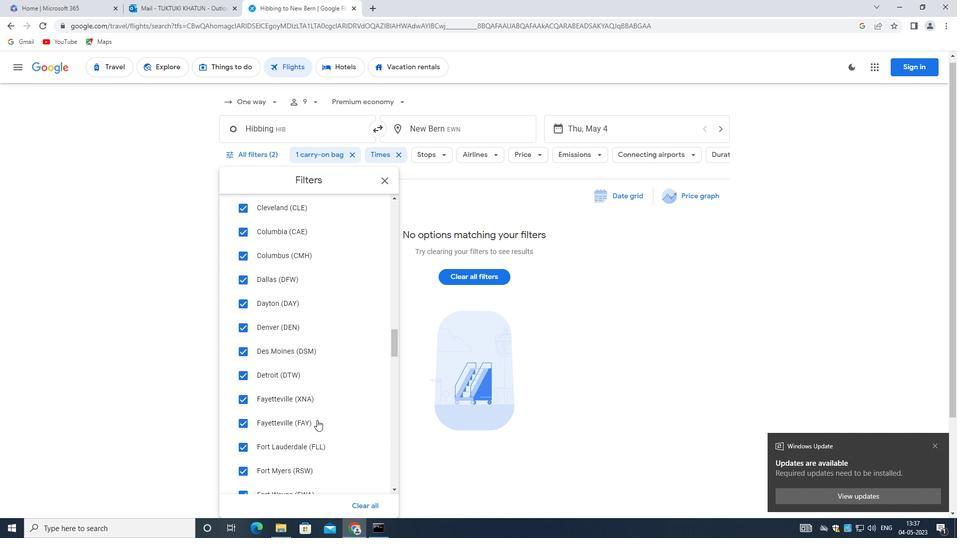 
Action: Mouse moved to (341, 514)
Screenshot: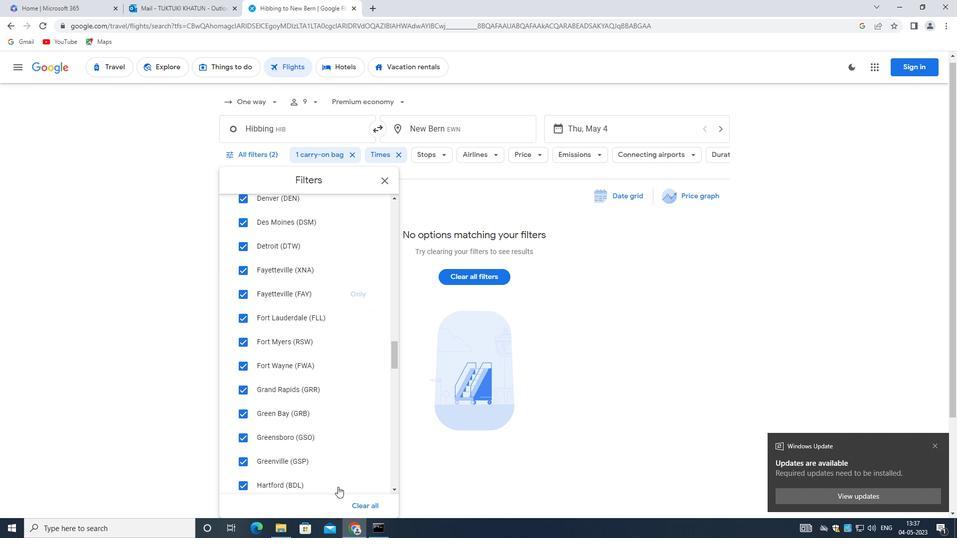 
Action: Mouse scrolled (341, 513) with delta (0, 0)
Screenshot: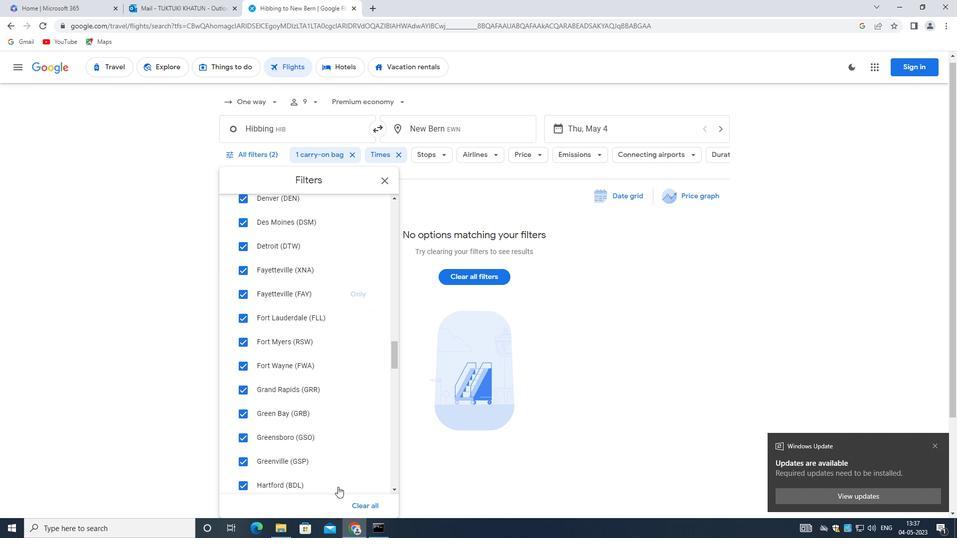 
Action: Mouse moved to (344, 530)
Screenshot: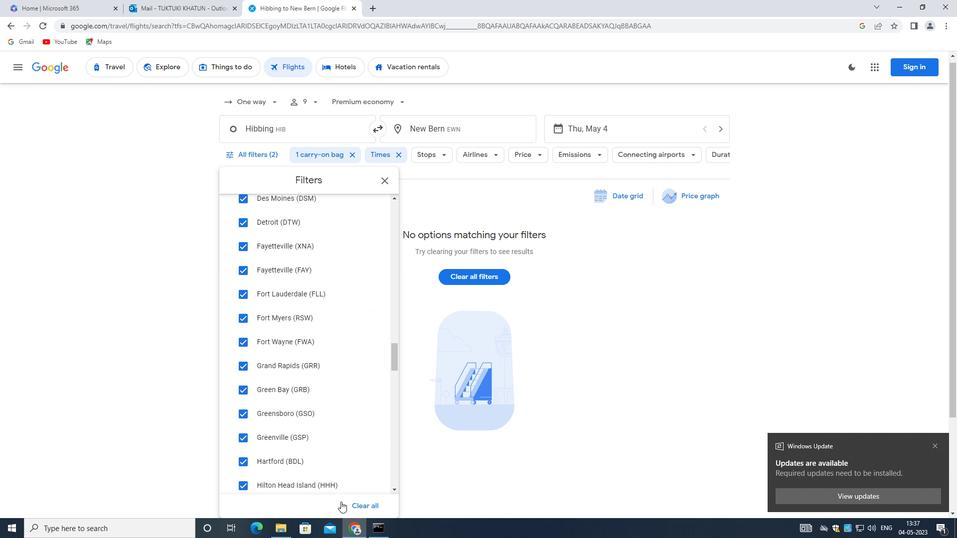 
Action: Mouse scrolled (344, 530) with delta (0, 0)
Screenshot: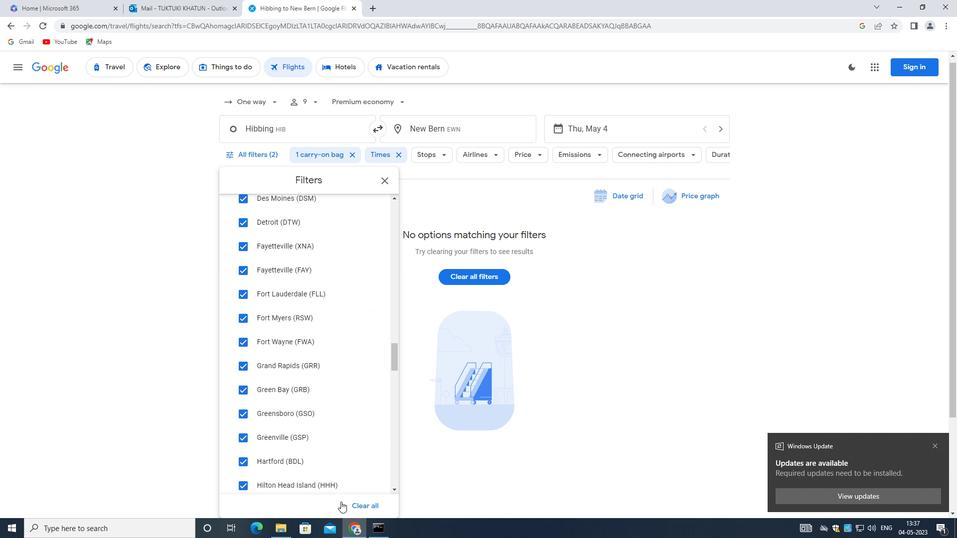 
Action: Mouse moved to (346, 544)
Screenshot: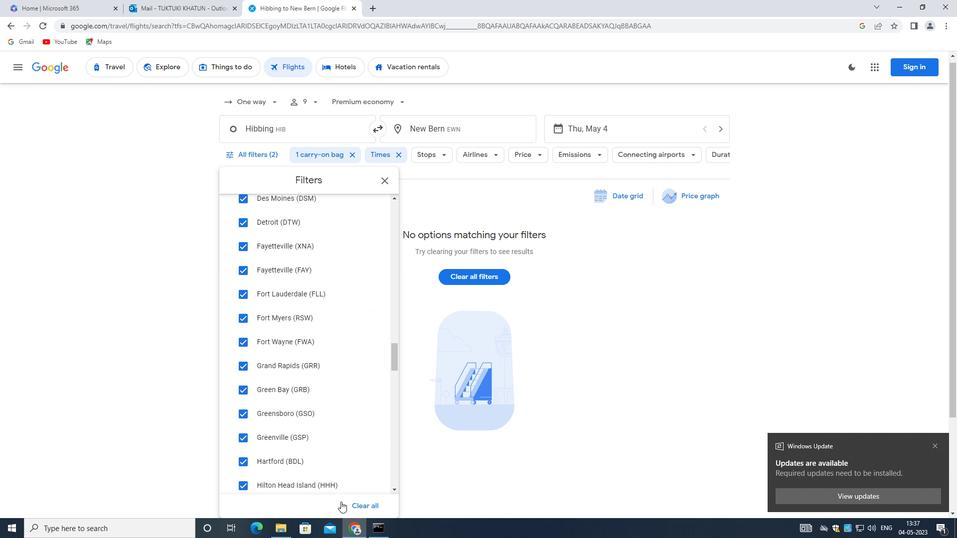 
Action: Mouse scrolled (346, 537) with delta (0, 0)
Screenshot: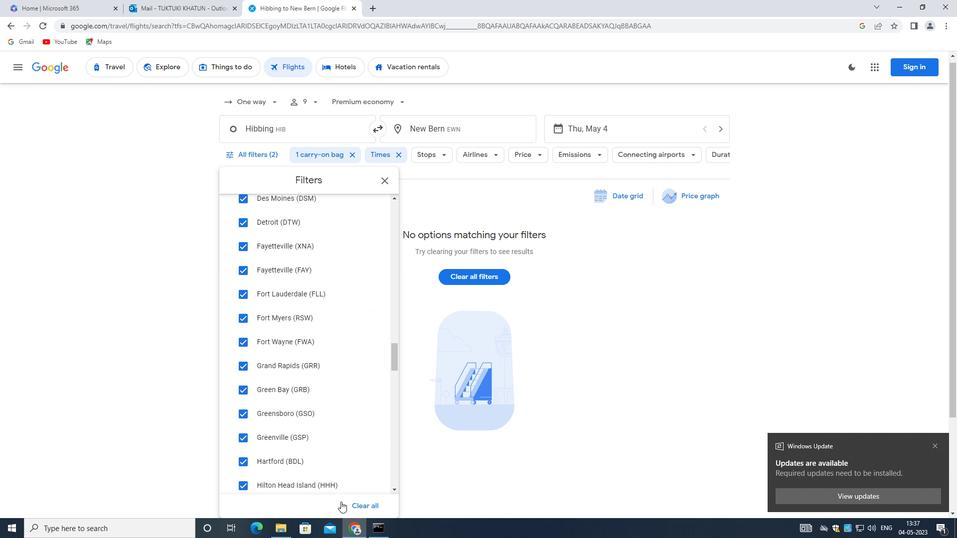 
Action: Mouse moved to (324, 411)
Screenshot: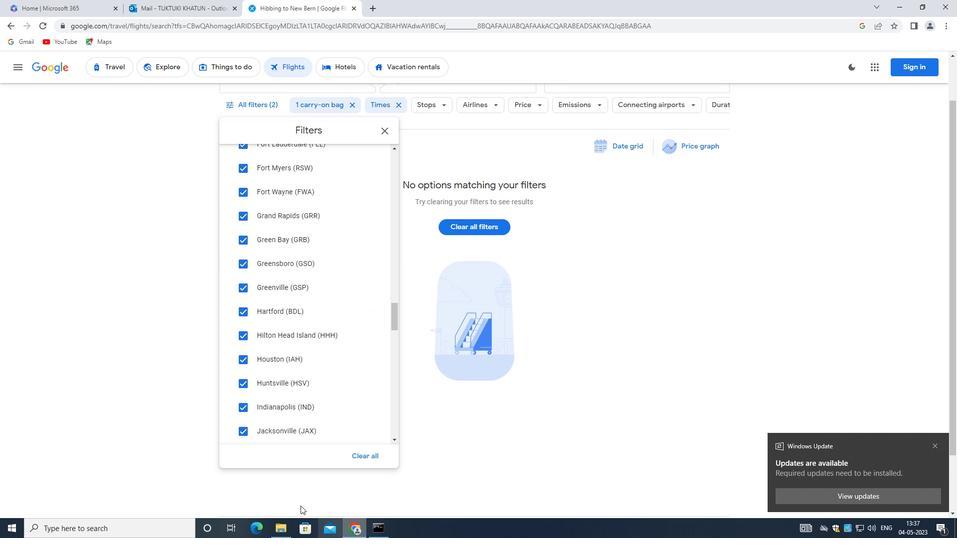 
Action: Mouse scrolled (324, 411) with delta (0, 0)
Screenshot: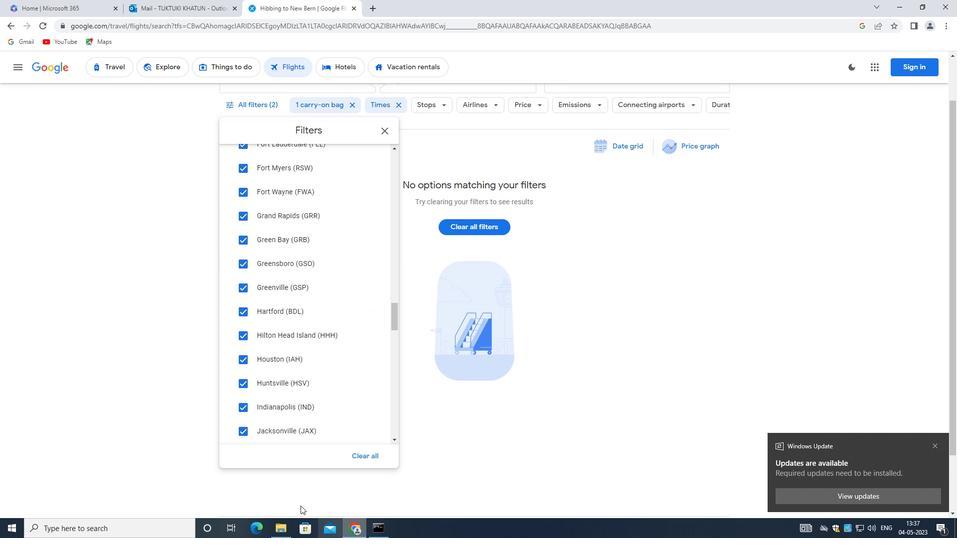 
Action: Mouse moved to (325, 411)
Screenshot: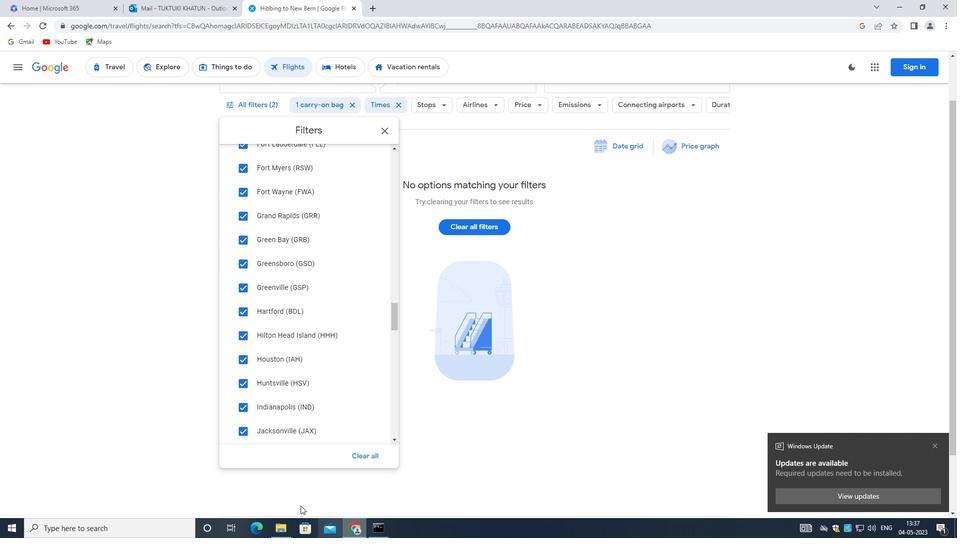 
Action: Mouse scrolled (325, 411) with delta (0, 0)
Screenshot: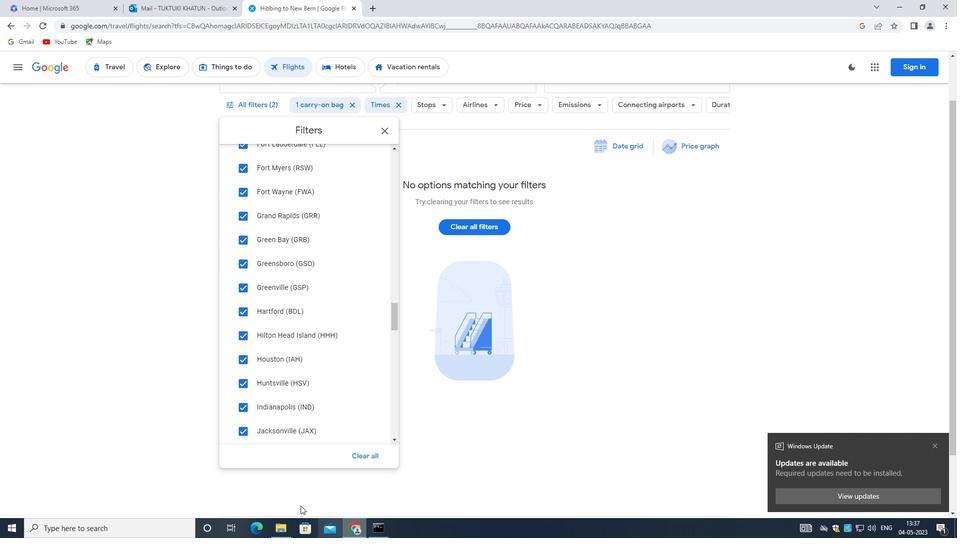 
Action: Mouse moved to (326, 411)
Screenshot: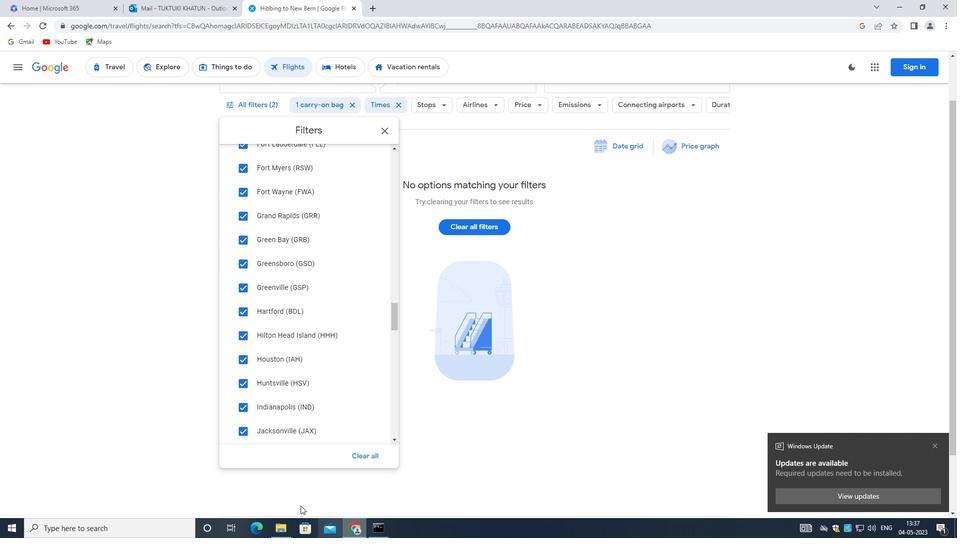 
Action: Mouse scrolled (326, 411) with delta (0, 0)
Screenshot: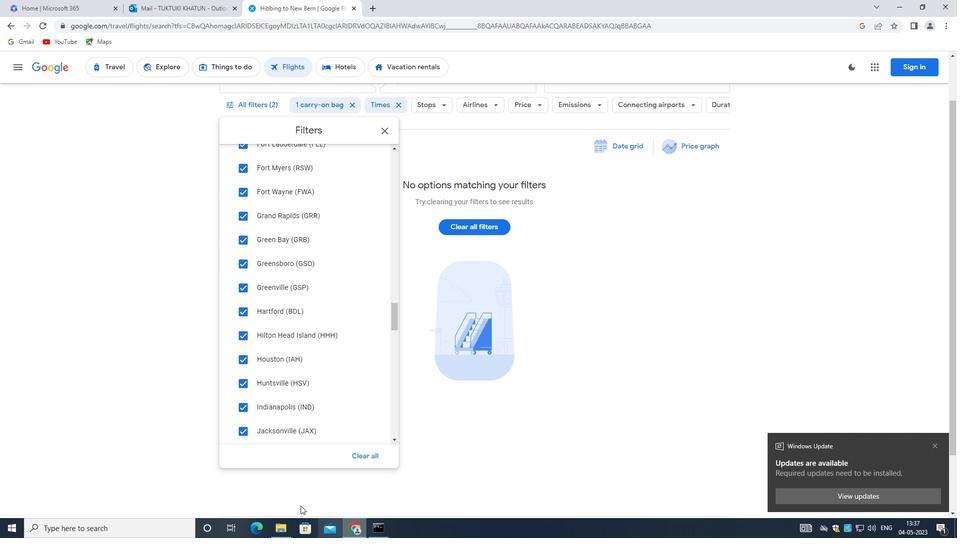 
Action: Mouse moved to (327, 411)
Screenshot: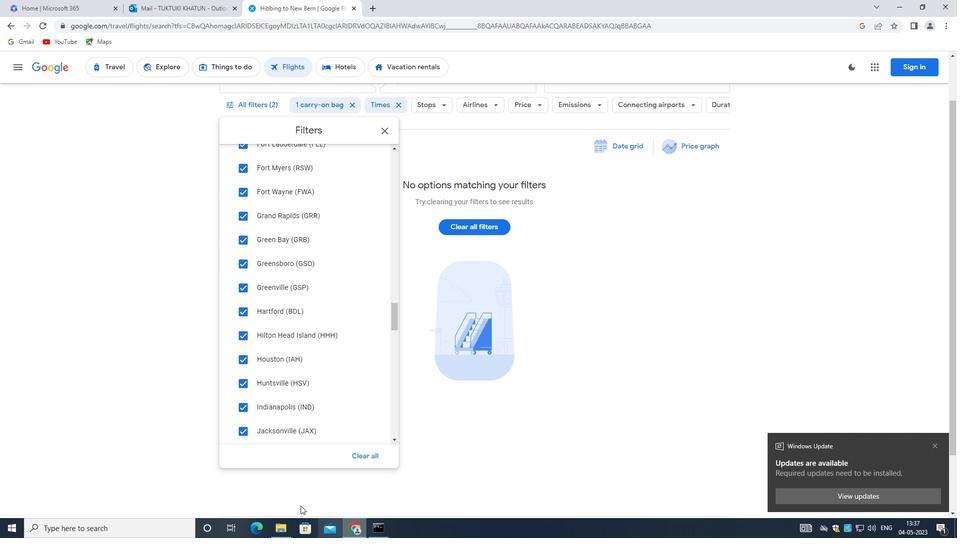 
Action: Mouse scrolled (327, 411) with delta (0, 0)
Screenshot: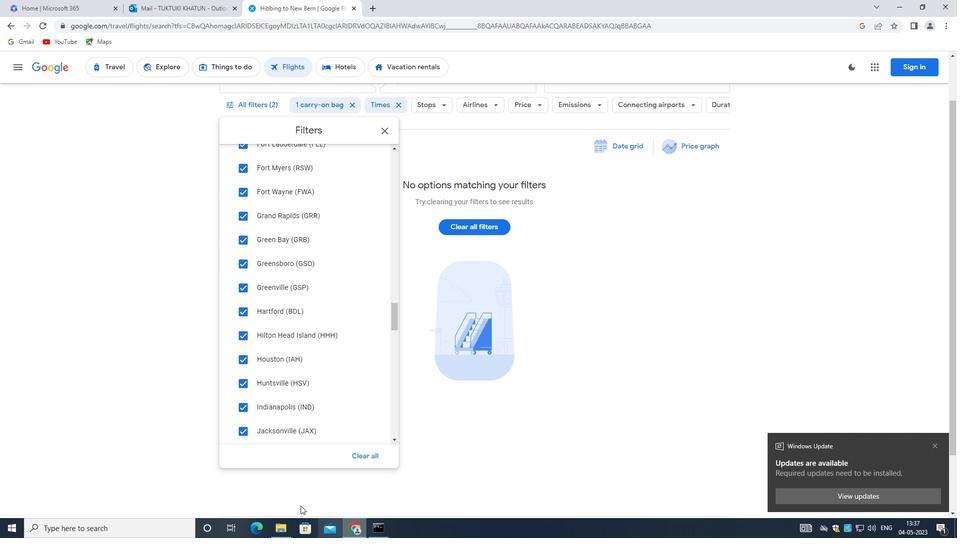 
Action: Mouse moved to (327, 411)
Screenshot: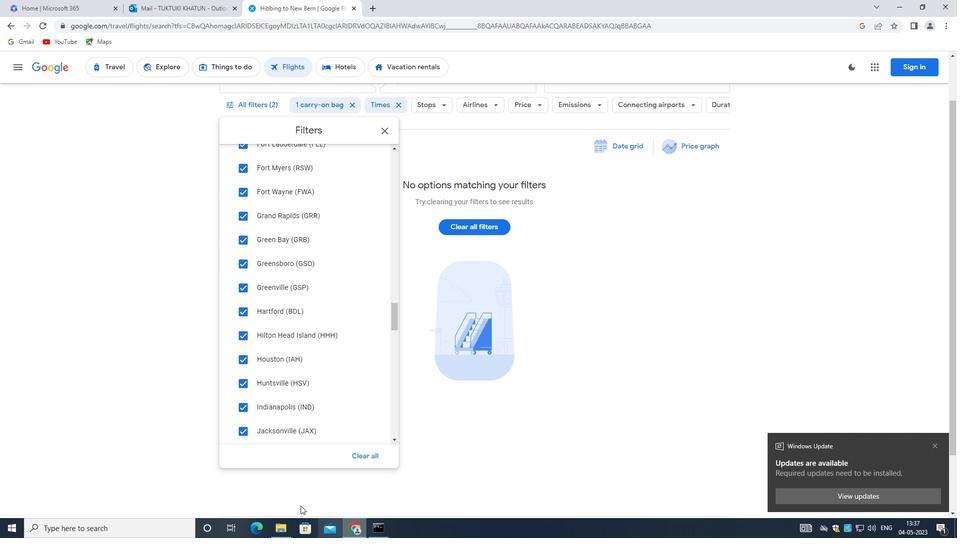
Action: Mouse scrolled (327, 411) with delta (0, 0)
Screenshot: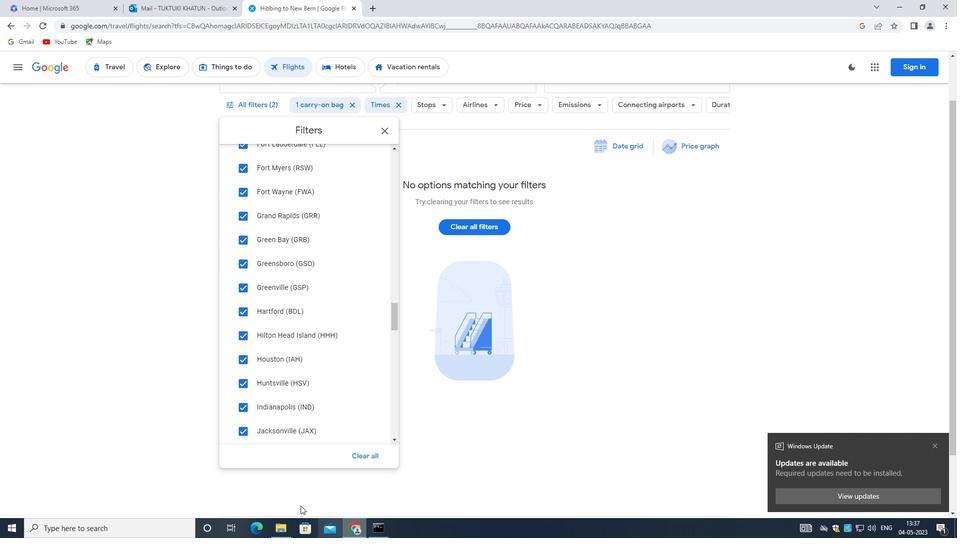 
Action: Mouse moved to (313, 411)
Screenshot: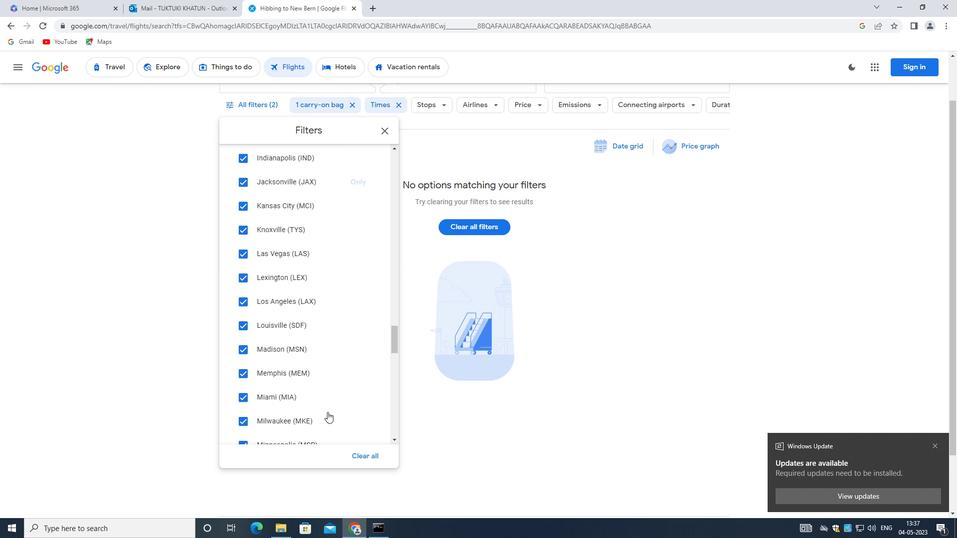 
Action: Mouse scrolled (313, 411) with delta (0, 0)
Screenshot: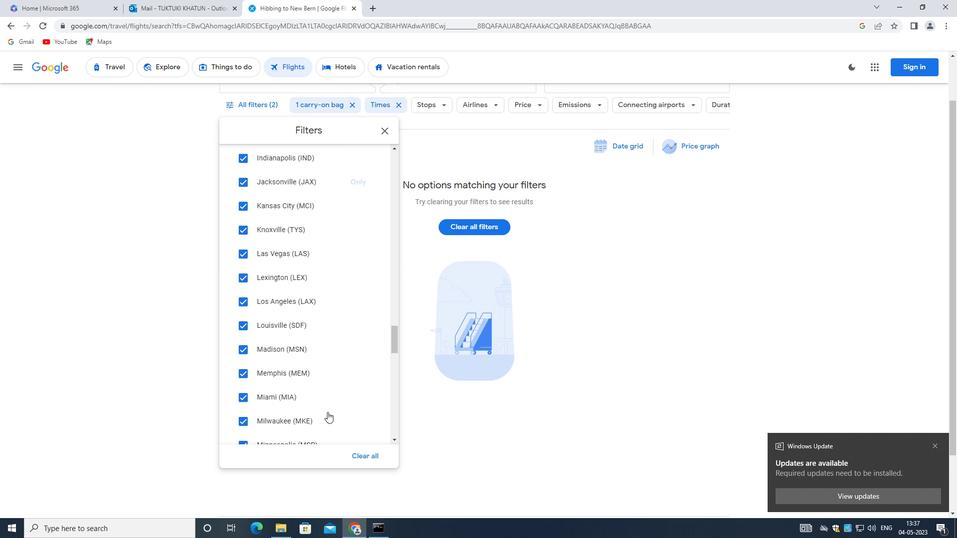 
Action: Mouse moved to (312, 411)
Screenshot: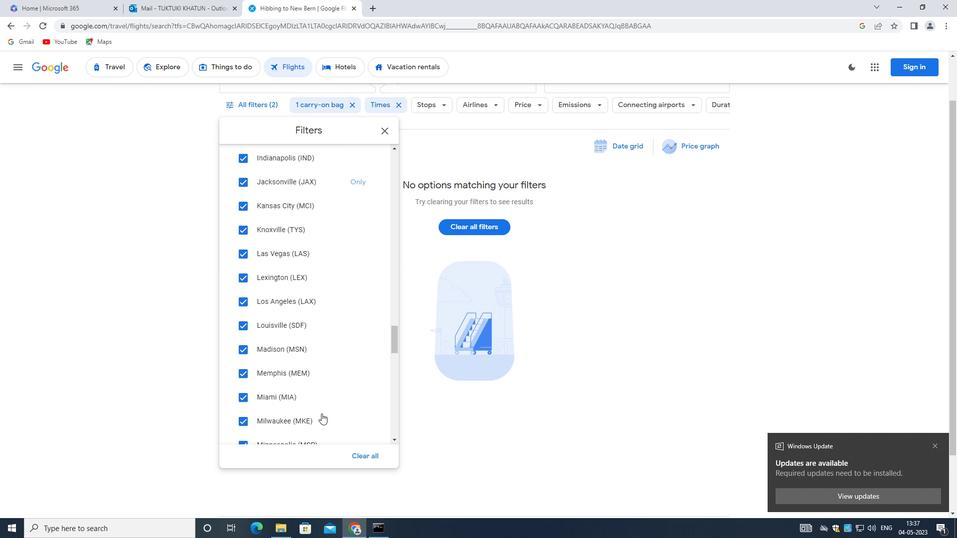 
Action: Mouse scrolled (312, 411) with delta (0, 0)
Screenshot: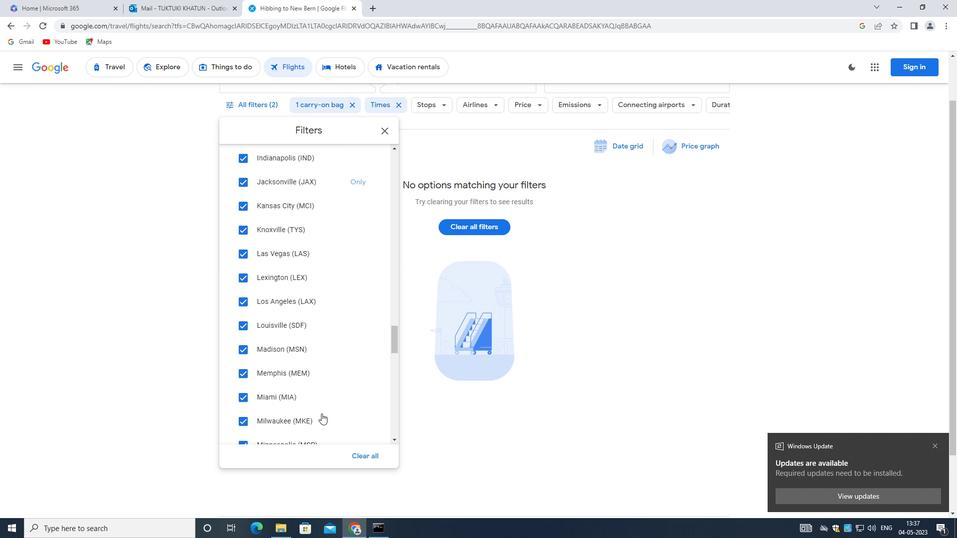 
Action: Mouse scrolled (312, 411) with delta (0, 0)
Screenshot: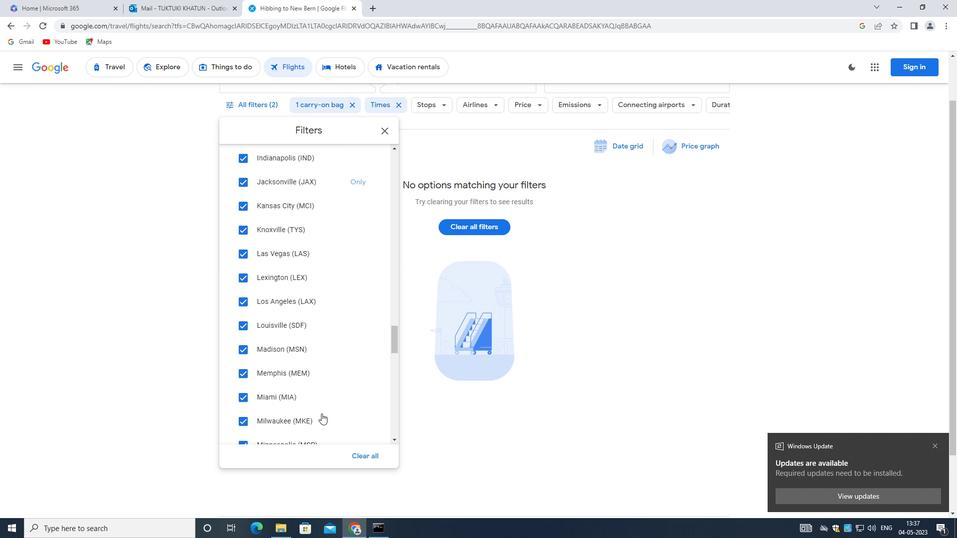 
Action: Mouse scrolled (312, 411) with delta (0, 0)
Screenshot: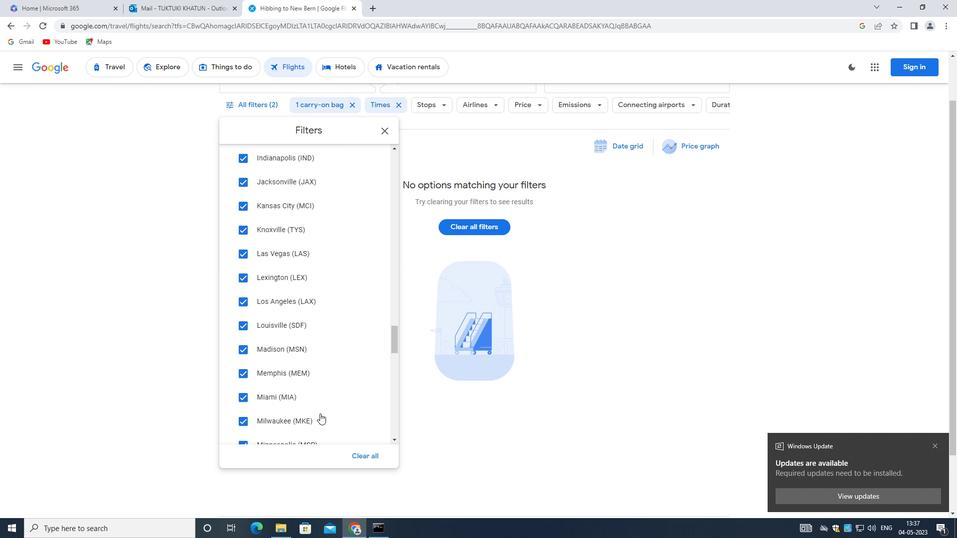 
Action: Mouse scrolled (312, 411) with delta (0, 0)
Screenshot: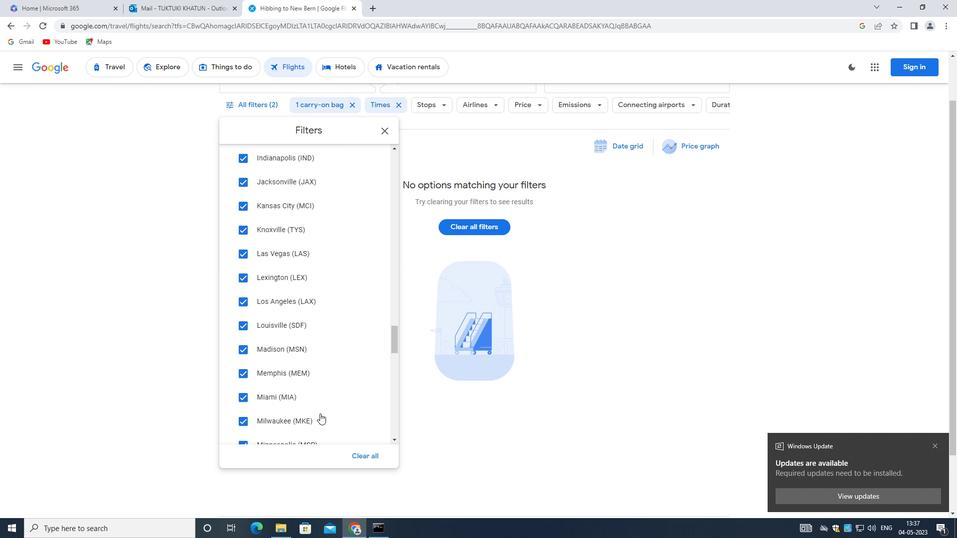 
Action: Mouse scrolled (312, 411) with delta (0, 0)
Screenshot: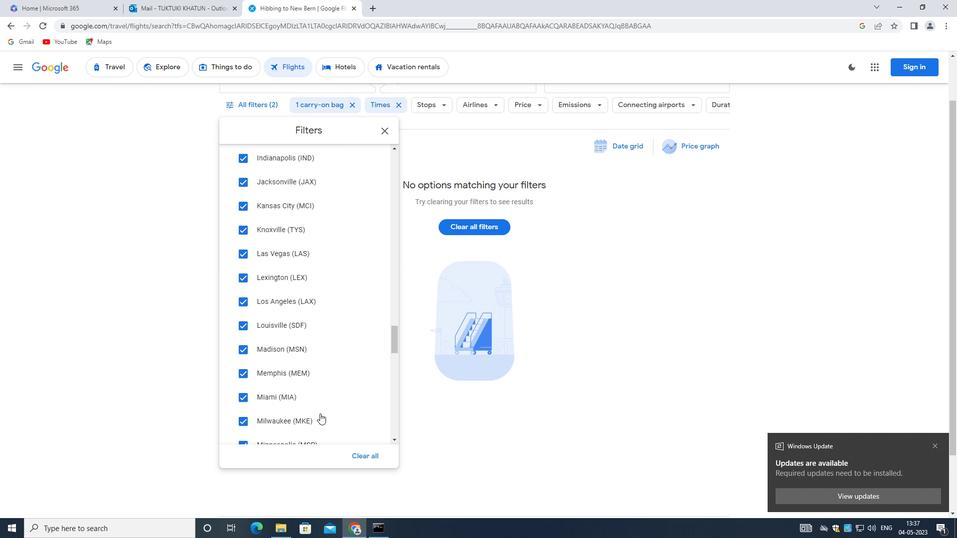 
Action: Mouse moved to (312, 411)
Screenshot: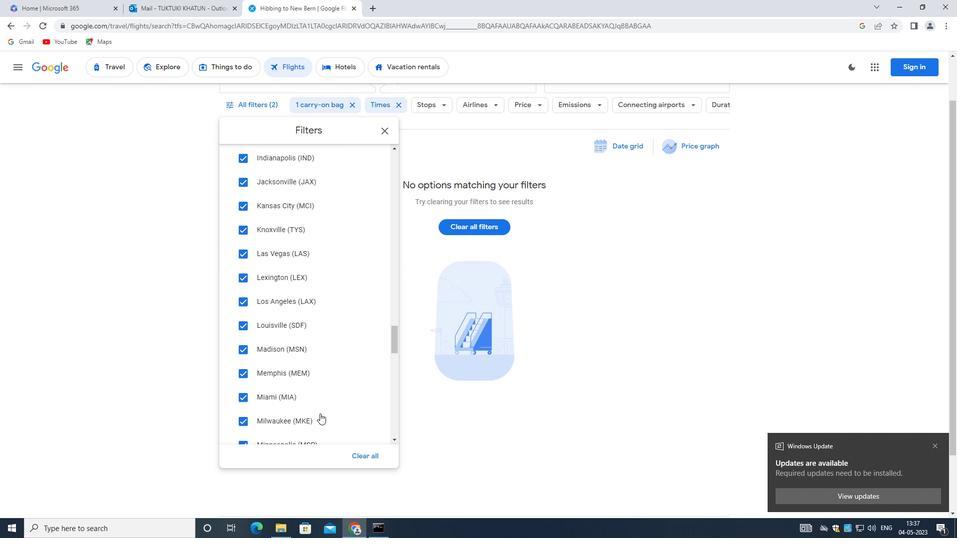 
Action: Mouse scrolled (312, 411) with delta (0, 0)
Screenshot: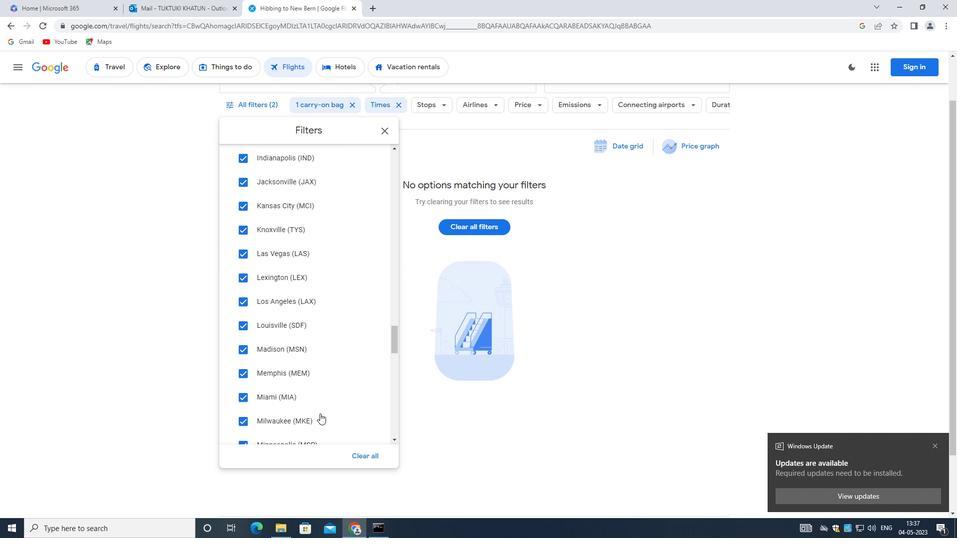 
Action: Mouse moved to (297, 398)
Screenshot: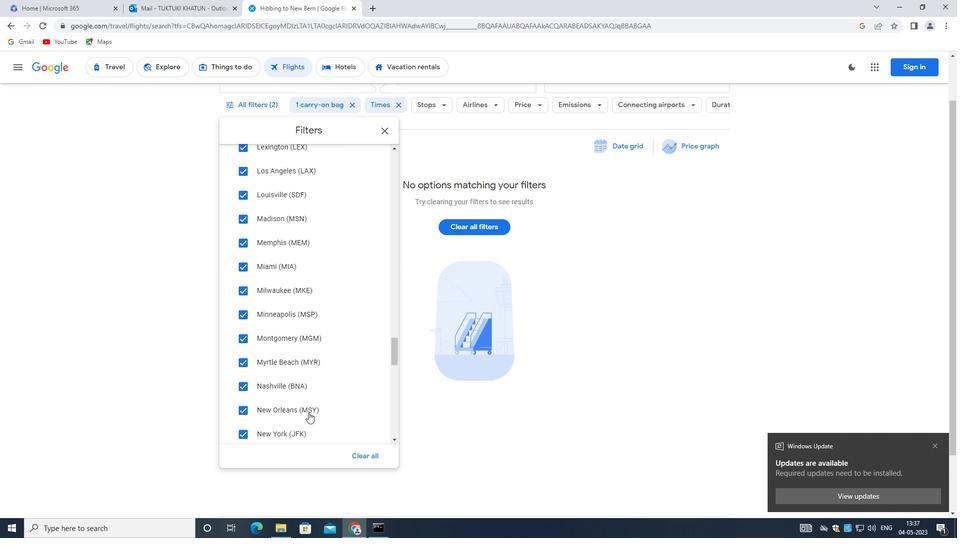 
Action: Mouse scrolled (297, 398) with delta (0, 0)
Screenshot: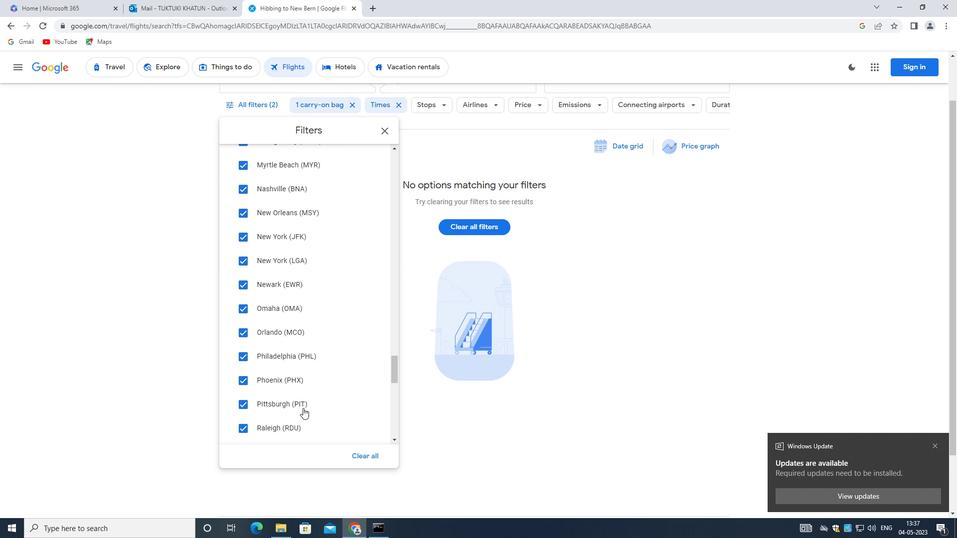 
Action: Mouse scrolled (297, 398) with delta (0, 0)
Screenshot: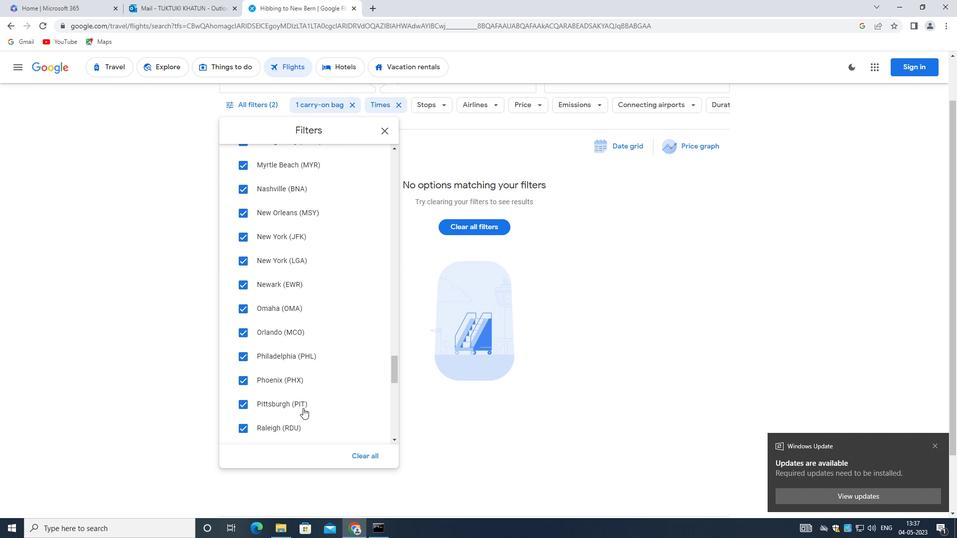 
Action: Mouse scrolled (297, 398) with delta (0, 0)
Screenshot: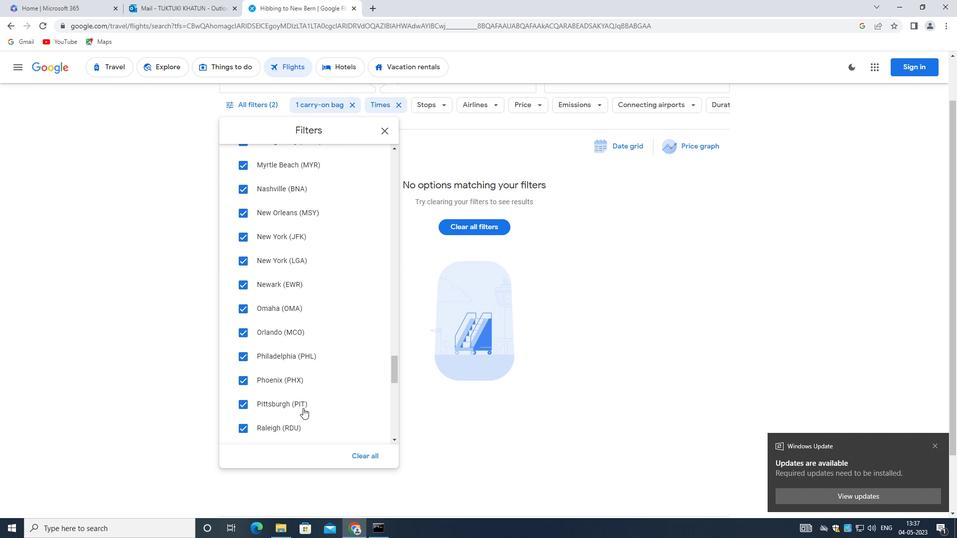 
Action: Mouse scrolled (297, 398) with delta (0, 0)
Screenshot: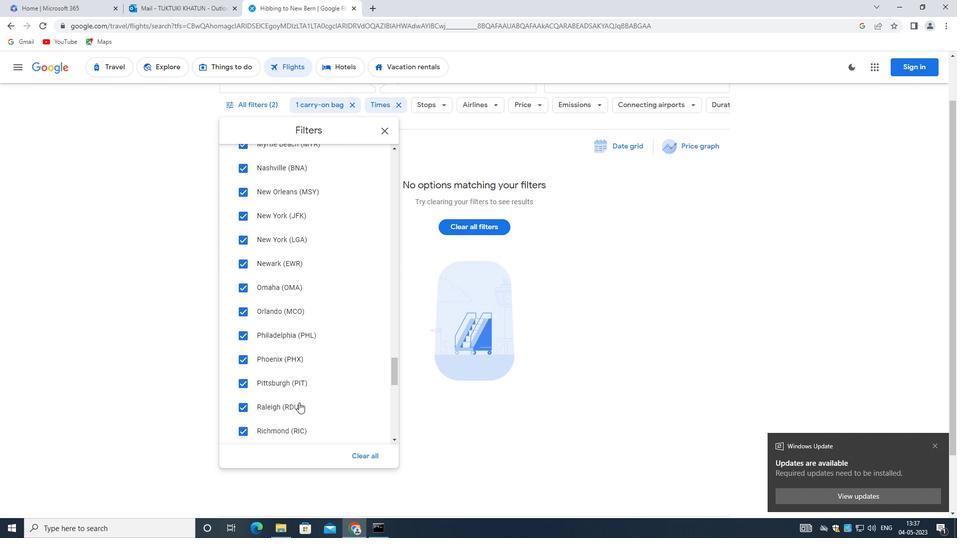 
Action: Mouse scrolled (297, 398) with delta (0, 0)
Screenshot: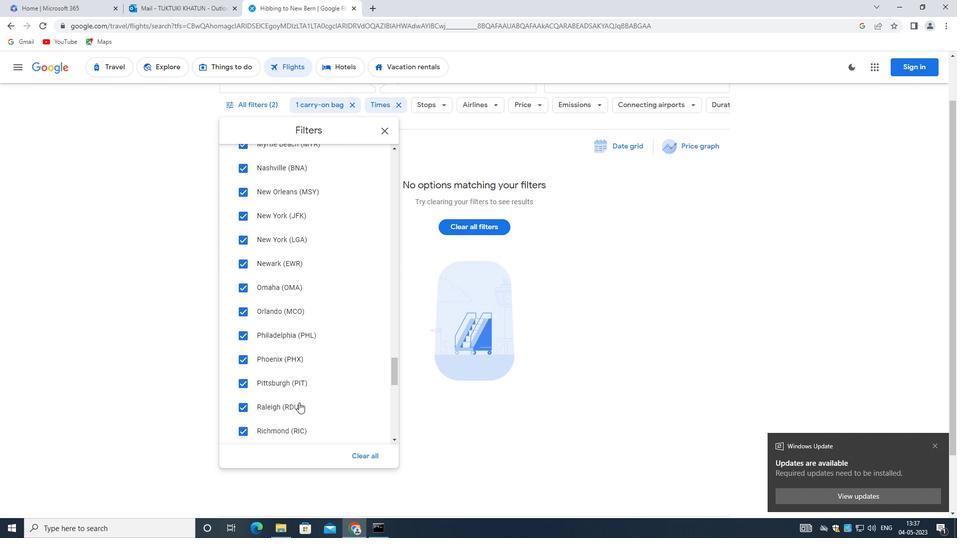 
Action: Mouse scrolled (297, 398) with delta (0, 0)
Screenshot: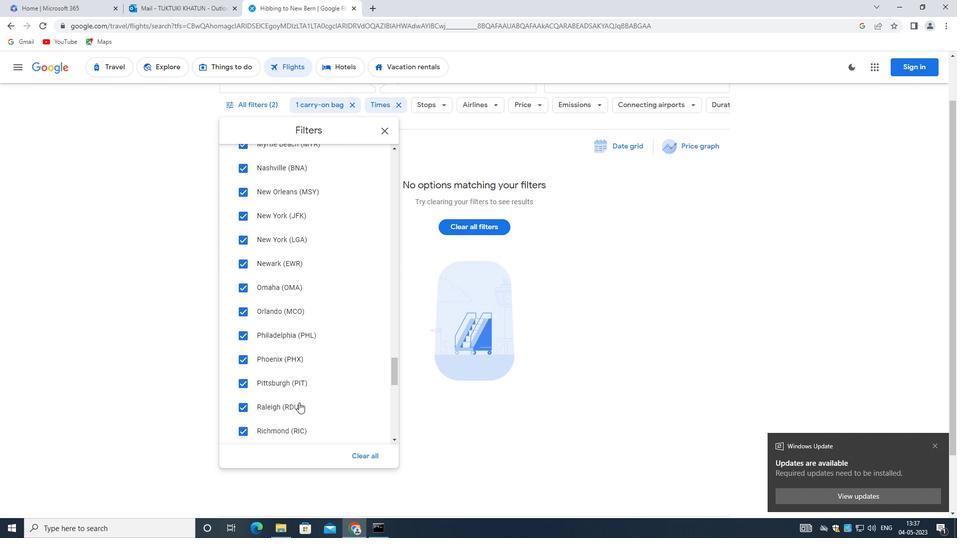 
Action: Mouse scrolled (297, 398) with delta (0, 0)
Screenshot: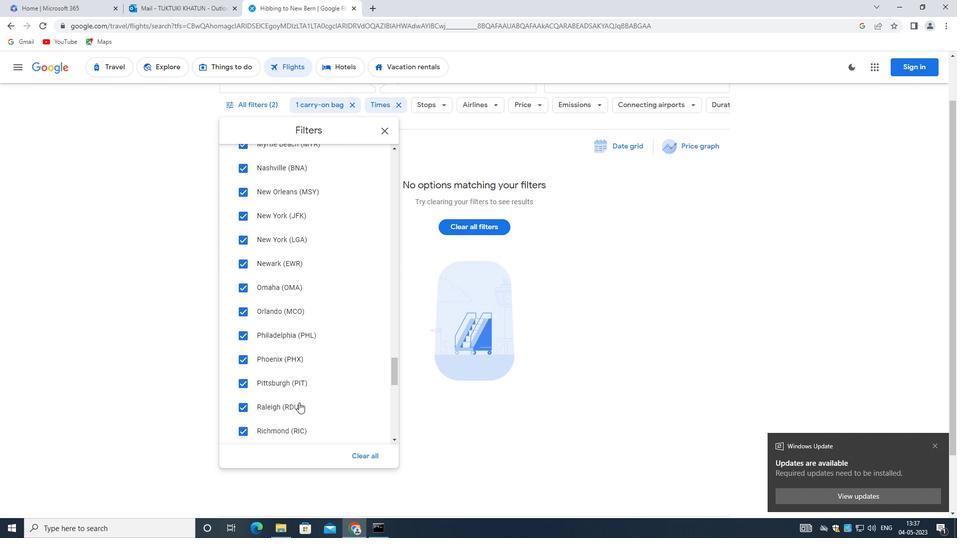 
Action: Mouse moved to (290, 347)
Screenshot: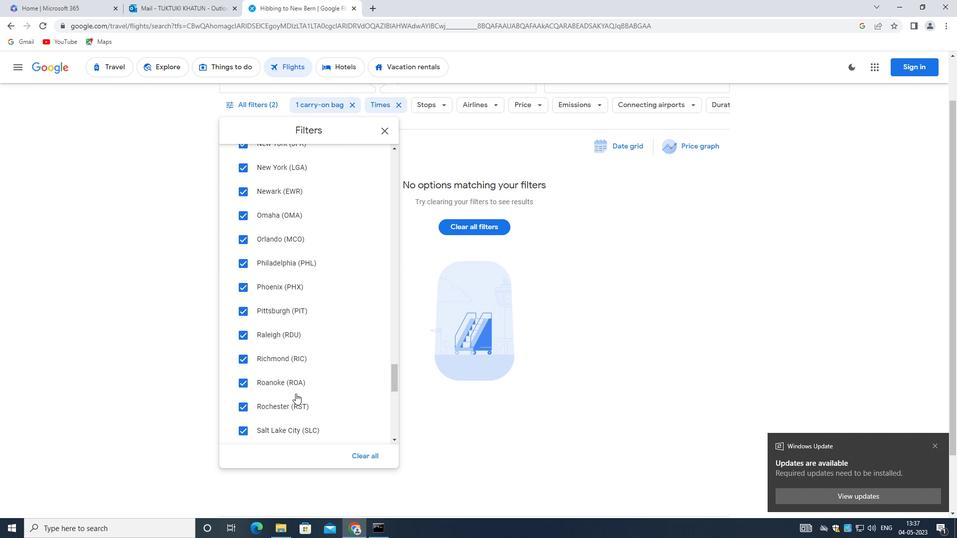 
Action: Mouse scrolled (290, 346) with delta (0, 0)
Screenshot: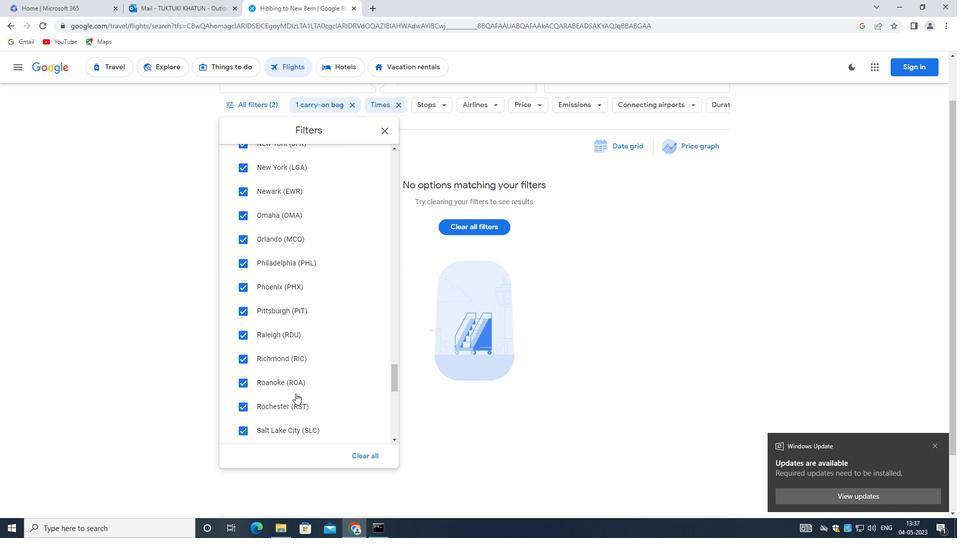 
Action: Mouse scrolled (290, 346) with delta (0, 0)
Screenshot: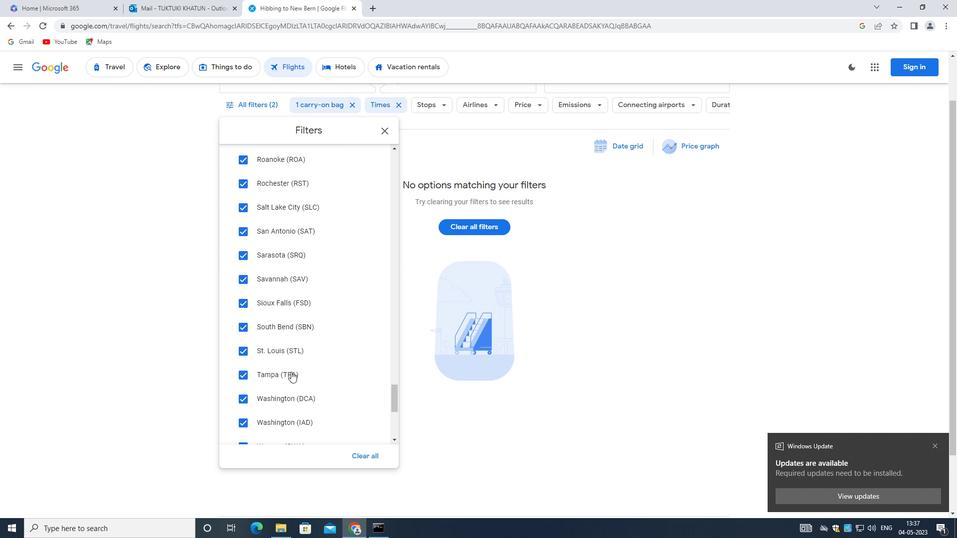 
Action: Mouse scrolled (290, 346) with delta (0, 0)
Screenshot: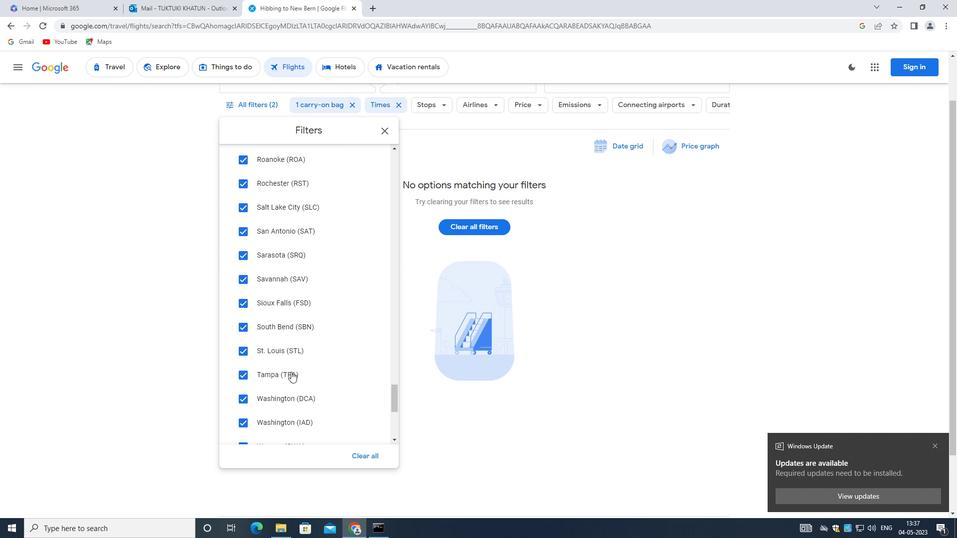 
Action: Mouse scrolled (290, 346) with delta (0, 0)
Screenshot: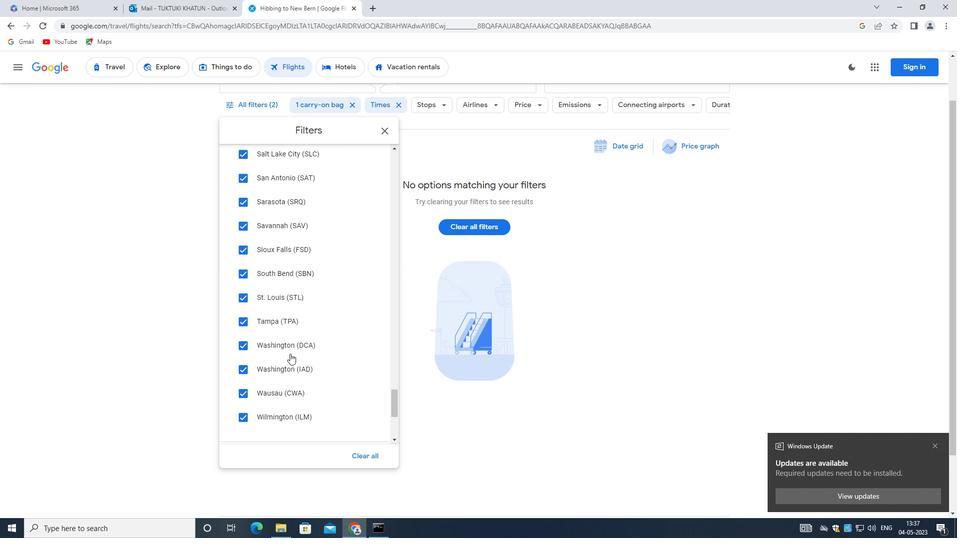 
Action: Mouse scrolled (290, 346) with delta (0, 0)
Screenshot: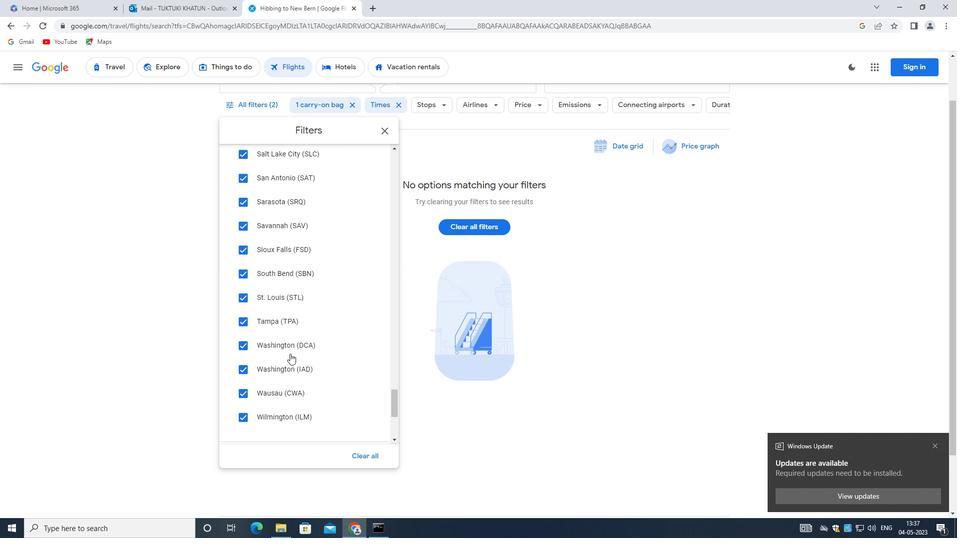 
Action: Mouse scrolled (290, 346) with delta (0, 0)
Screenshot: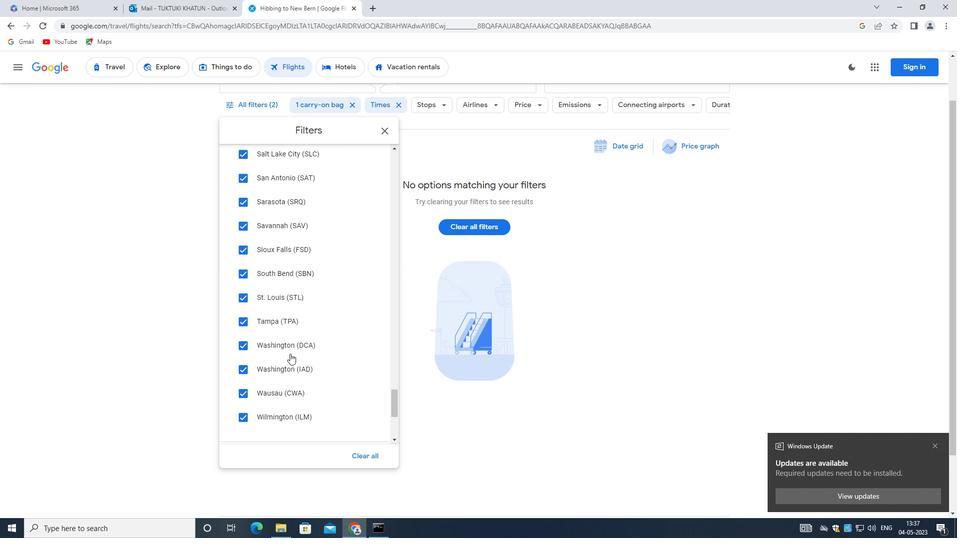 
Action: Mouse scrolled (290, 346) with delta (0, 0)
Screenshot: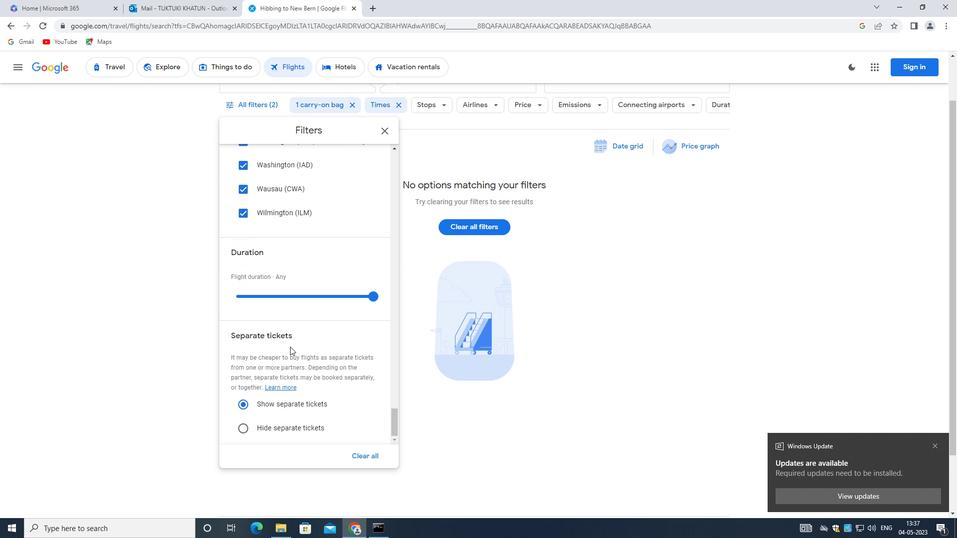 
Action: Mouse scrolled (290, 346) with delta (0, 0)
Screenshot: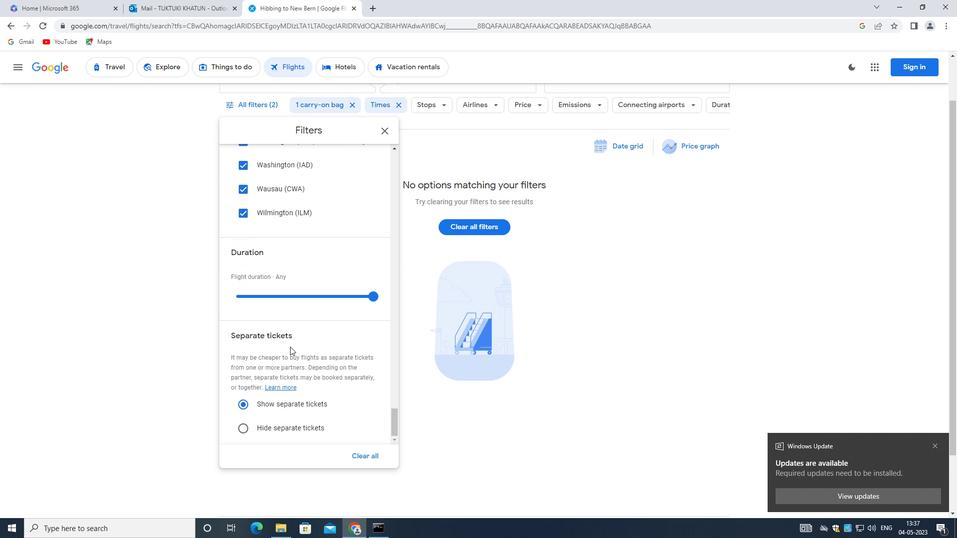 
Action: Mouse scrolled (290, 346) with delta (0, 0)
Screenshot: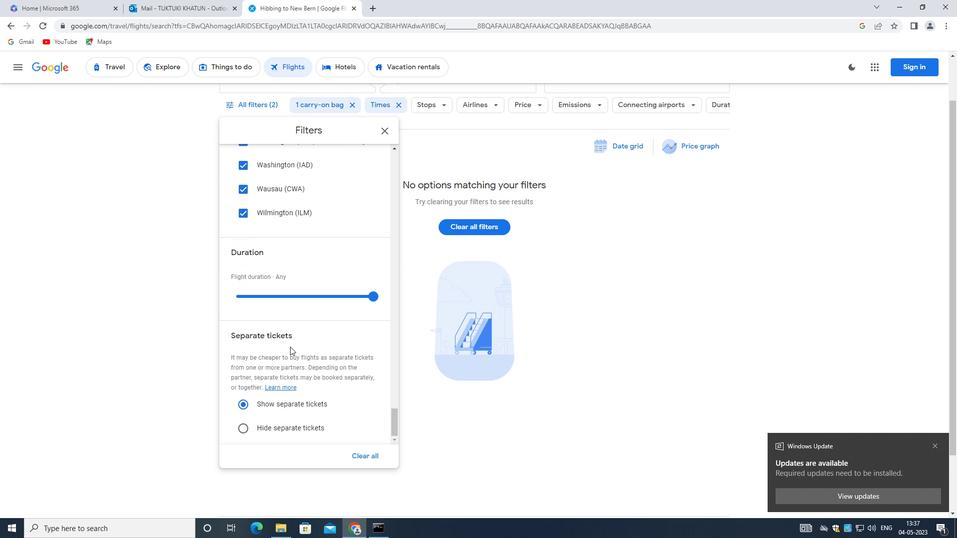 
Action: Mouse scrolled (290, 346) with delta (0, 0)
Screenshot: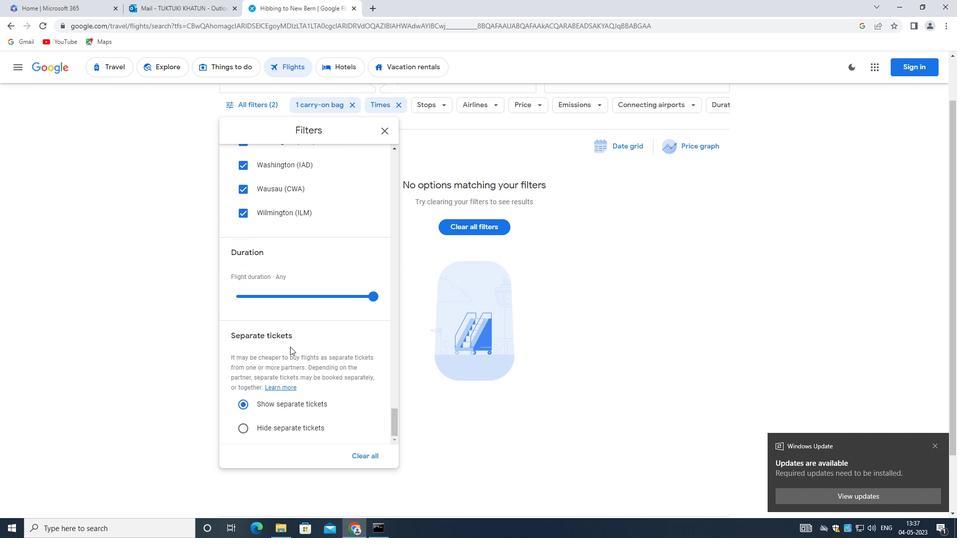 
Action: Mouse scrolled (290, 346) with delta (0, 0)
Screenshot: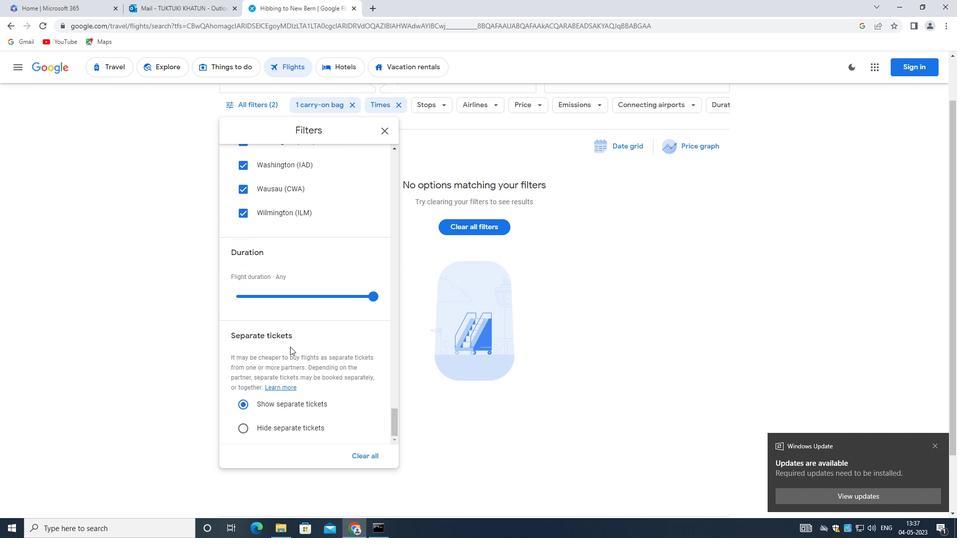
Action: Mouse scrolled (290, 346) with delta (0, 0)
Screenshot: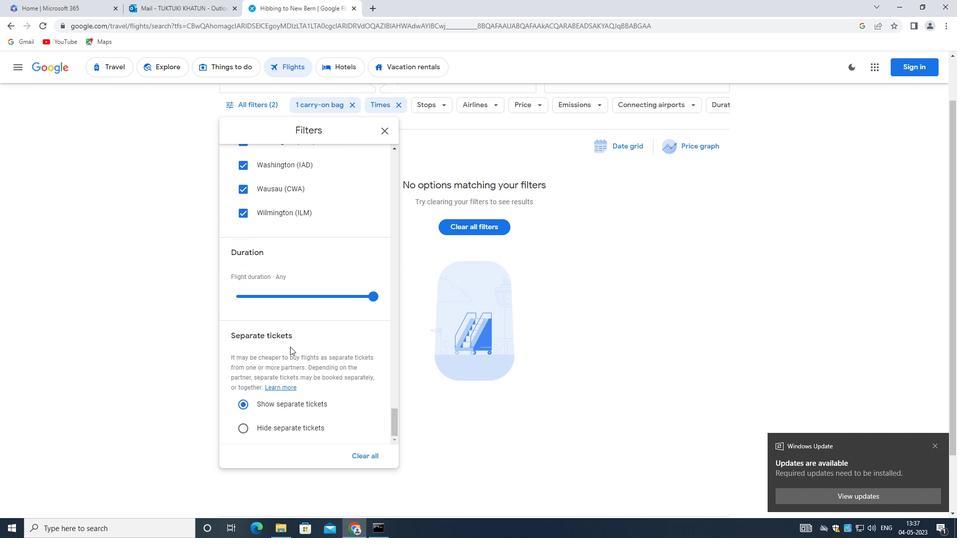 
Action: Mouse moved to (290, 347)
Screenshot: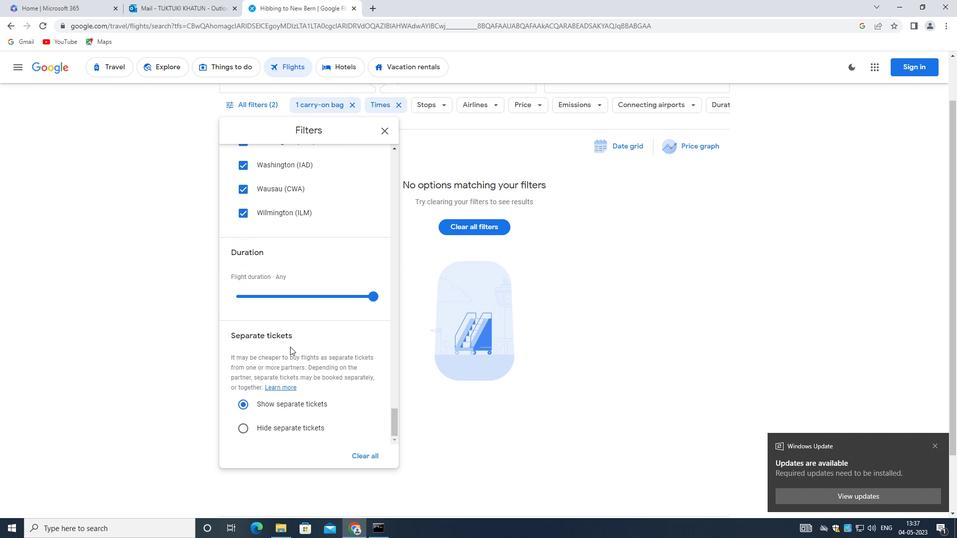 
